 Task: Search one way flight ticket for 3 adults in first from Burlington: Burlington International Airport to Fort Wayne: Fort Wayne International Airport on 8-4-2023. Number of bags: 1 carry on bag. Price is upto 77000. Outbound departure time preference is 10:15.
Action: Mouse moved to (305, 444)
Screenshot: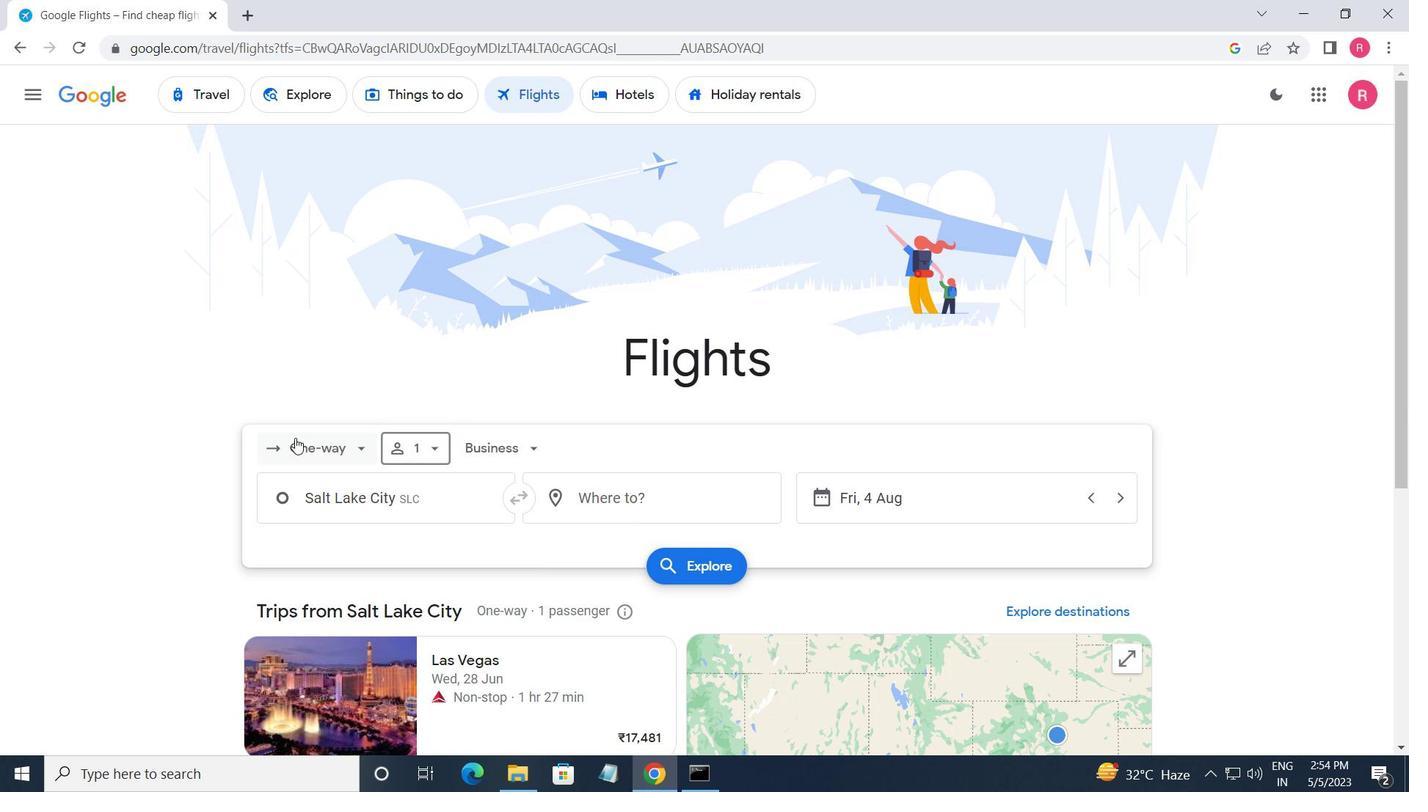 
Action: Mouse pressed left at (305, 444)
Screenshot: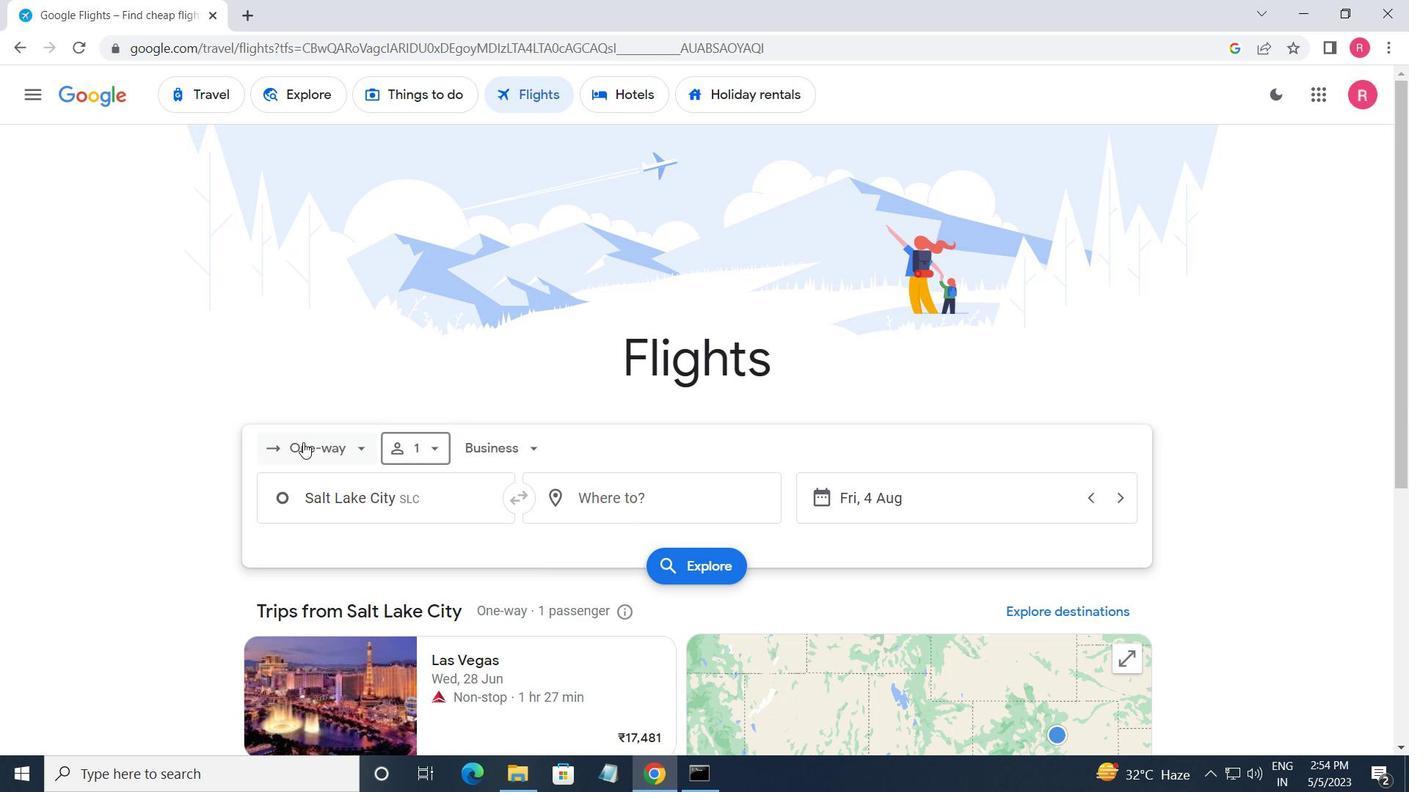 
Action: Mouse moved to (336, 532)
Screenshot: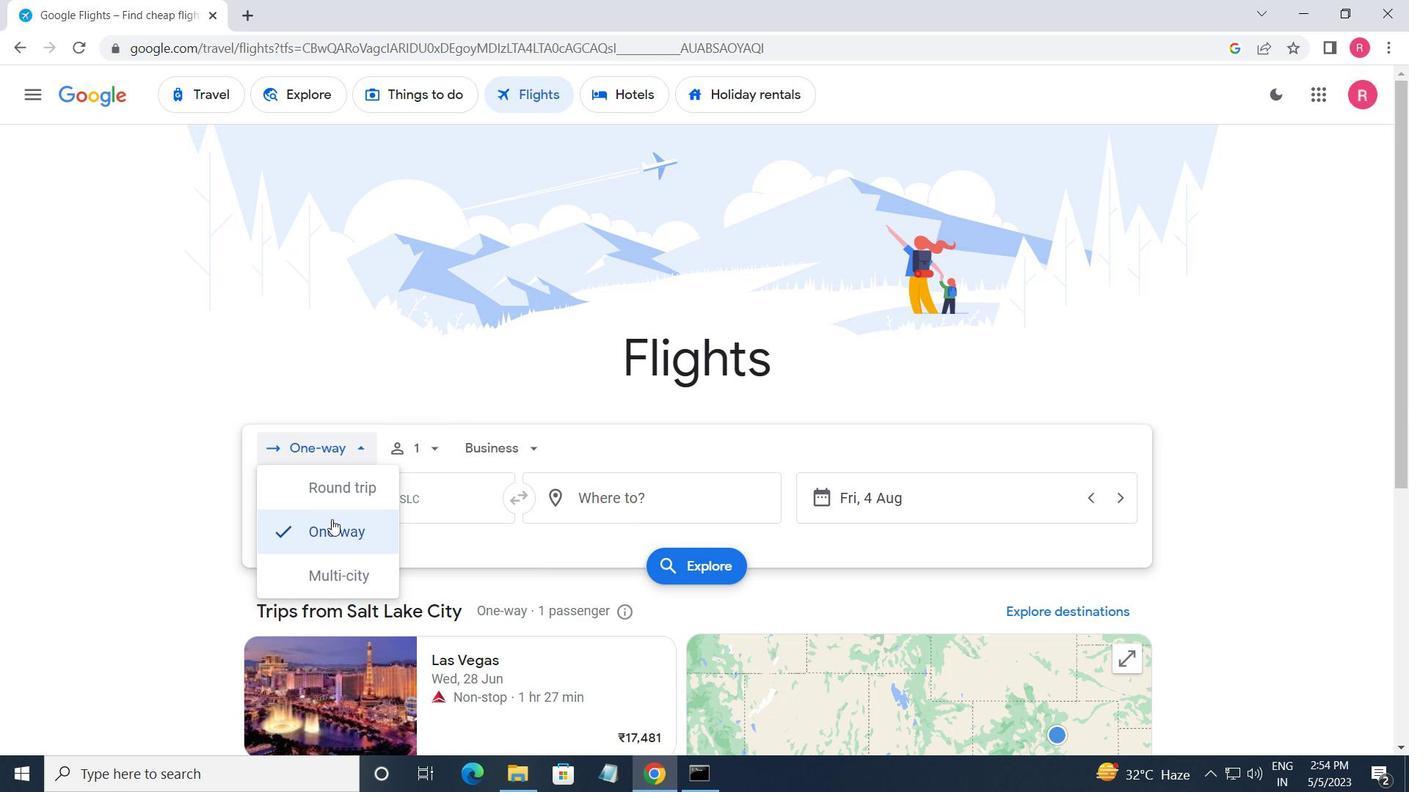 
Action: Mouse pressed left at (336, 532)
Screenshot: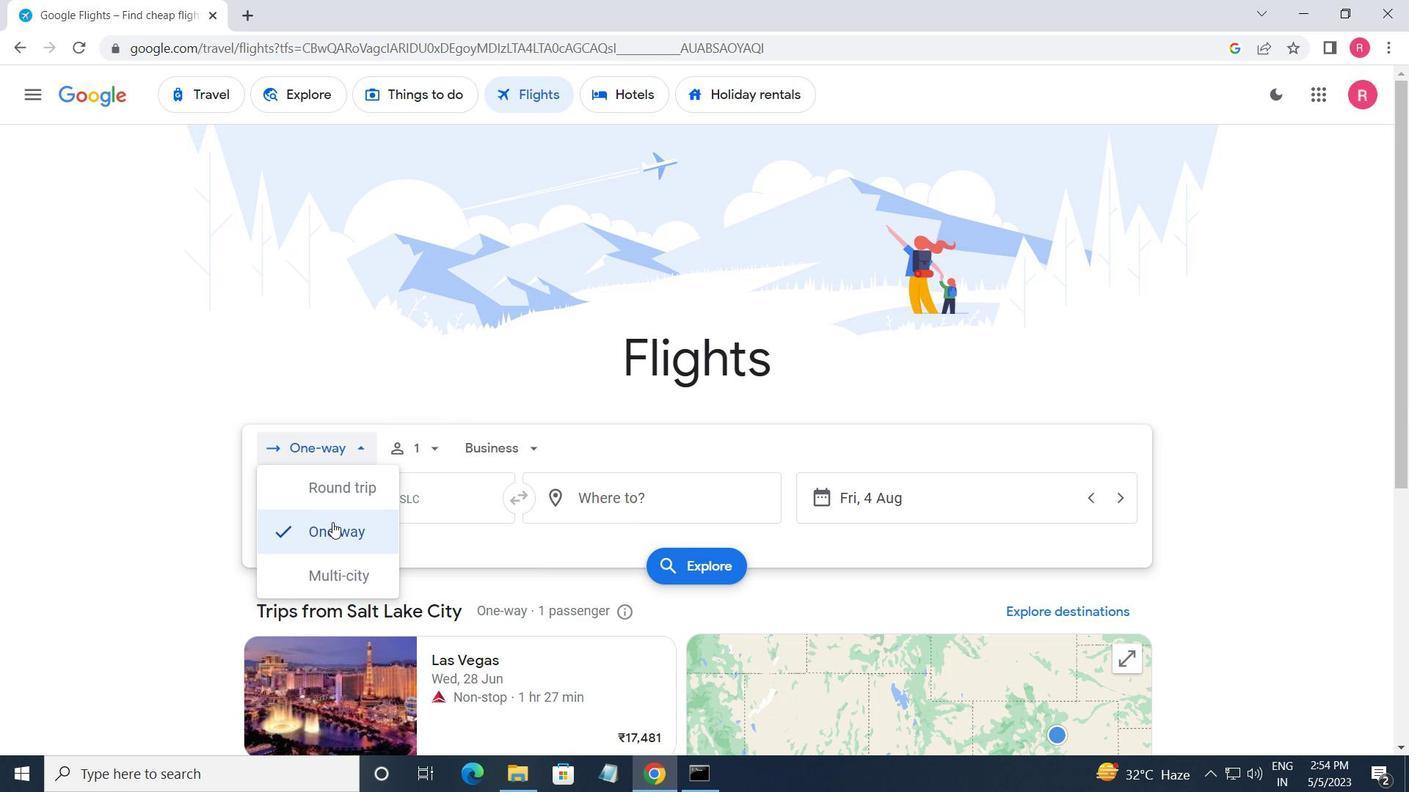 
Action: Mouse moved to (419, 453)
Screenshot: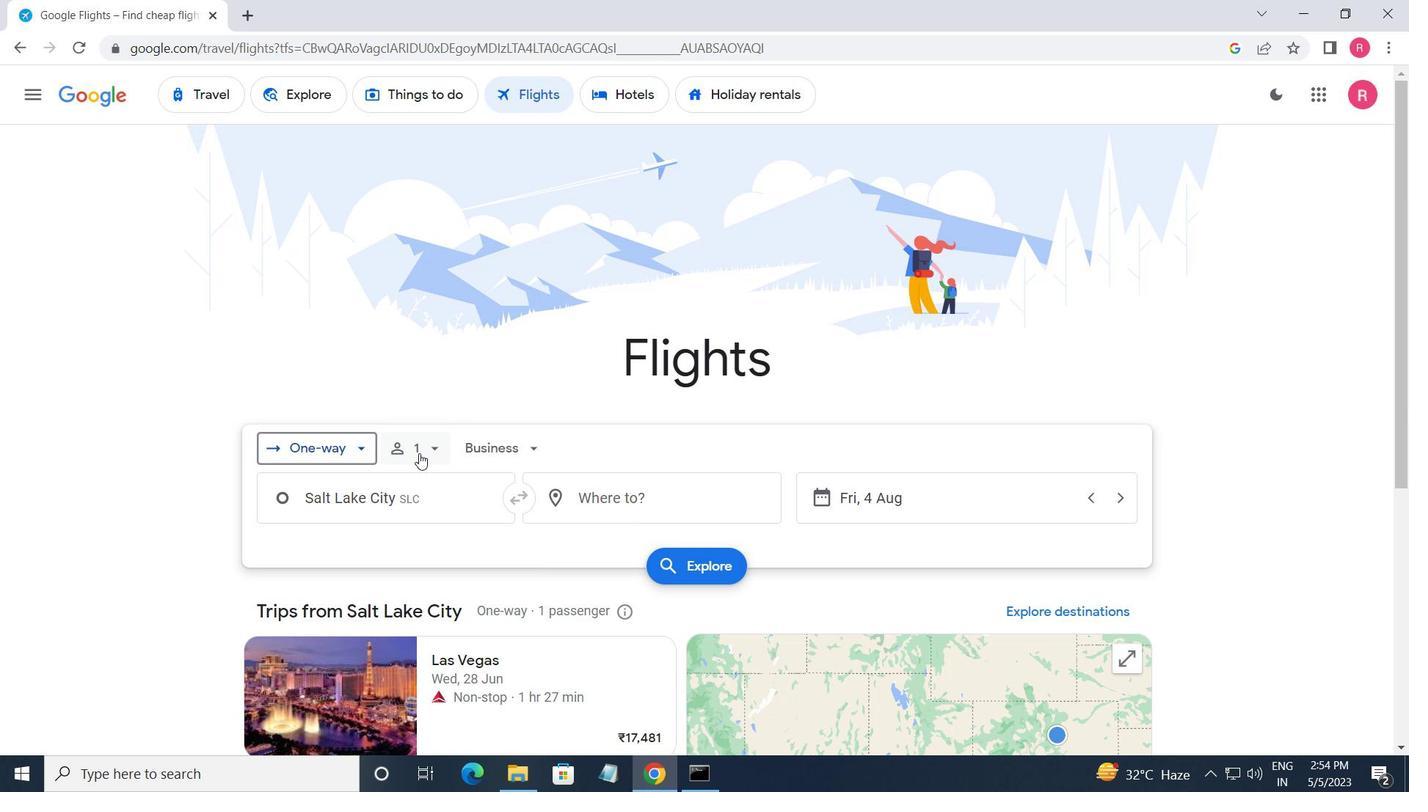 
Action: Mouse pressed left at (419, 453)
Screenshot: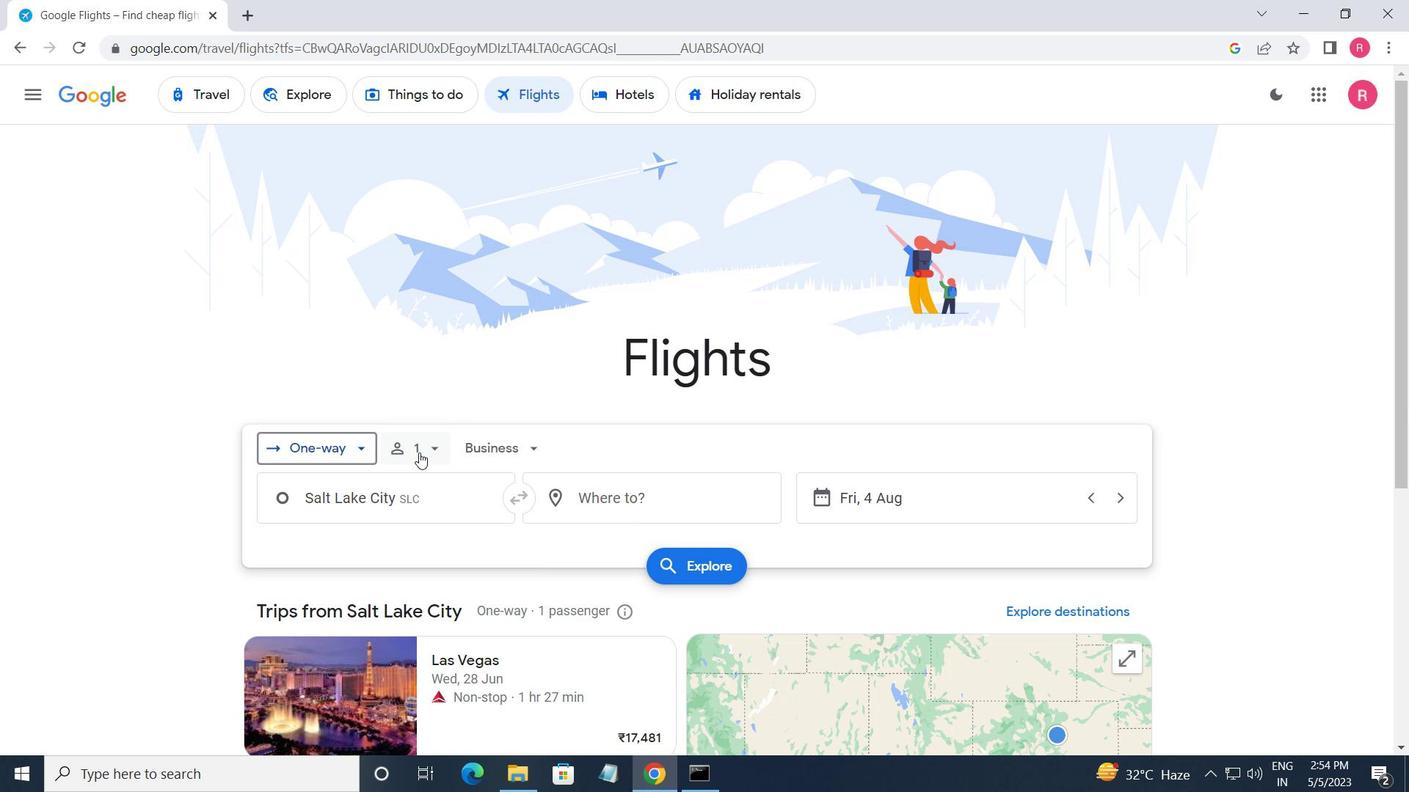 
Action: Mouse moved to (569, 499)
Screenshot: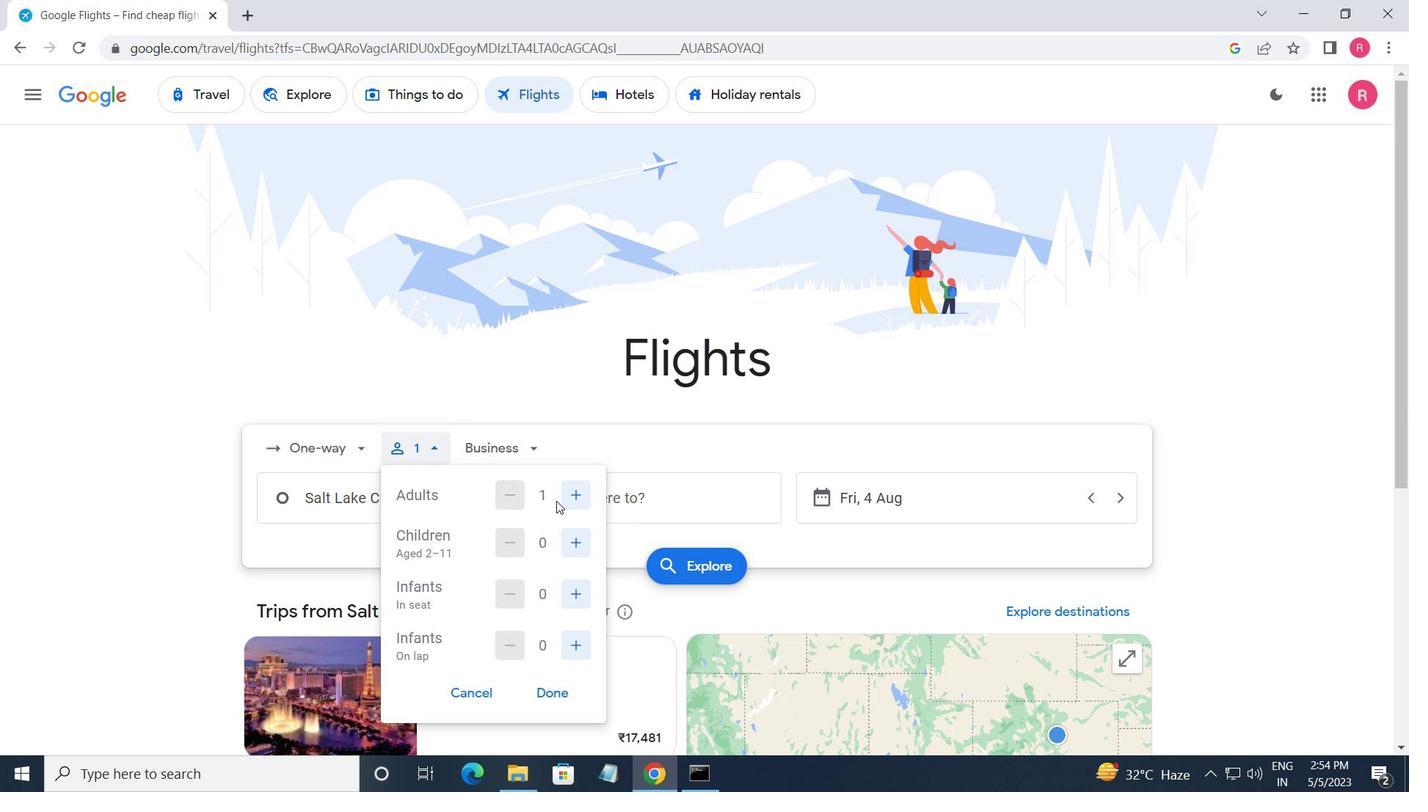 
Action: Mouse pressed left at (569, 499)
Screenshot: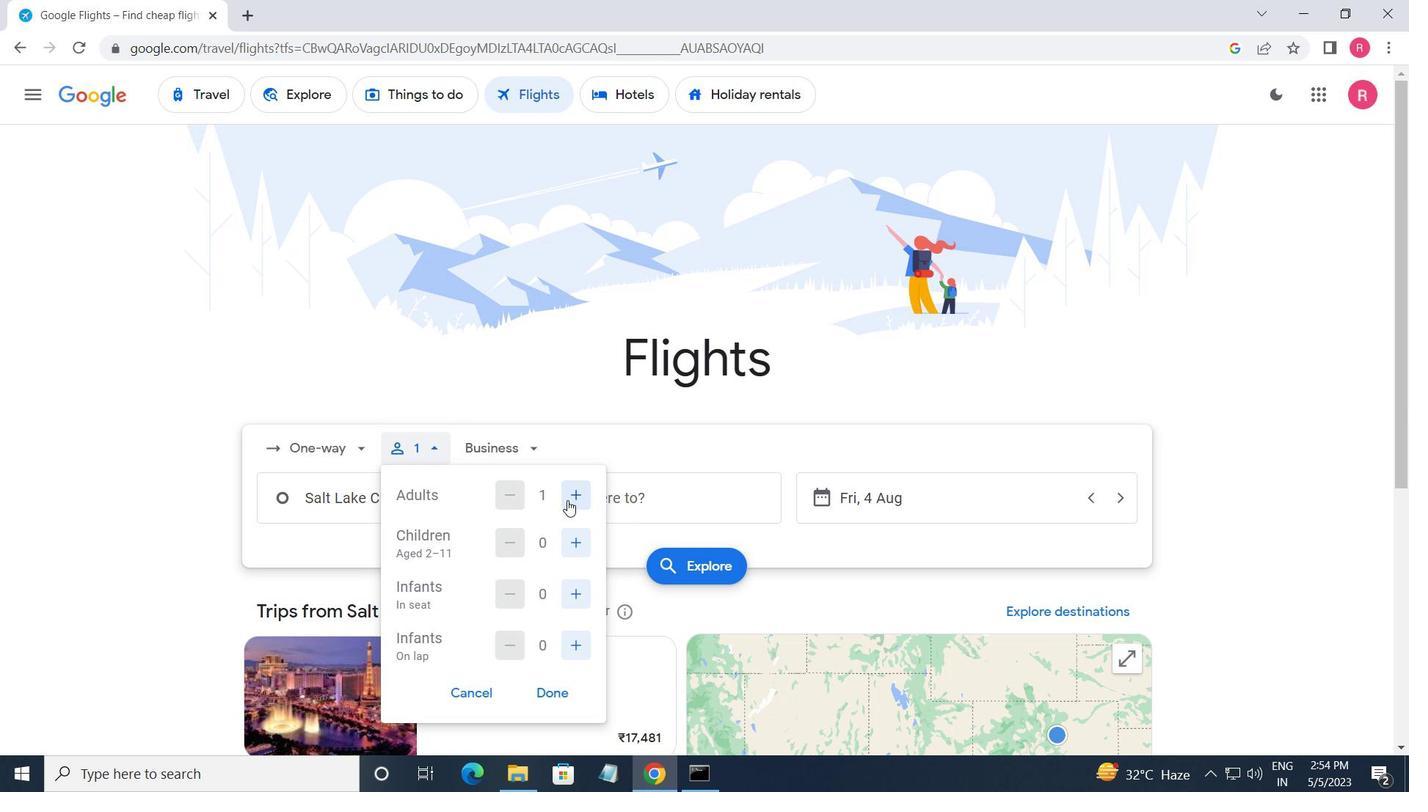 
Action: Mouse pressed left at (569, 499)
Screenshot: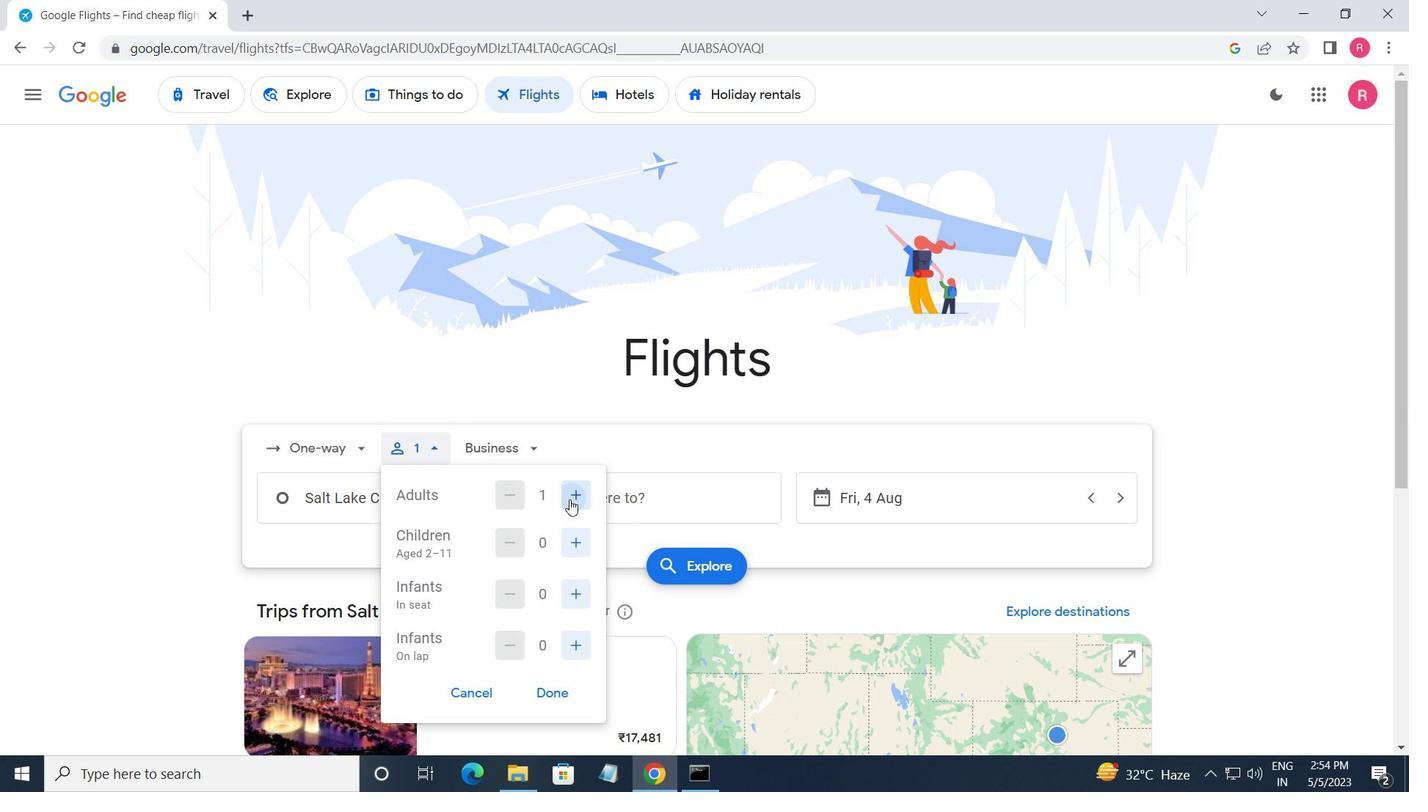 
Action: Mouse moved to (526, 441)
Screenshot: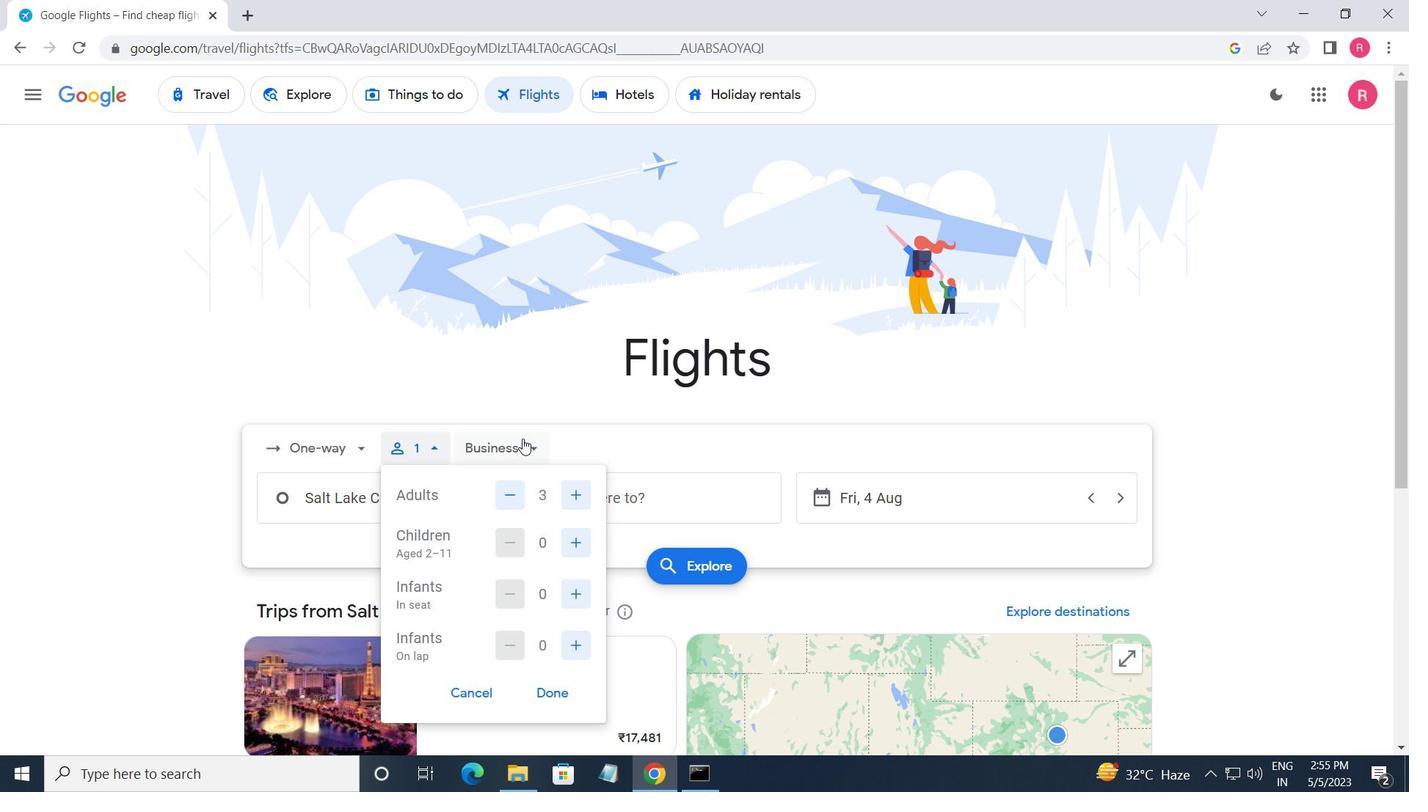 
Action: Mouse pressed left at (526, 441)
Screenshot: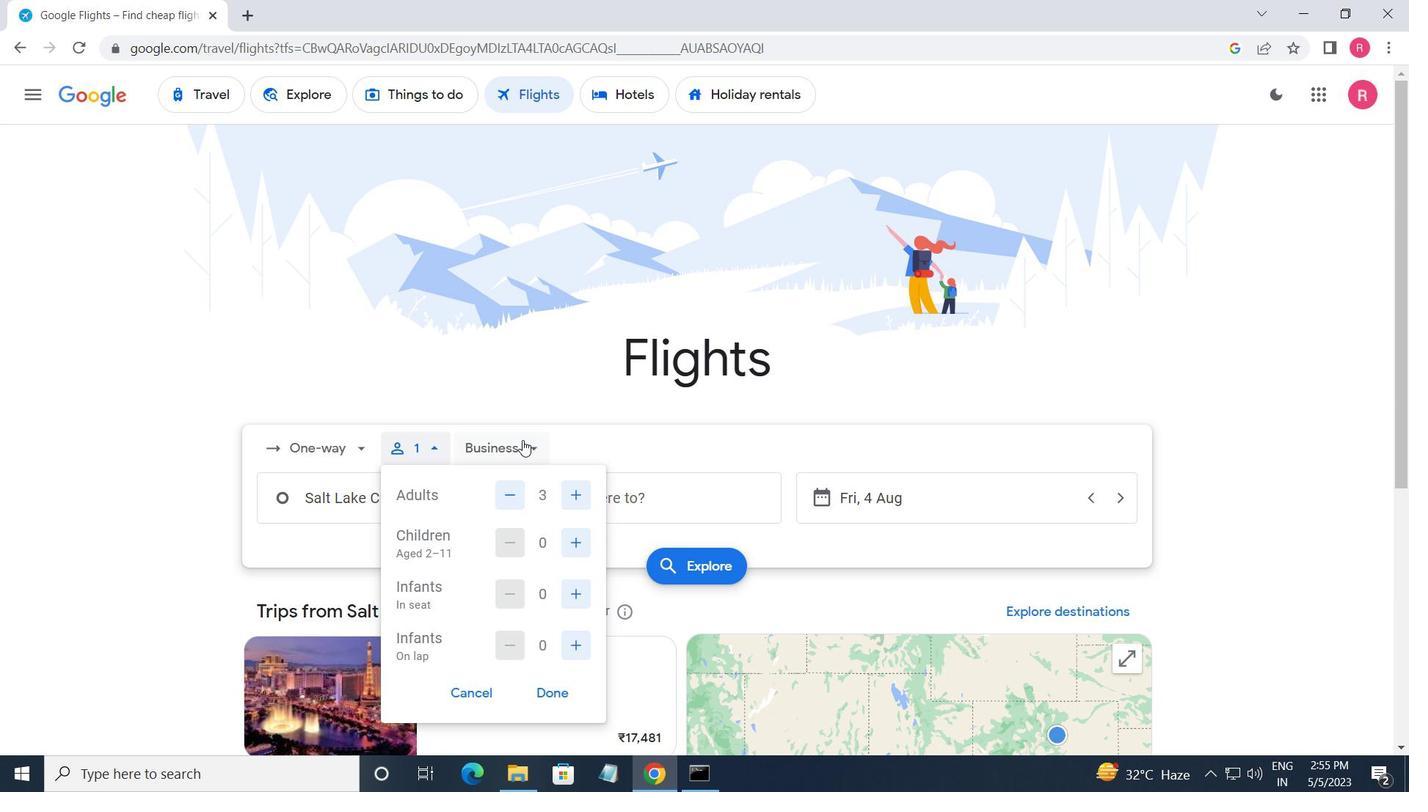 
Action: Mouse moved to (341, 450)
Screenshot: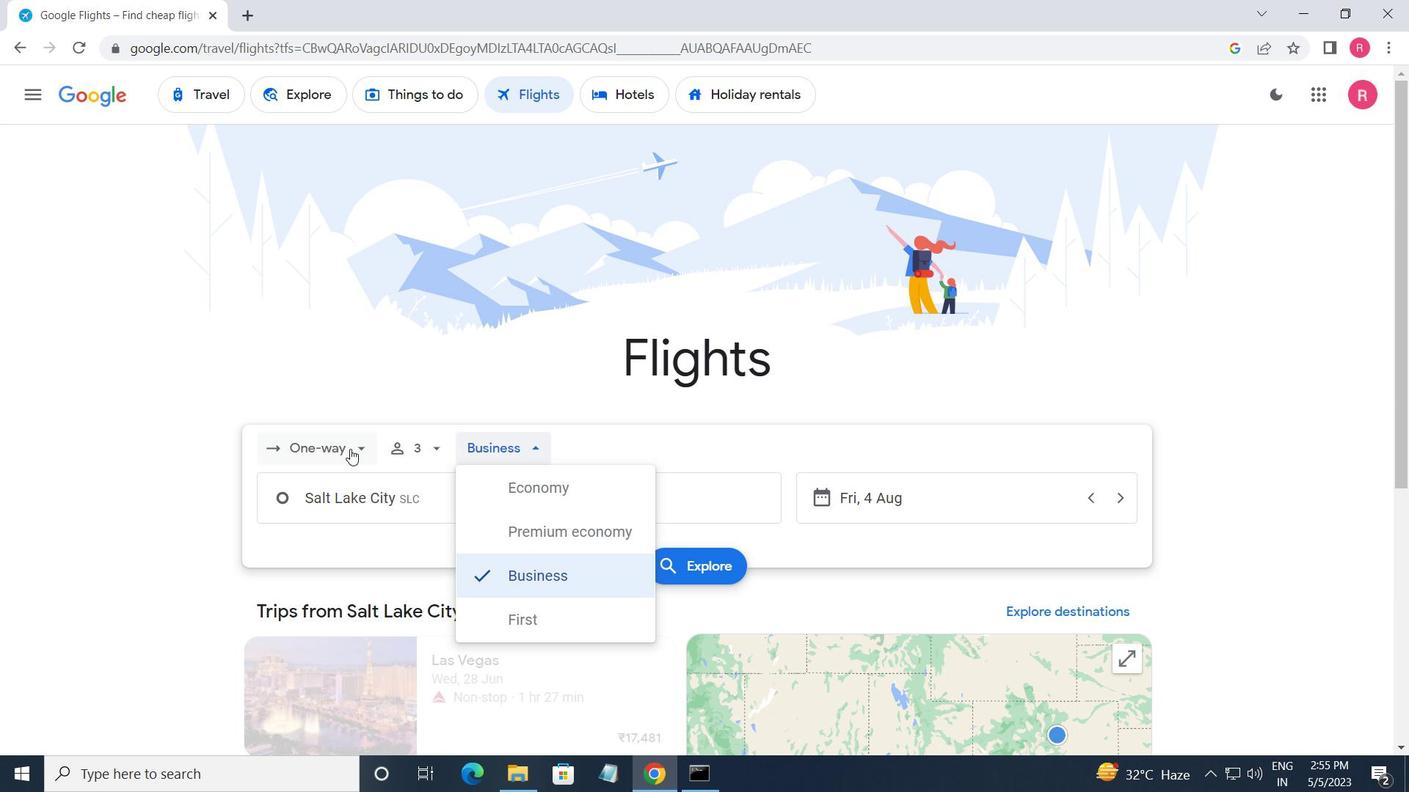 
Action: Mouse pressed left at (341, 450)
Screenshot: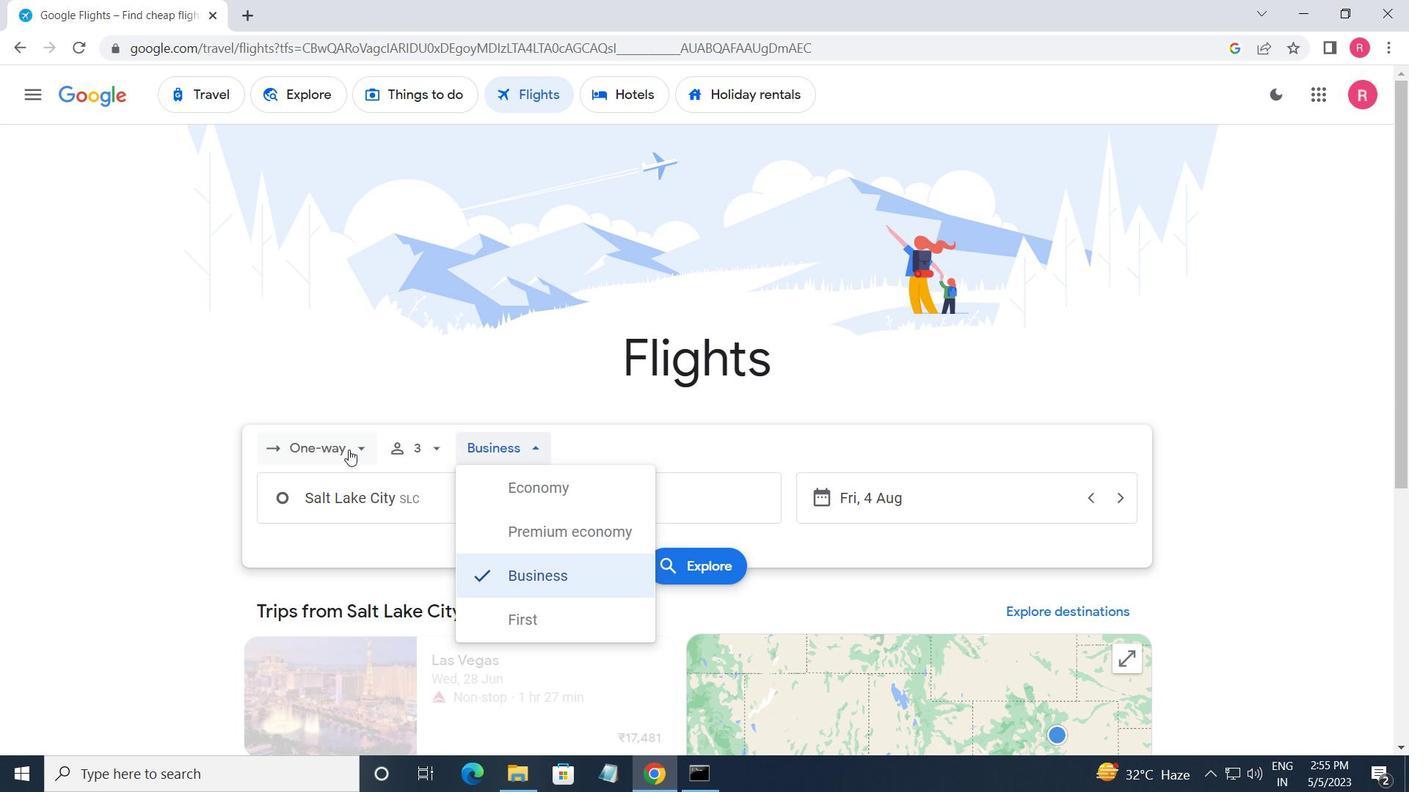 
Action: Mouse moved to (364, 529)
Screenshot: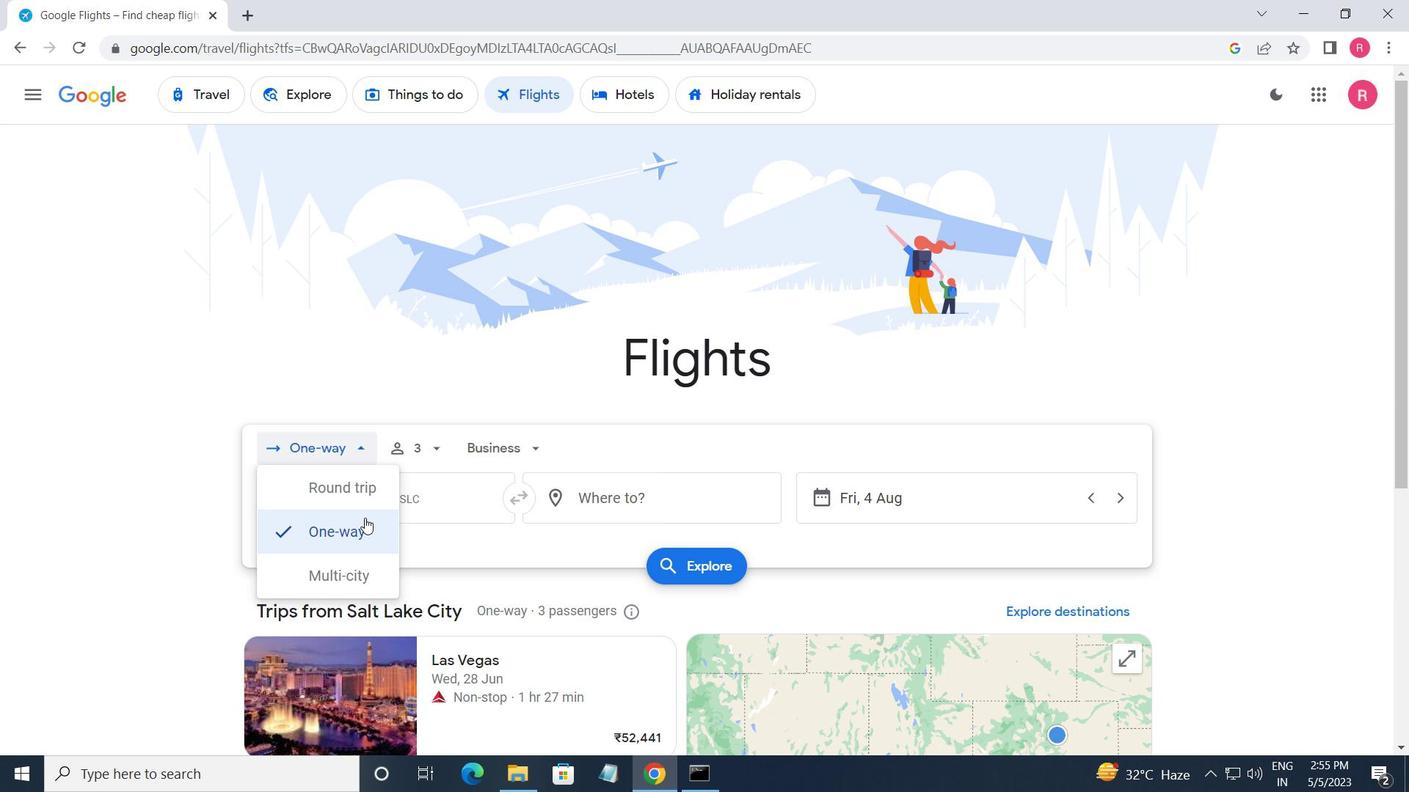 
Action: Mouse pressed left at (364, 529)
Screenshot: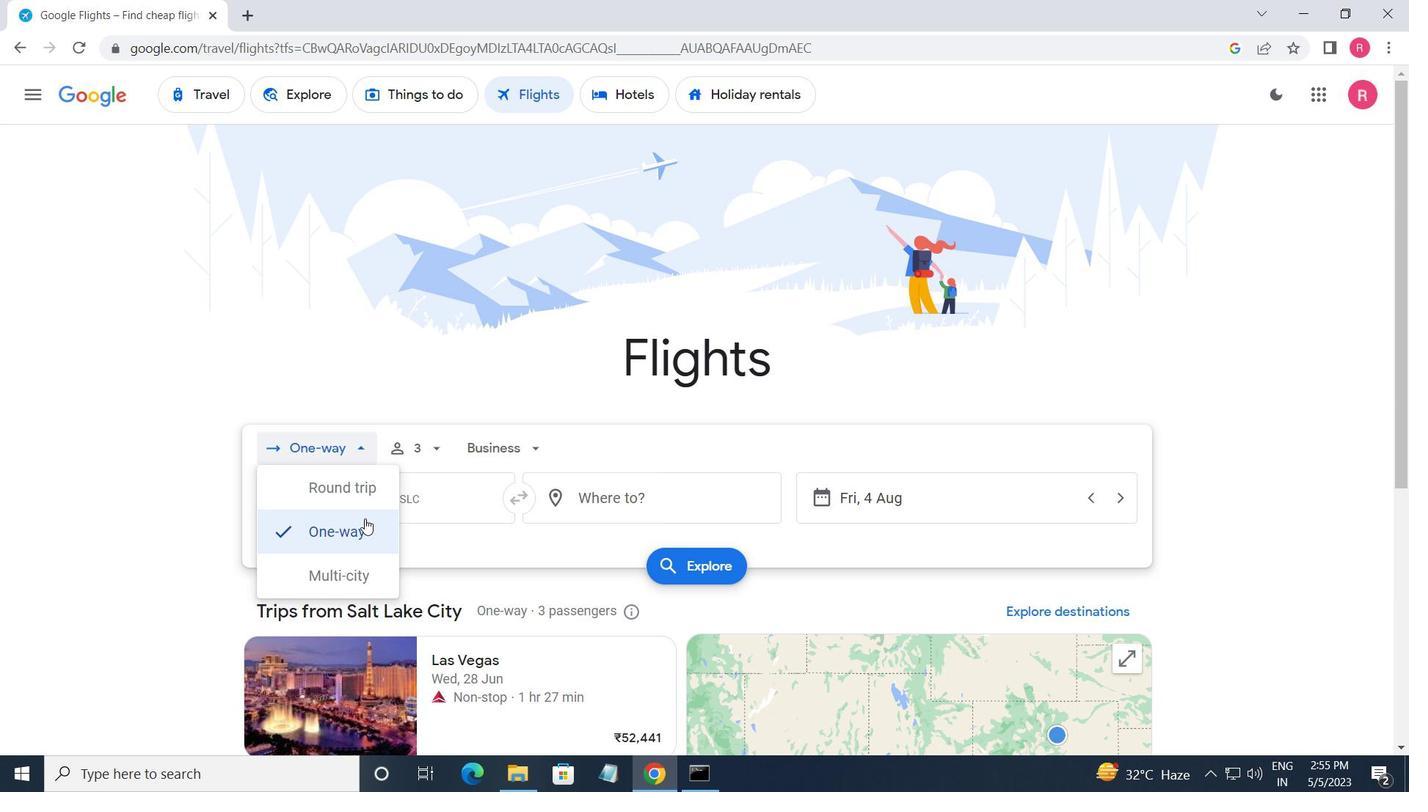 
Action: Mouse moved to (408, 452)
Screenshot: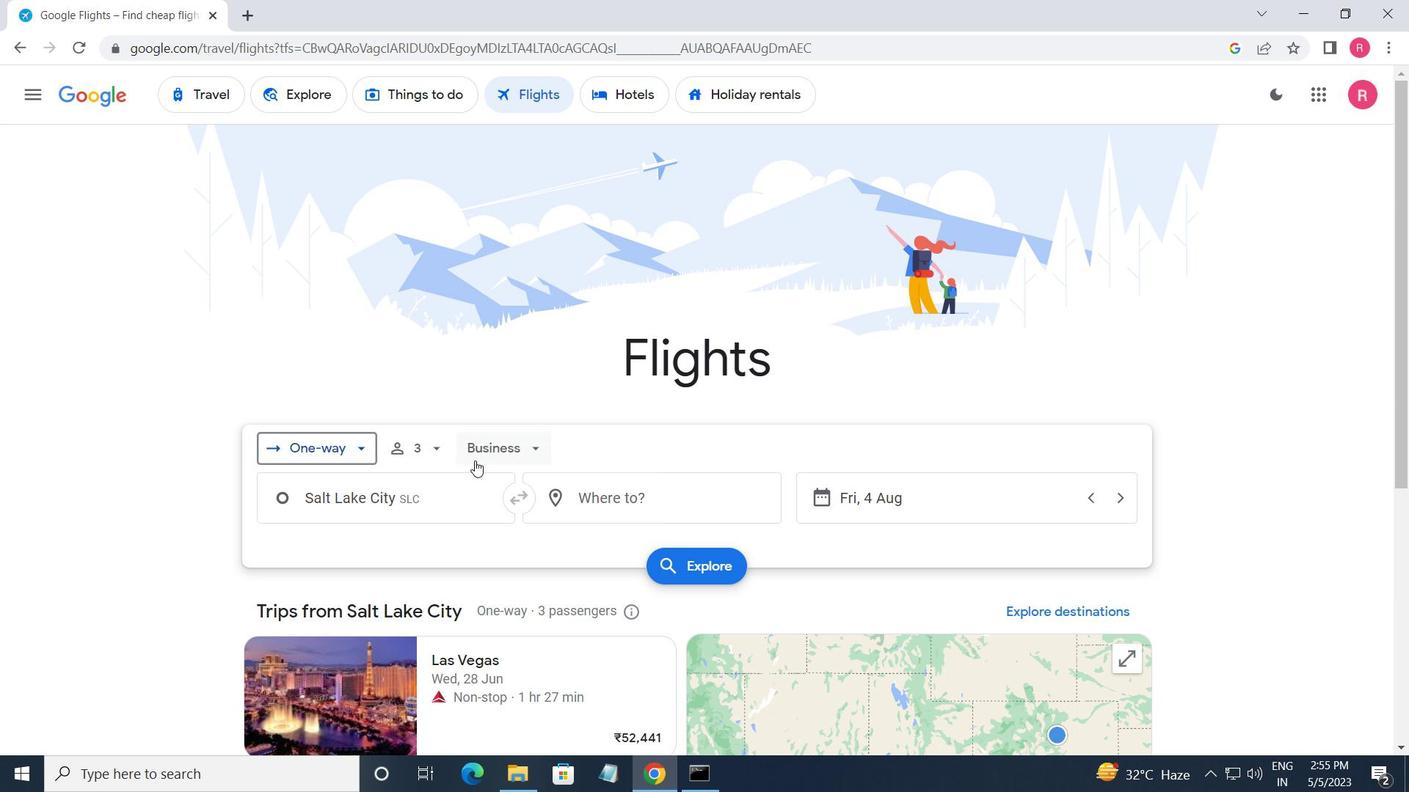 
Action: Mouse pressed left at (408, 452)
Screenshot: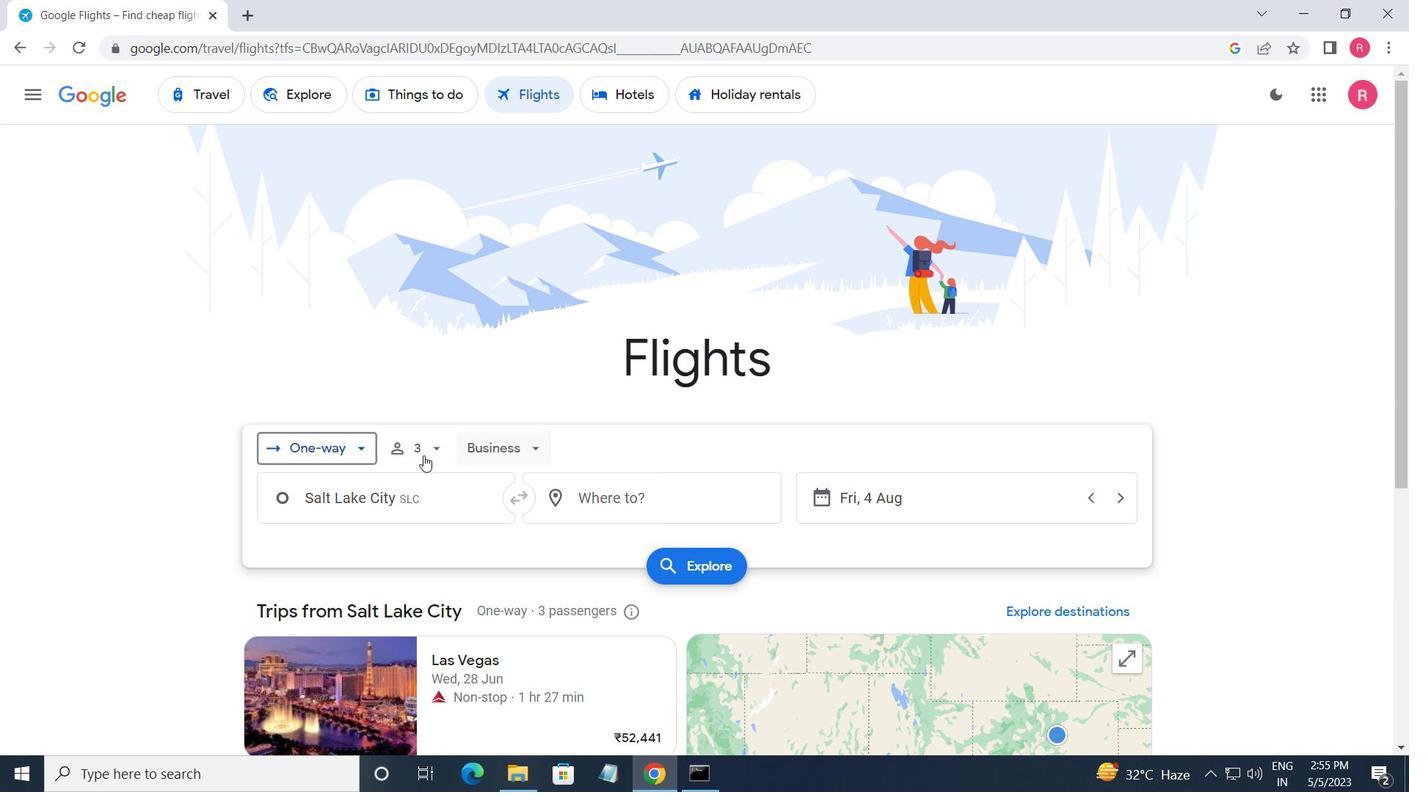 
Action: Mouse moved to (520, 453)
Screenshot: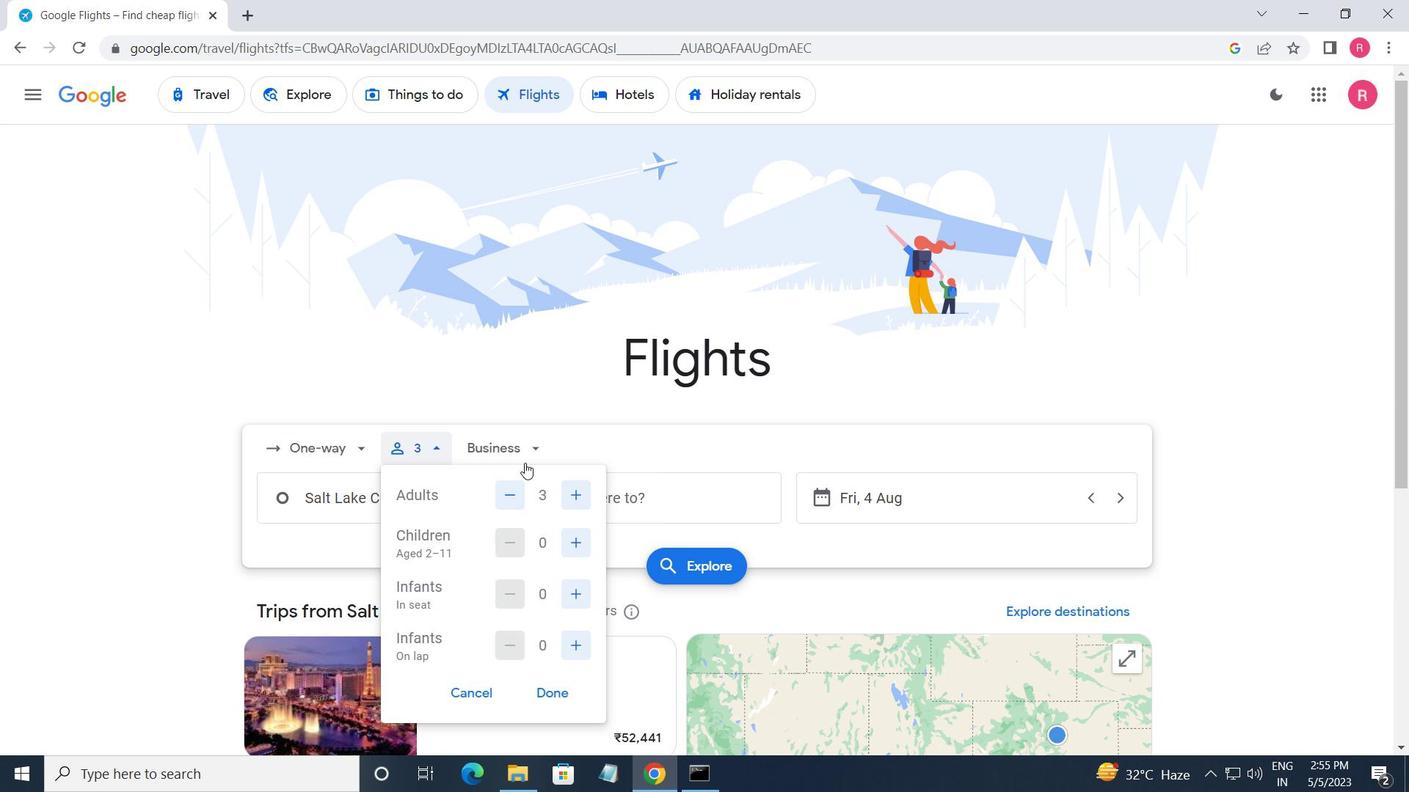 
Action: Mouse pressed left at (520, 453)
Screenshot: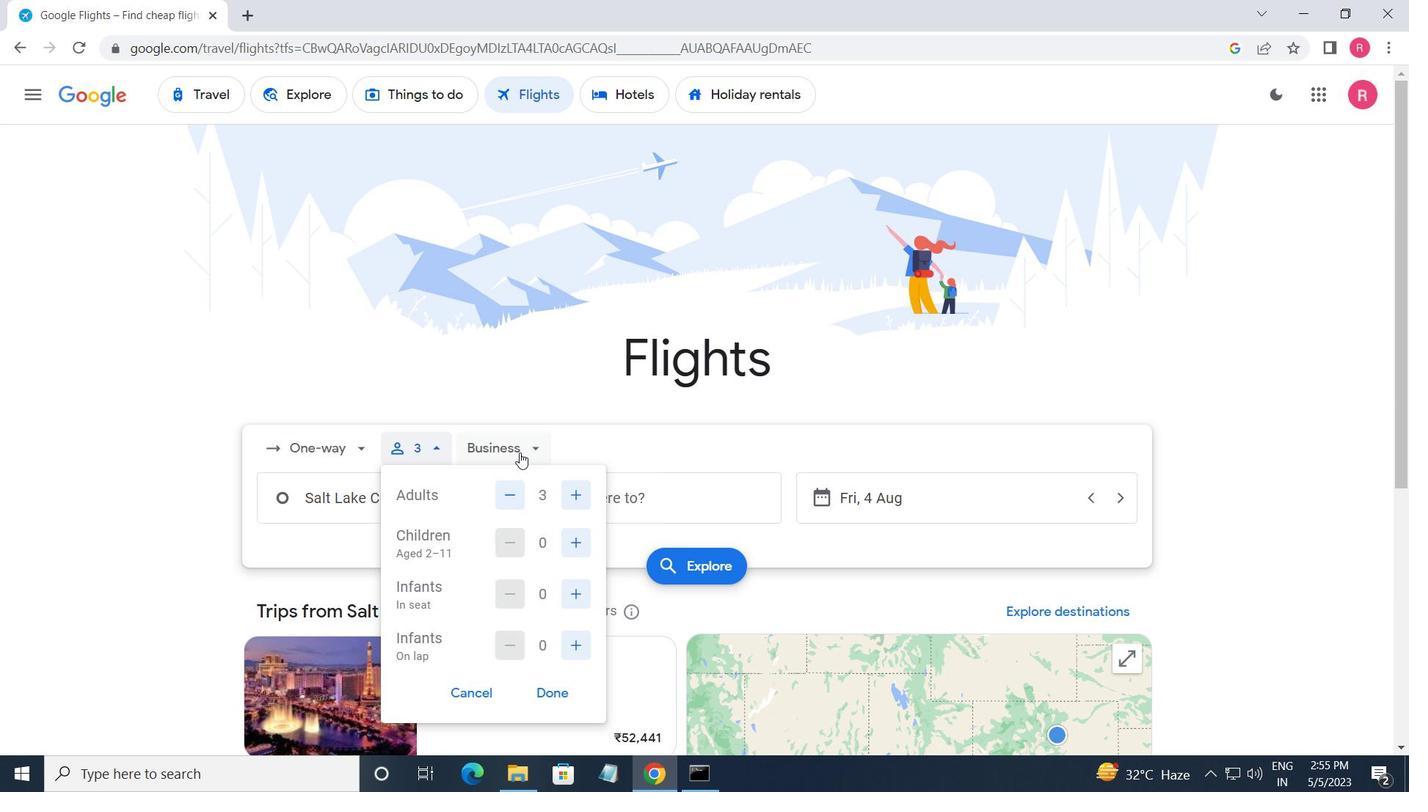 
Action: Mouse moved to (568, 610)
Screenshot: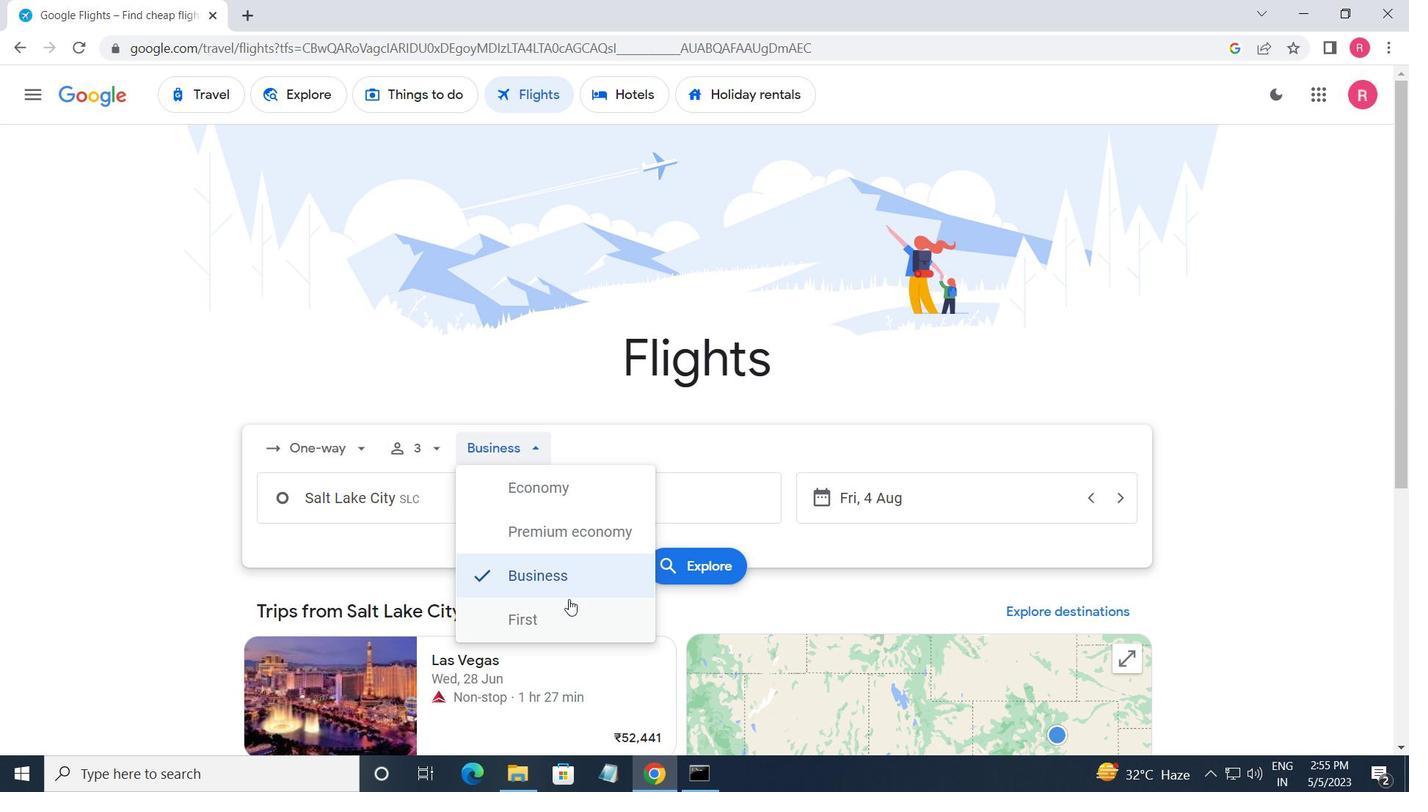 
Action: Mouse pressed left at (568, 610)
Screenshot: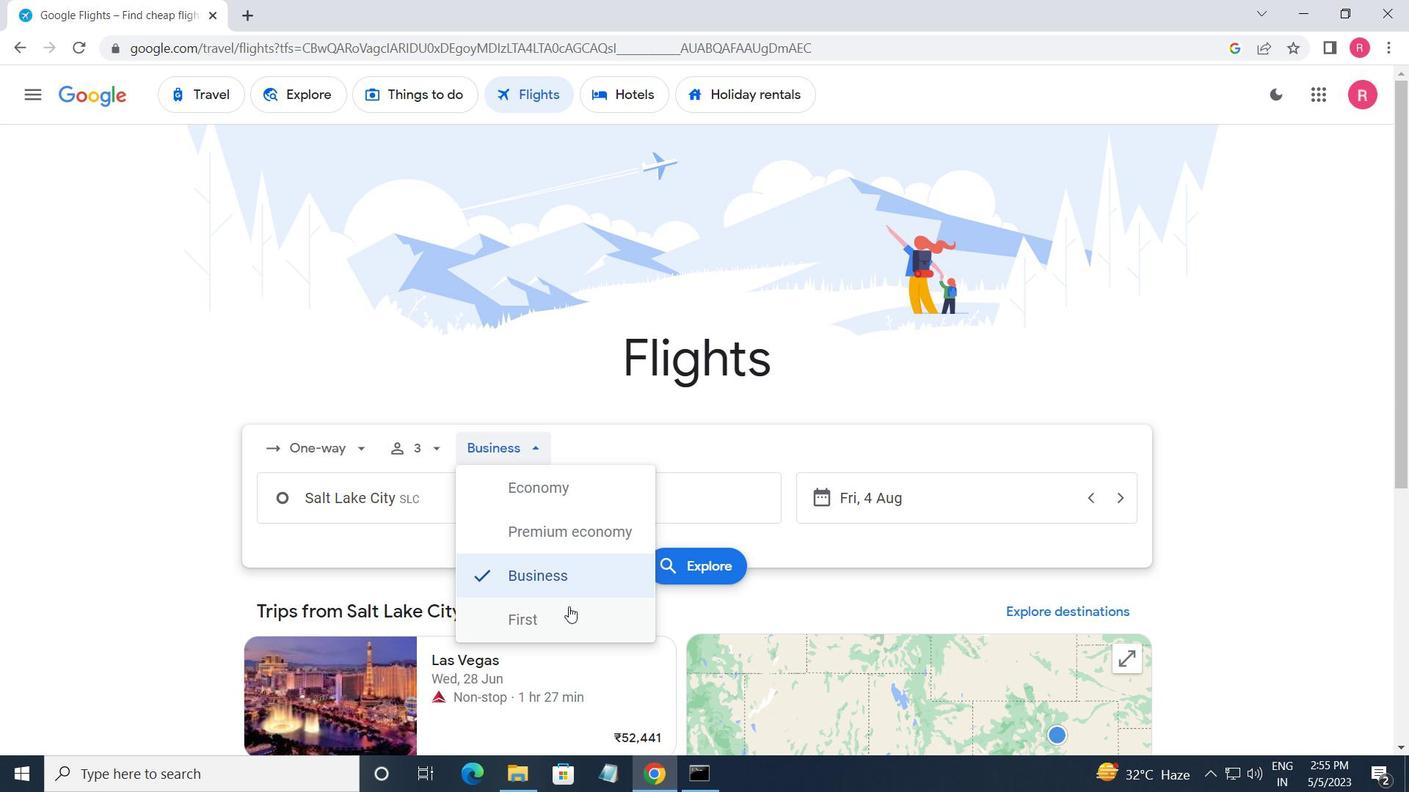 
Action: Mouse moved to (425, 507)
Screenshot: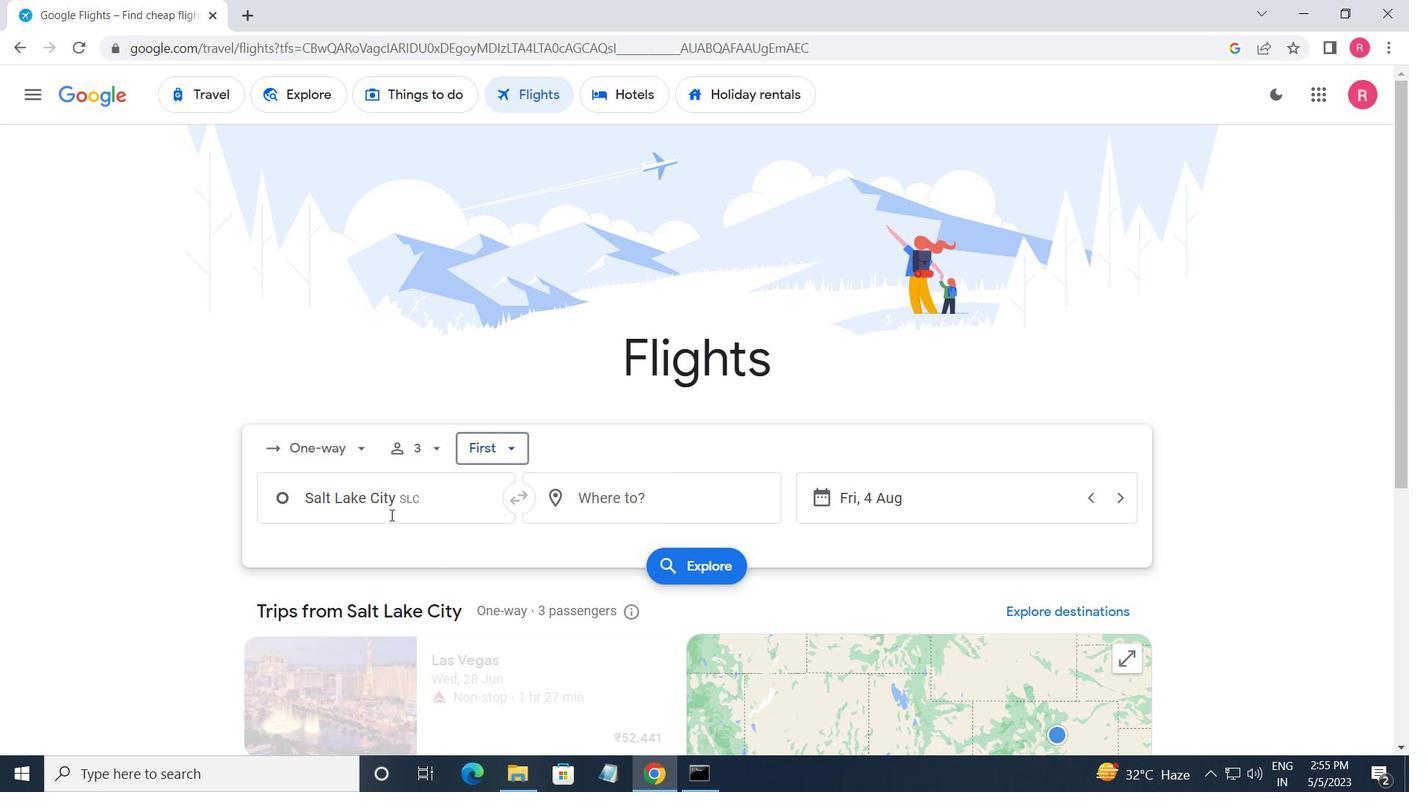 
Action: Mouse pressed left at (425, 507)
Screenshot: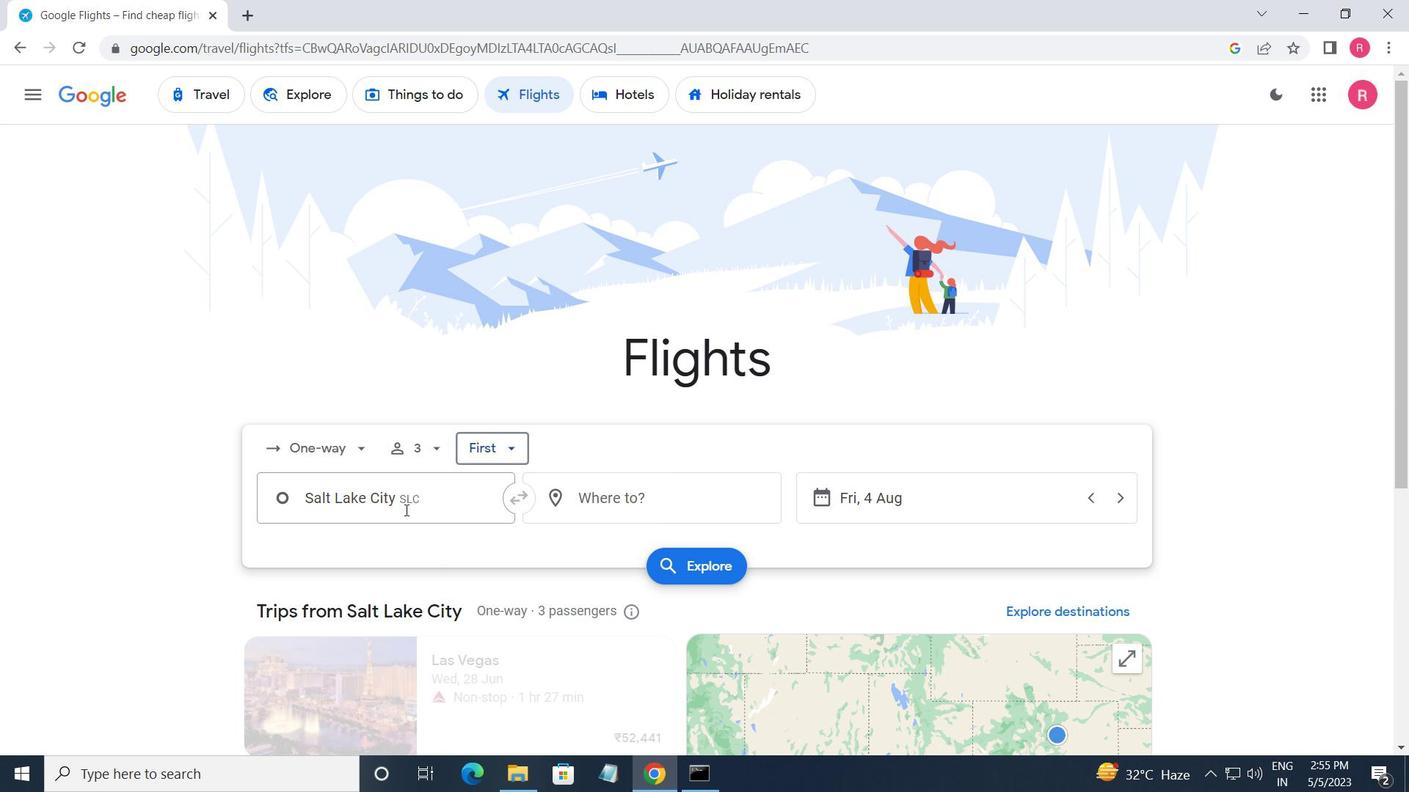 
Action: Mouse moved to (380, 473)
Screenshot: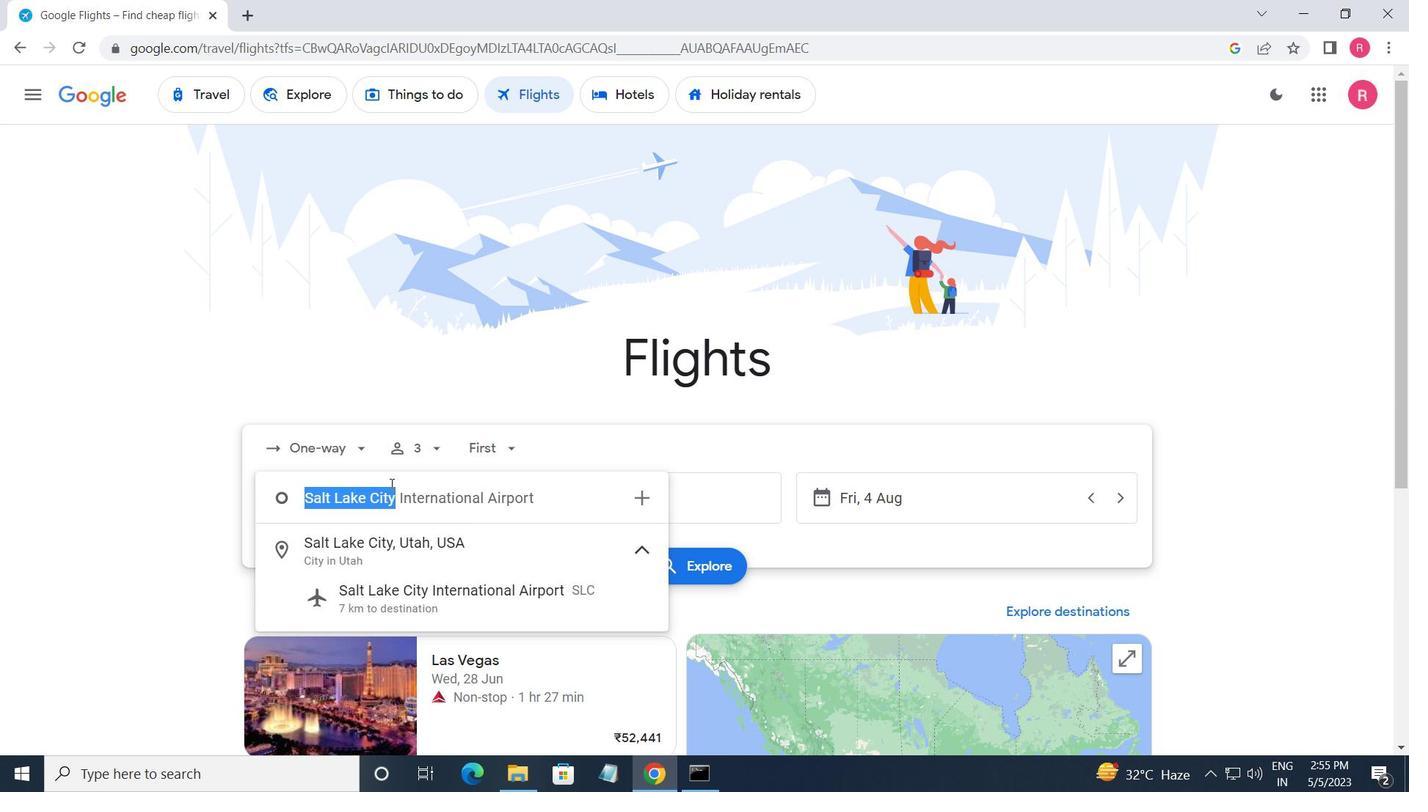 
Action: Key pressed <Key.shift_r>Burlington
Screenshot: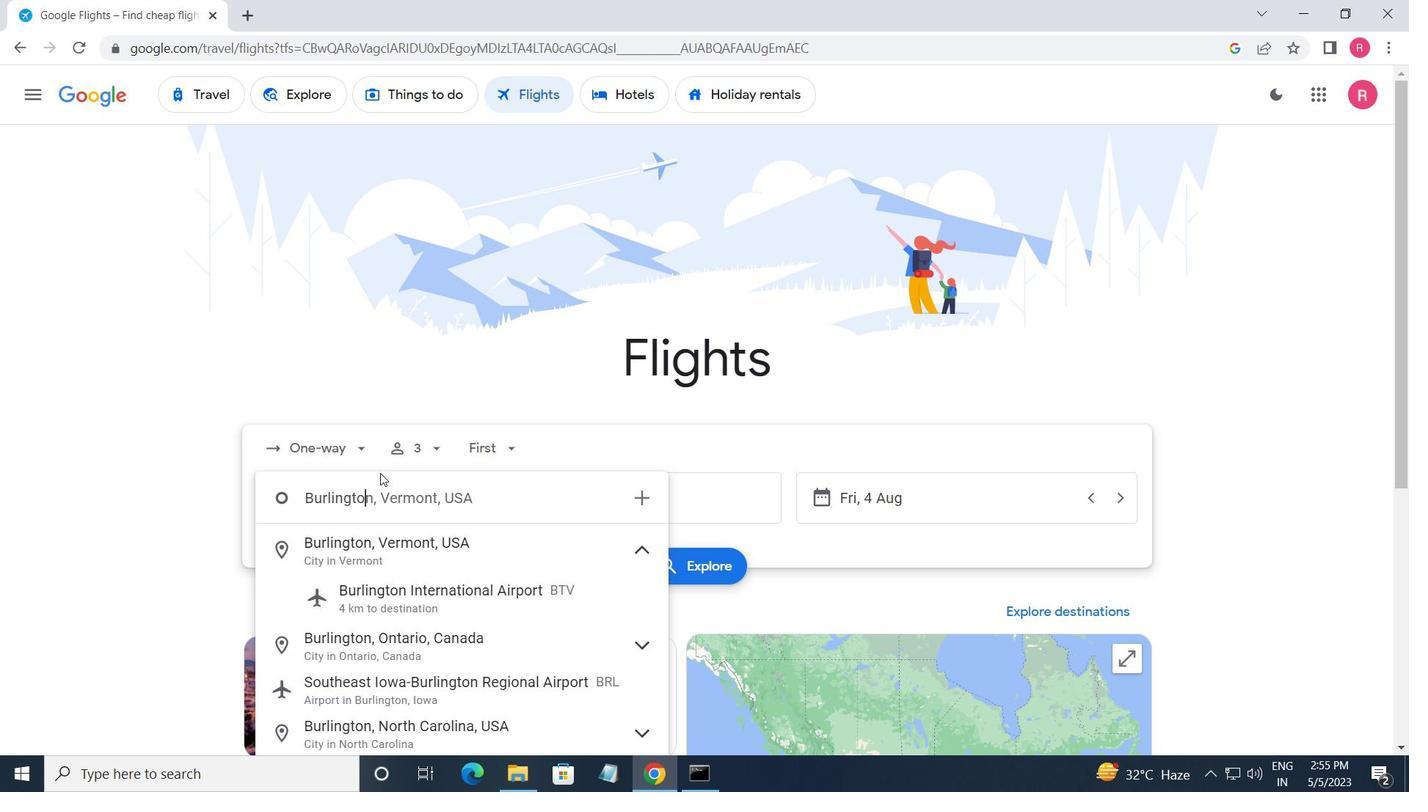 
Action: Mouse moved to (383, 590)
Screenshot: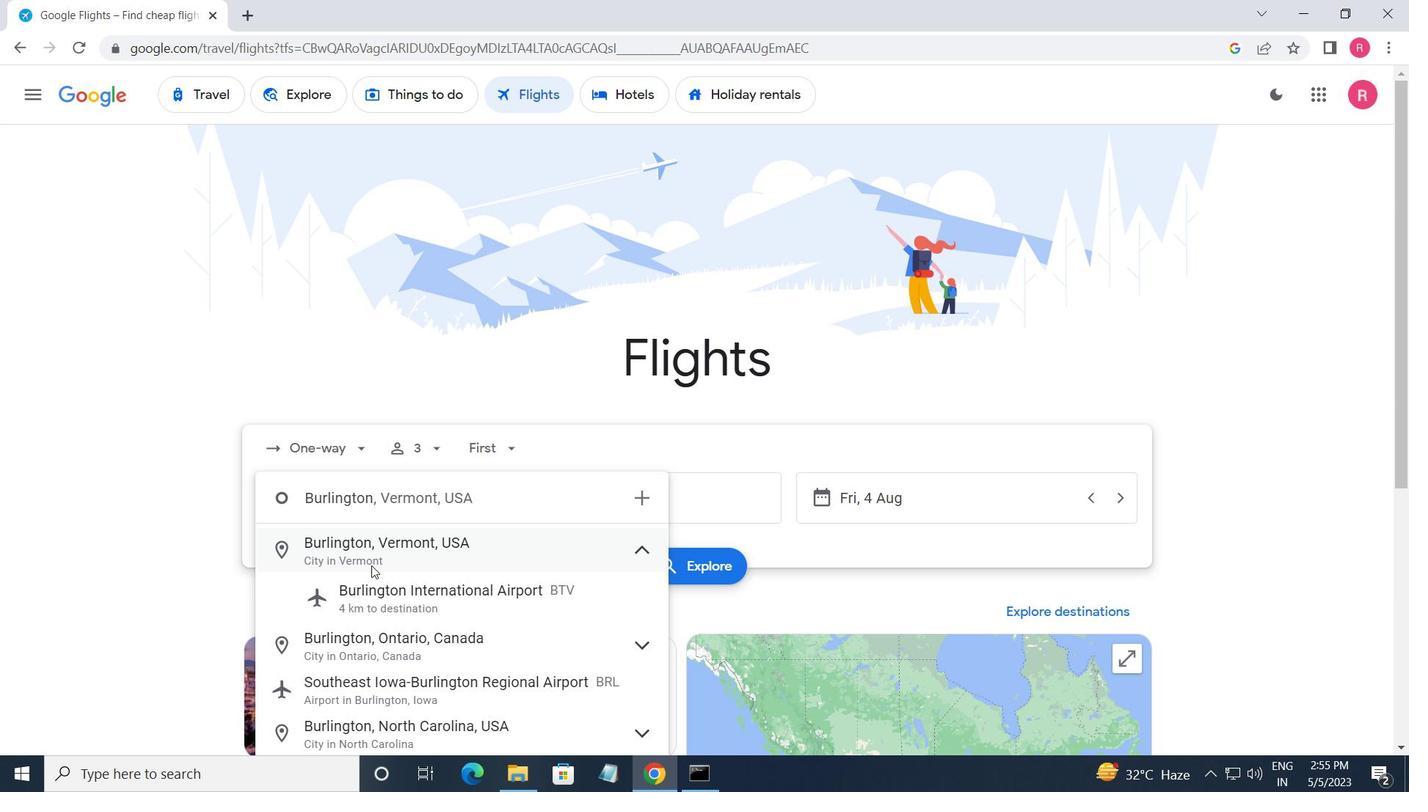 
Action: Mouse pressed left at (383, 590)
Screenshot: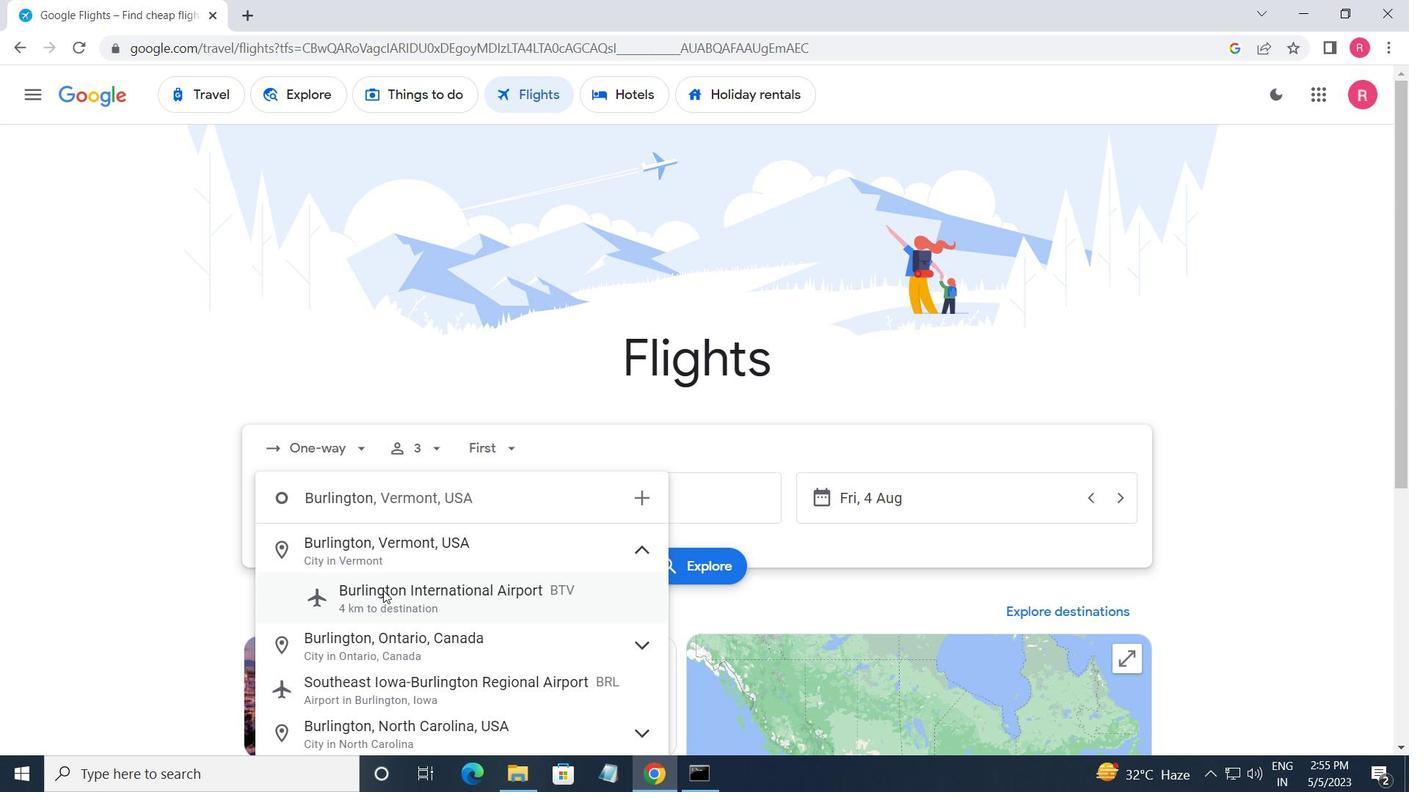 
Action: Mouse moved to (676, 497)
Screenshot: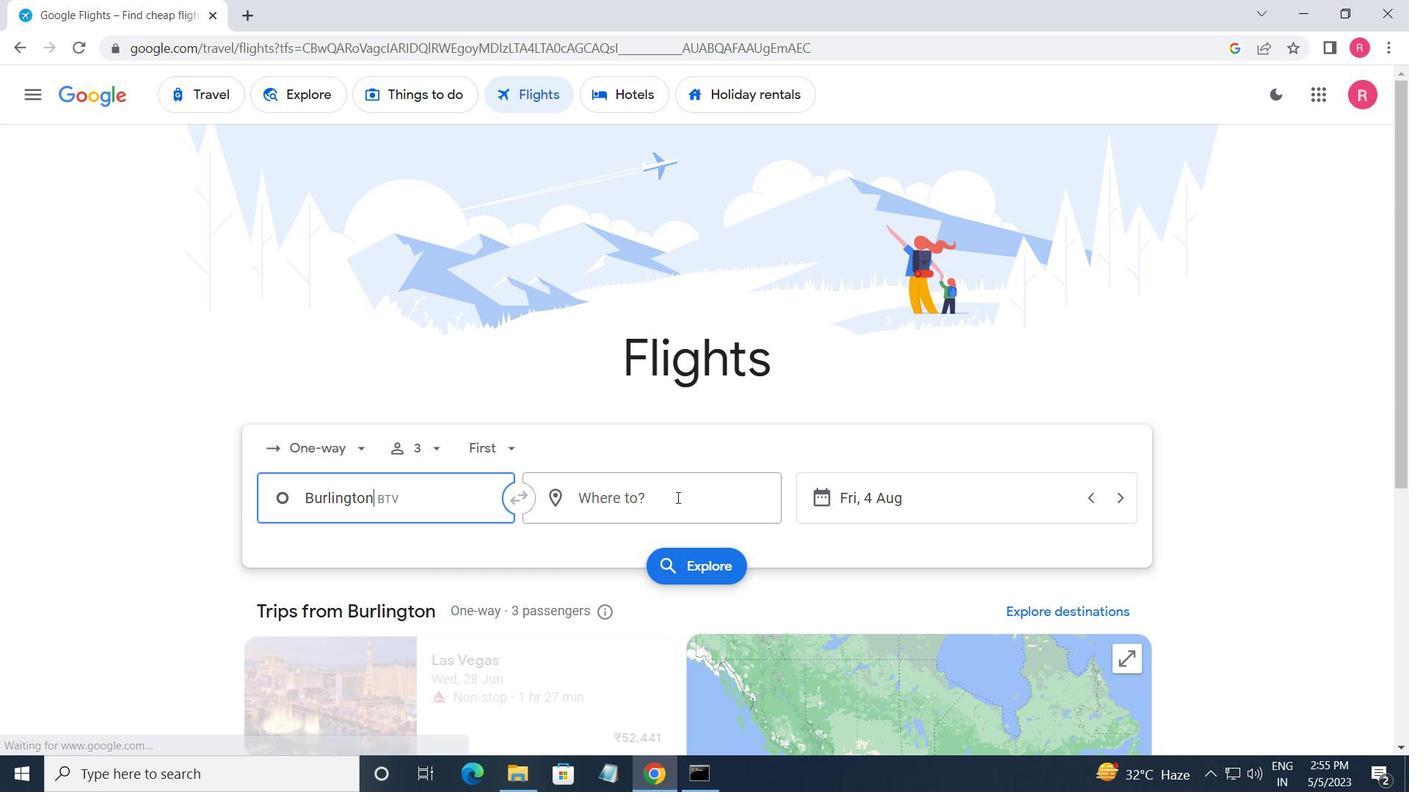 
Action: Mouse pressed left at (676, 497)
Screenshot: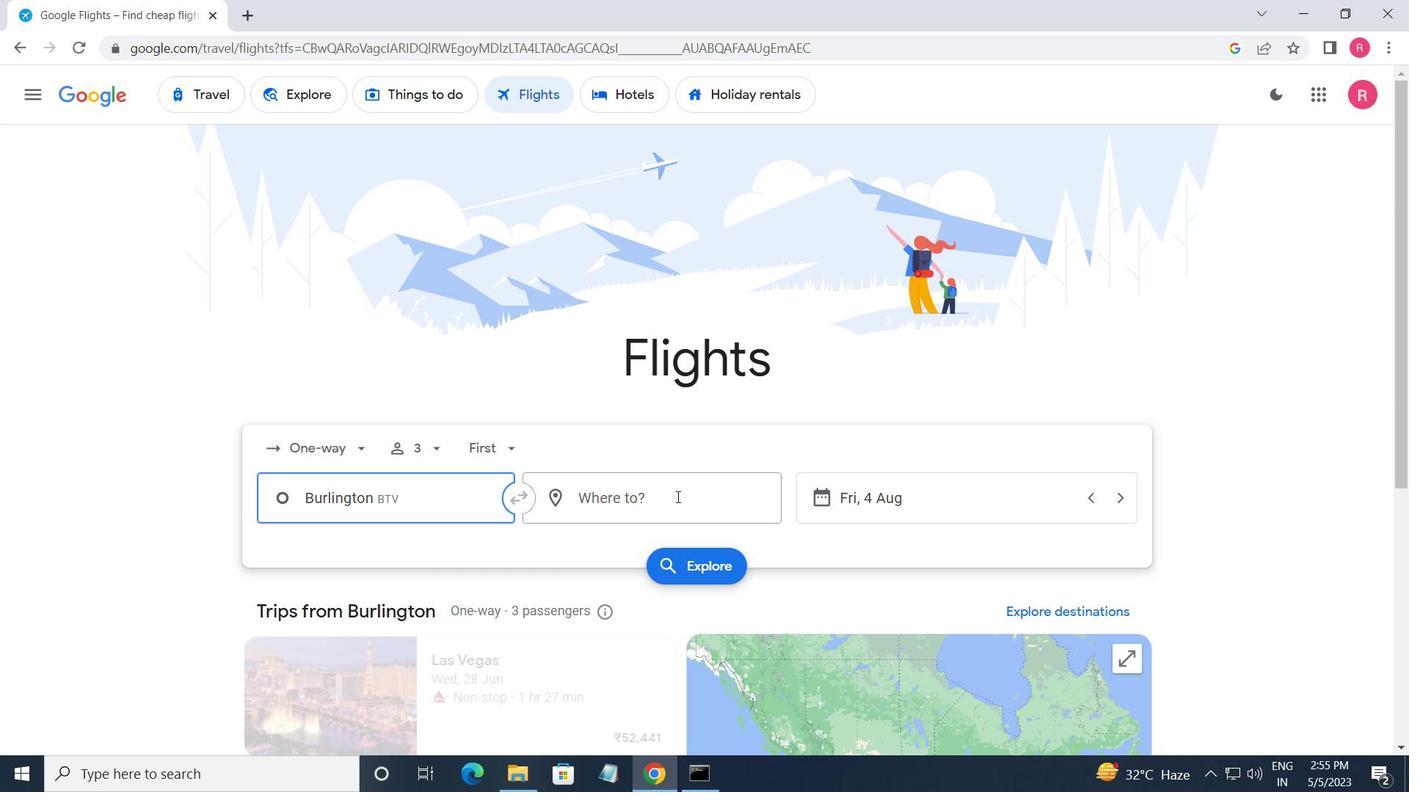 
Action: Mouse moved to (479, 410)
Screenshot: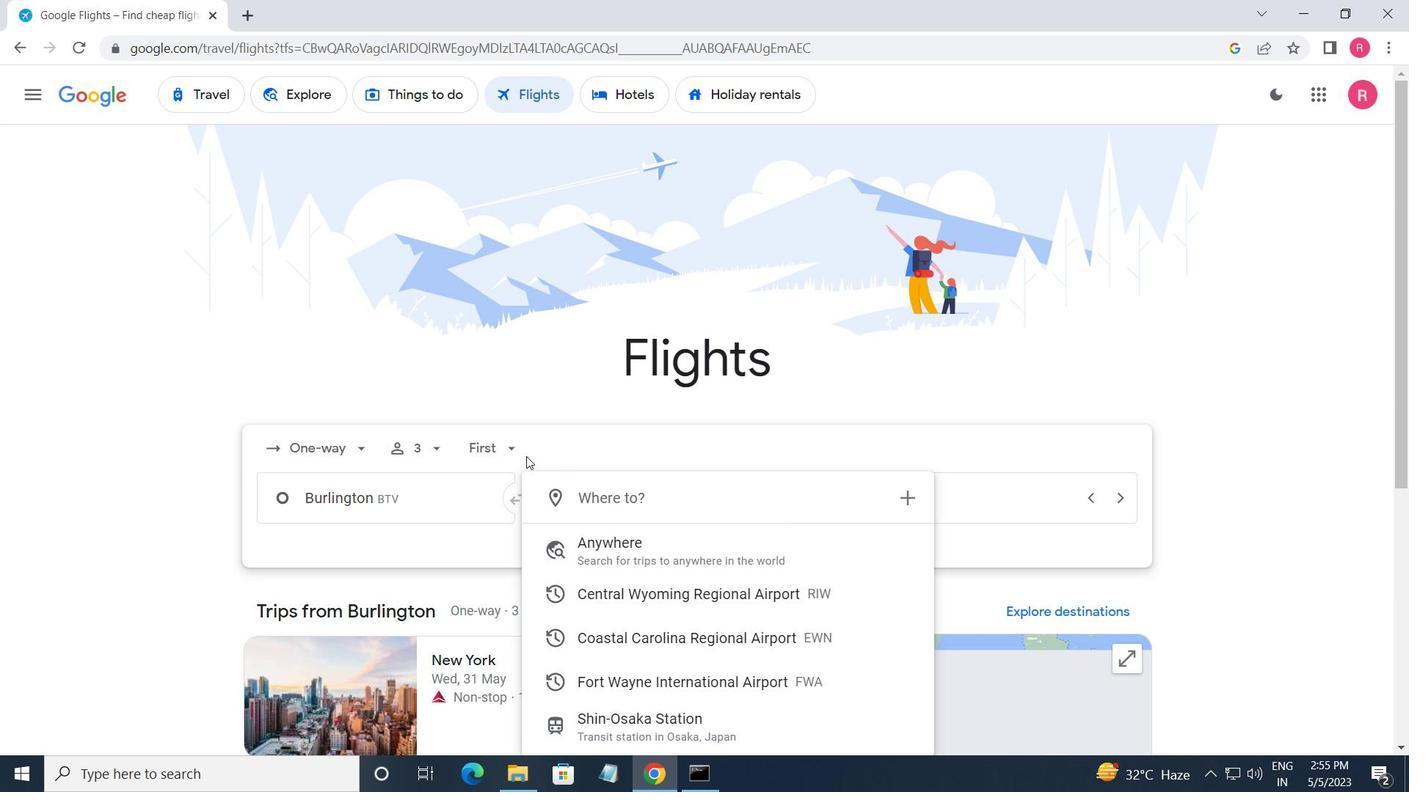 
Action: Key pressed <Key.shift>FORT<Key.space><Key.shift>WAYNE
Screenshot: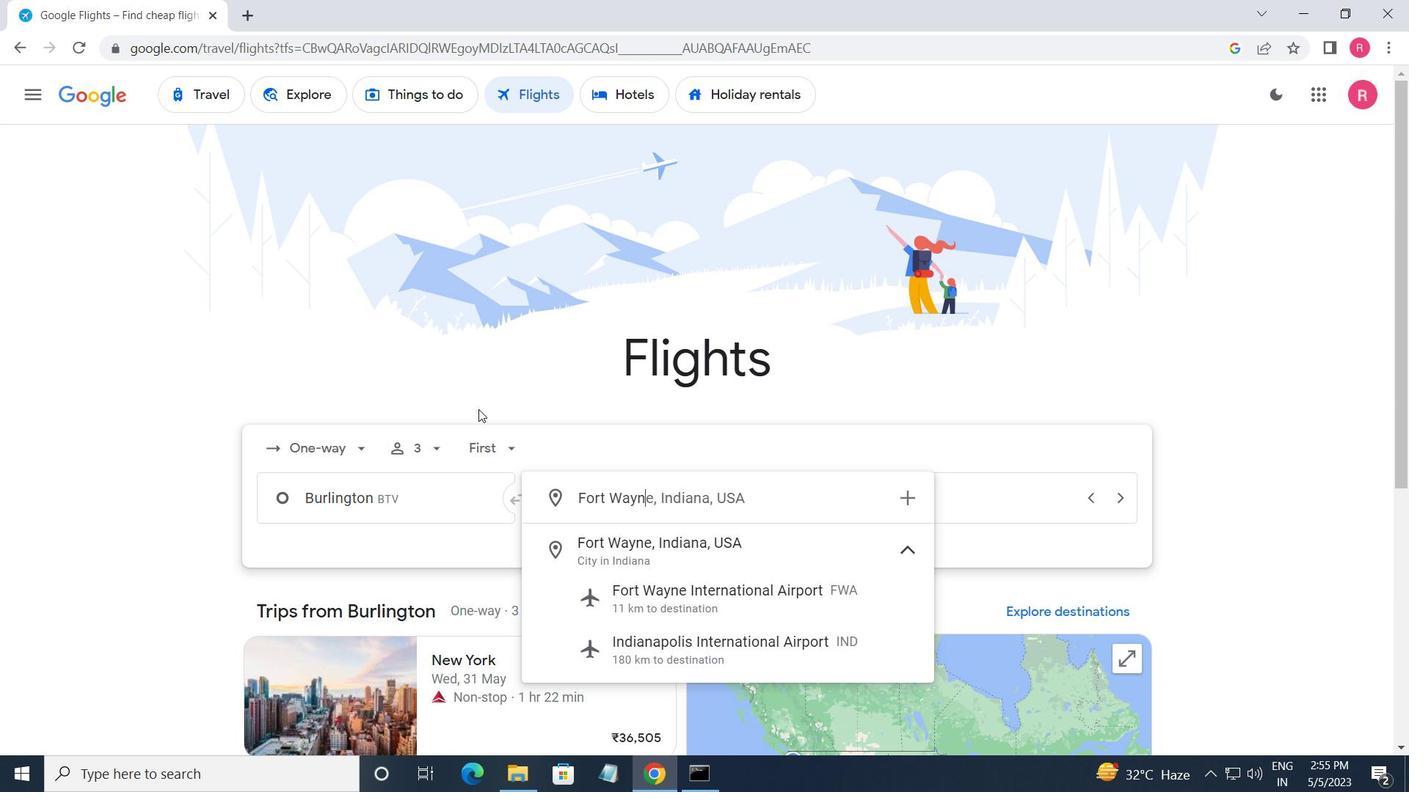 
Action: Mouse moved to (629, 598)
Screenshot: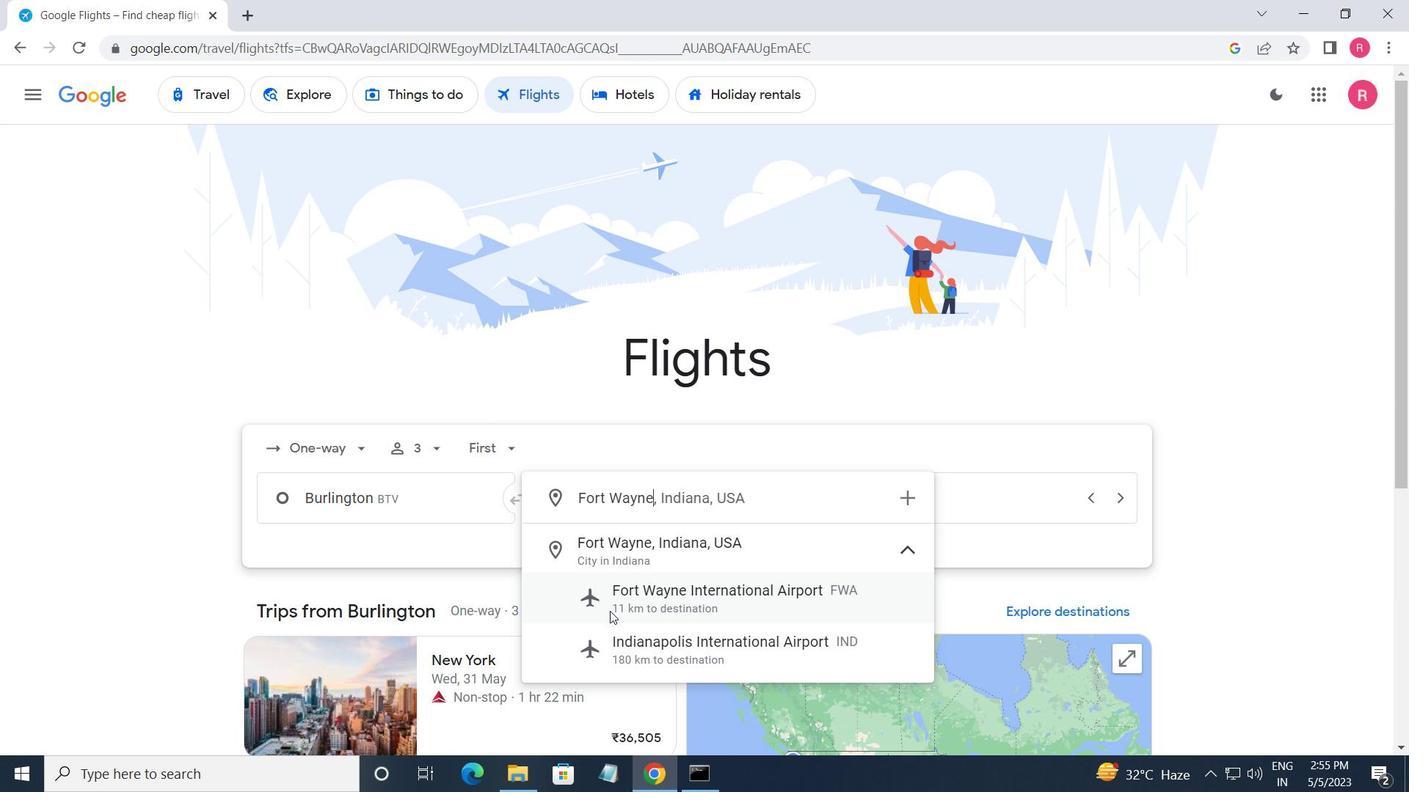 
Action: Mouse pressed left at (629, 598)
Screenshot: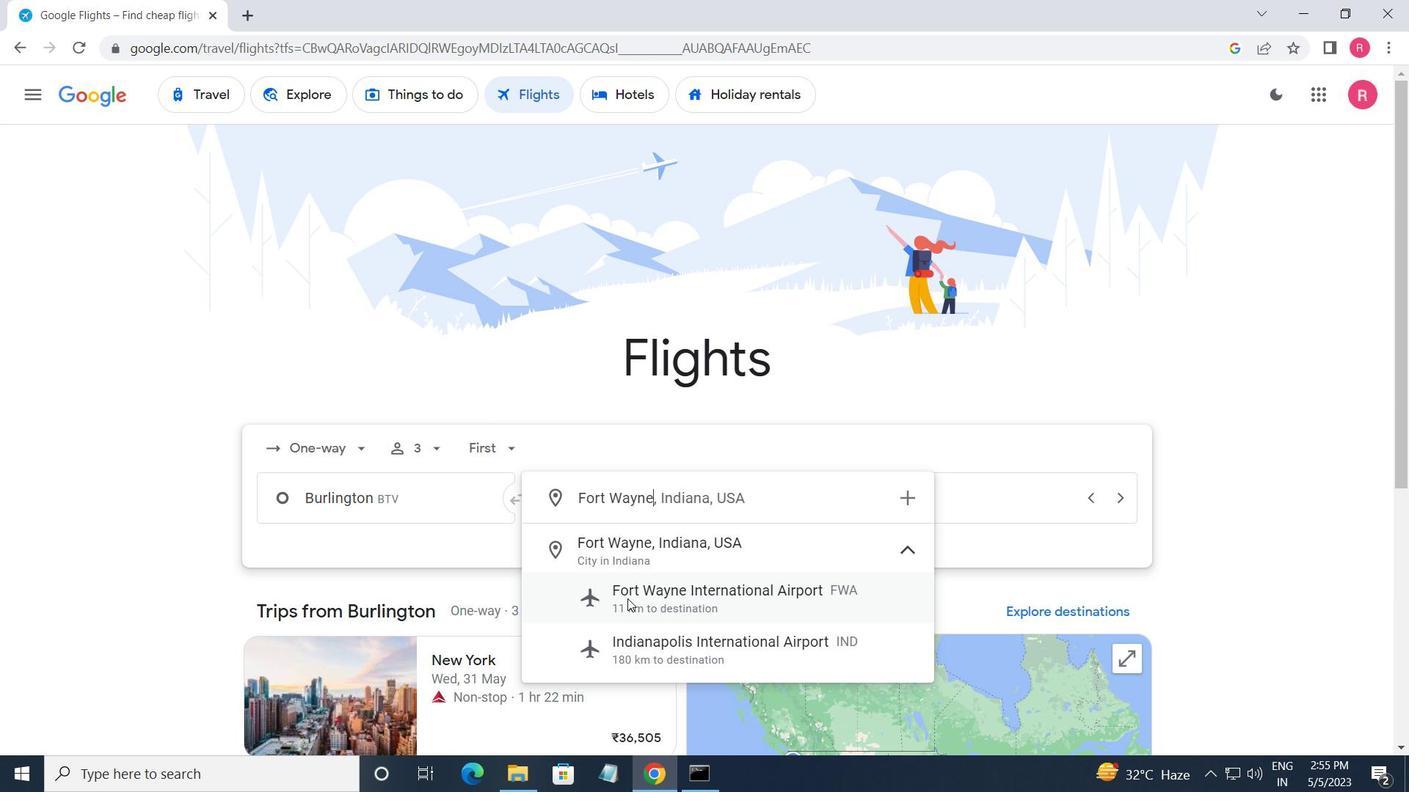 
Action: Mouse moved to (926, 522)
Screenshot: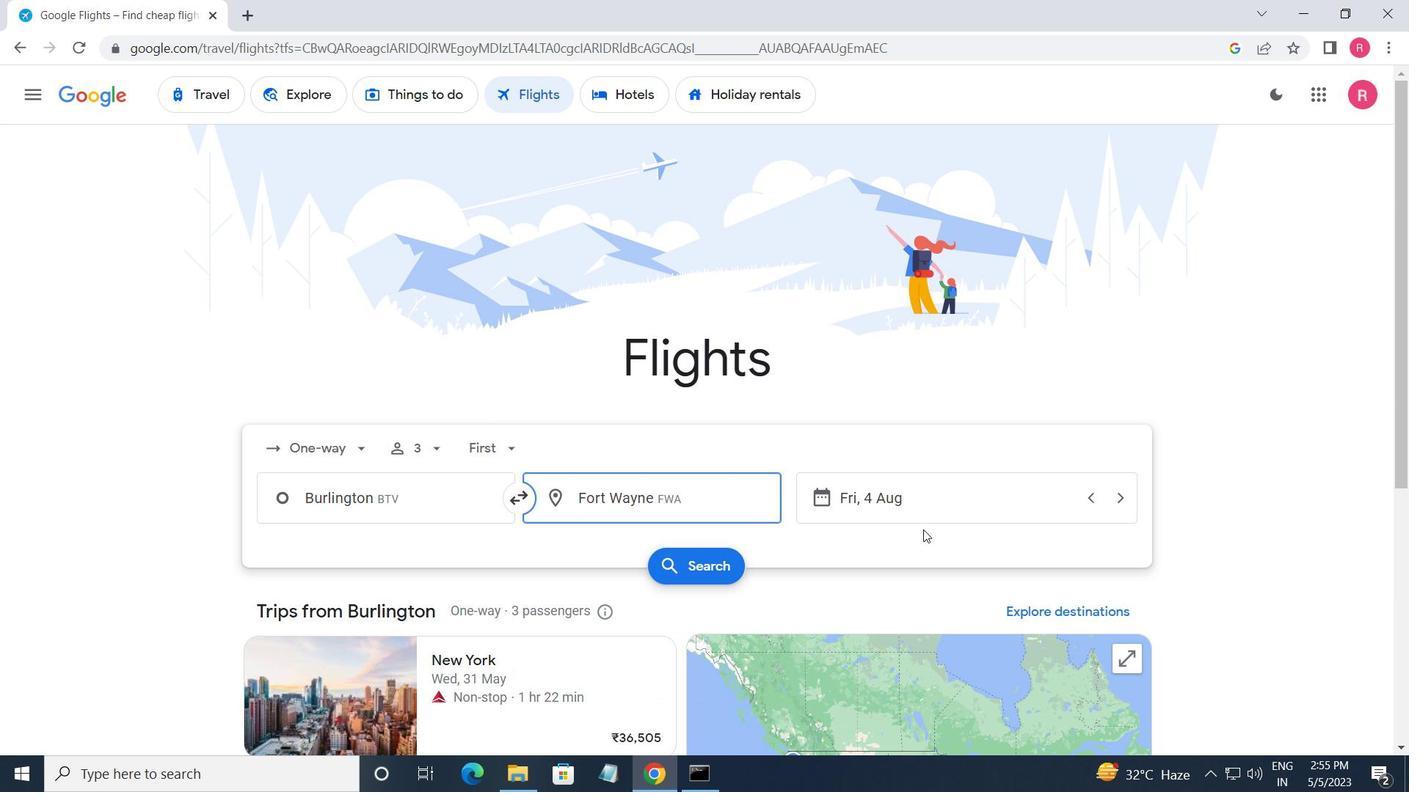 
Action: Mouse pressed left at (926, 522)
Screenshot: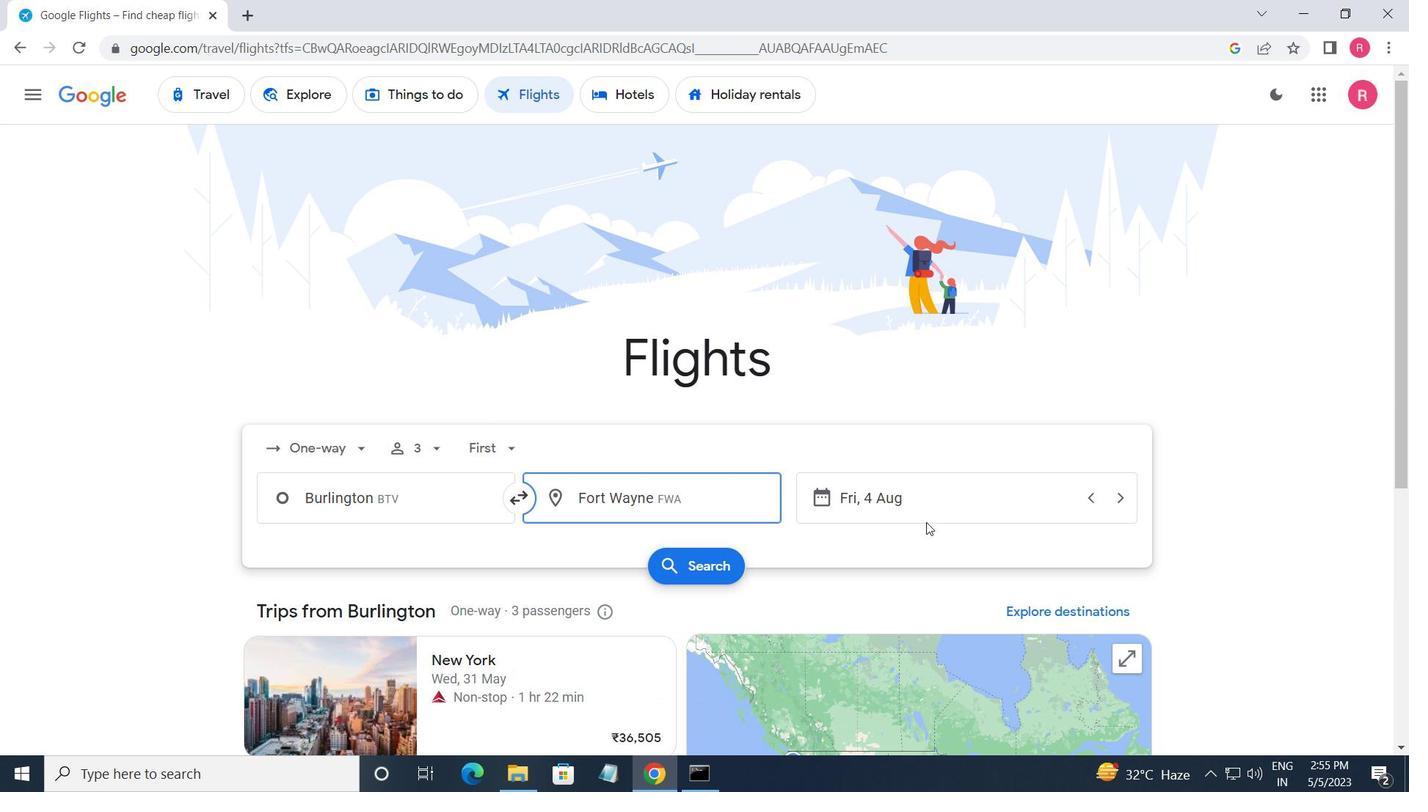 
Action: Mouse moved to (711, 433)
Screenshot: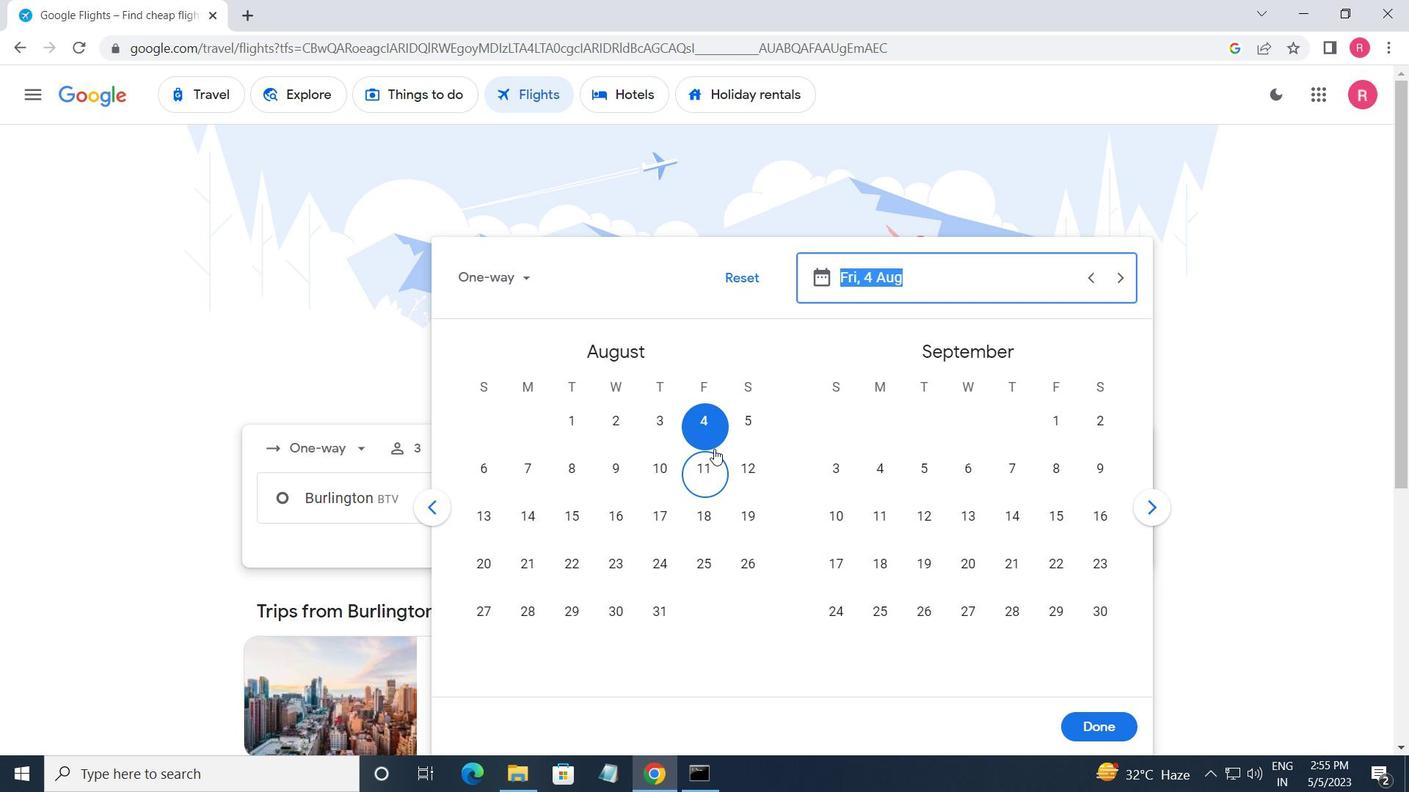 
Action: Mouse pressed left at (711, 433)
Screenshot: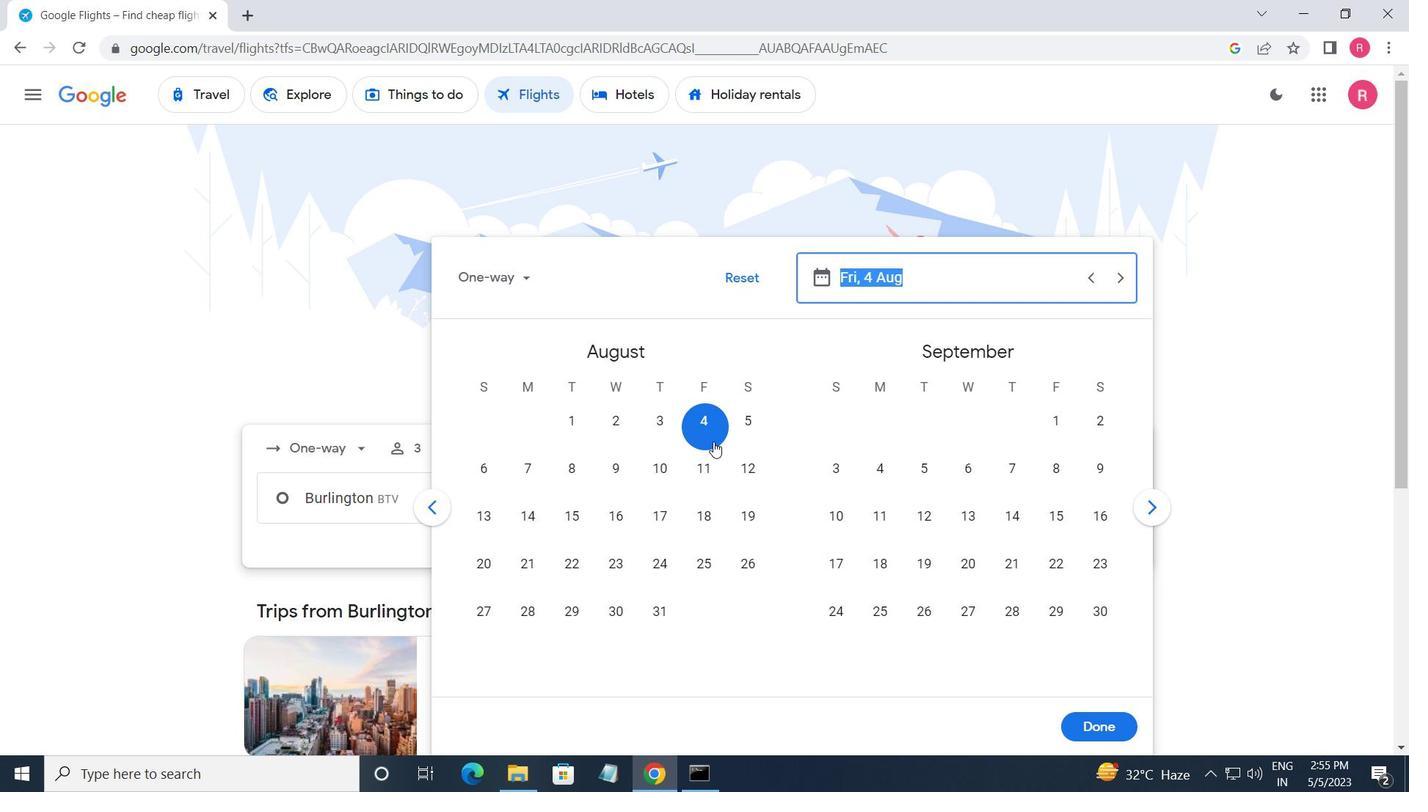 
Action: Mouse moved to (1090, 734)
Screenshot: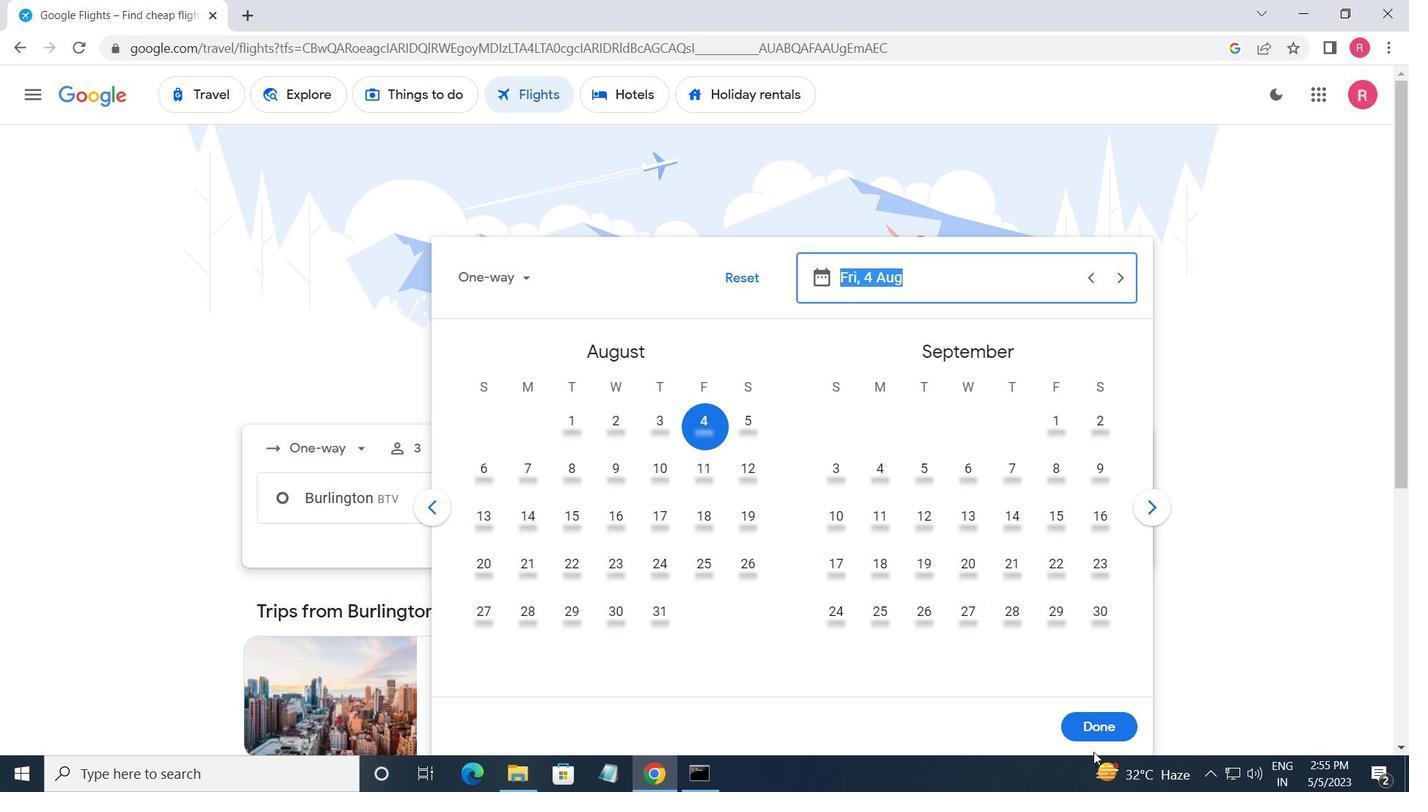 
Action: Mouse pressed left at (1090, 734)
Screenshot: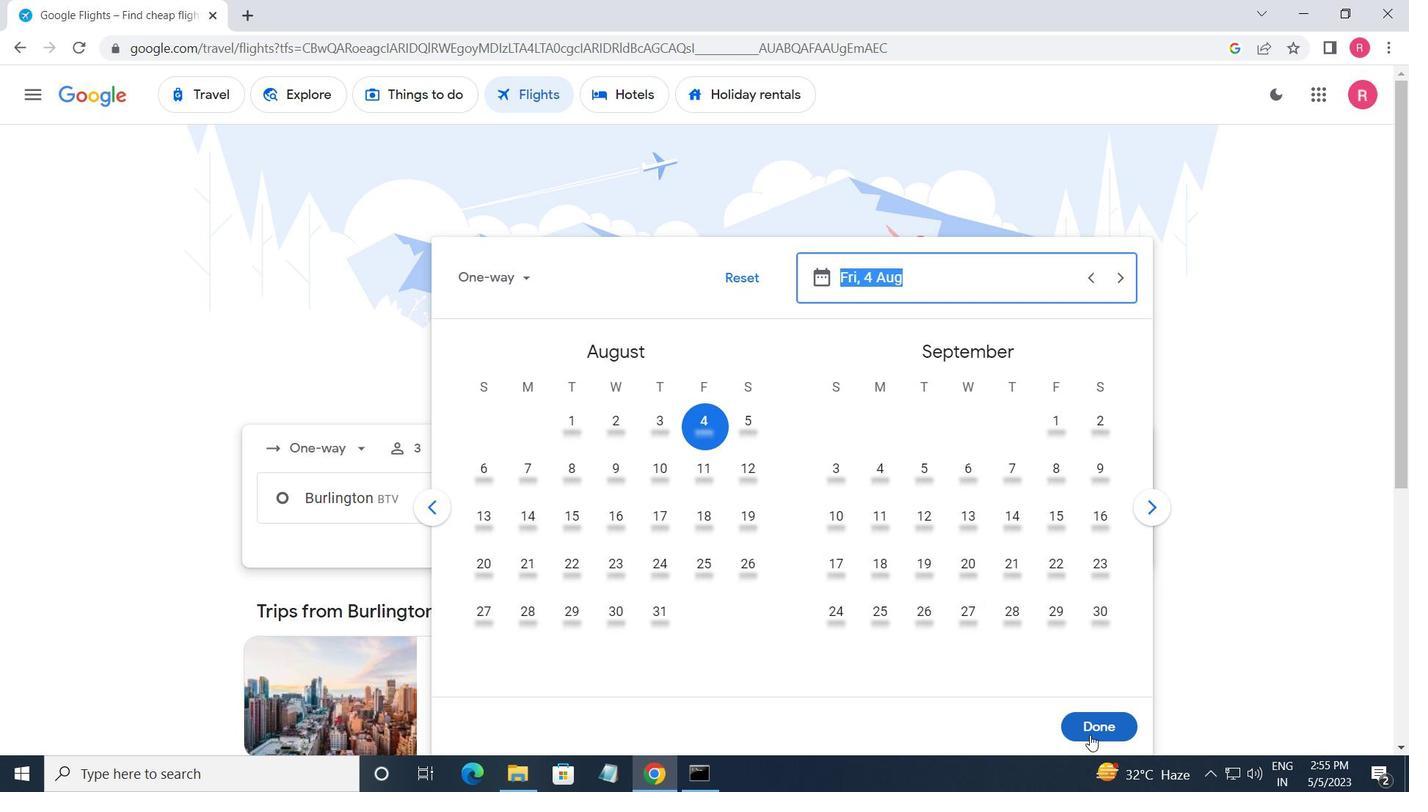 
Action: Mouse moved to (684, 567)
Screenshot: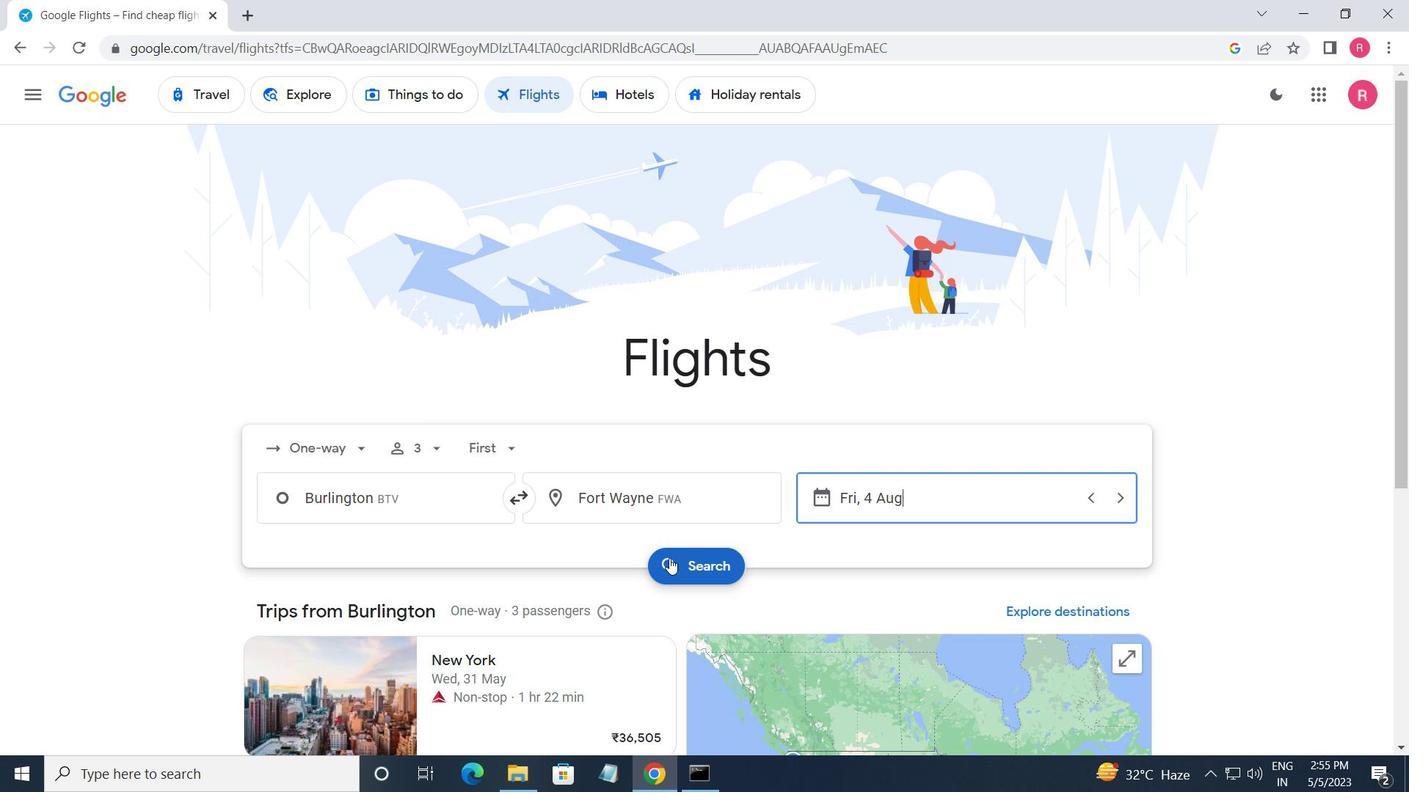
Action: Mouse pressed left at (684, 567)
Screenshot: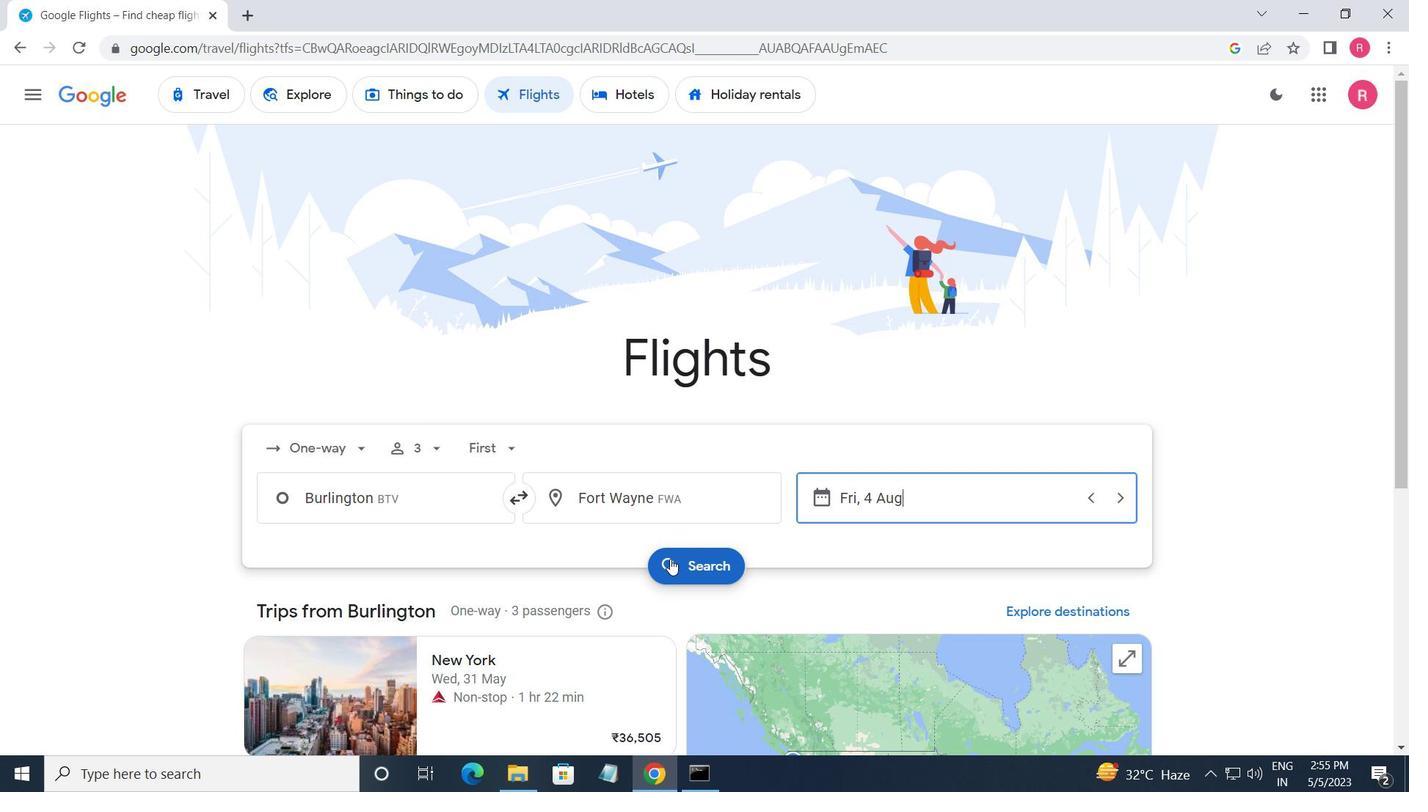 
Action: Mouse moved to (265, 261)
Screenshot: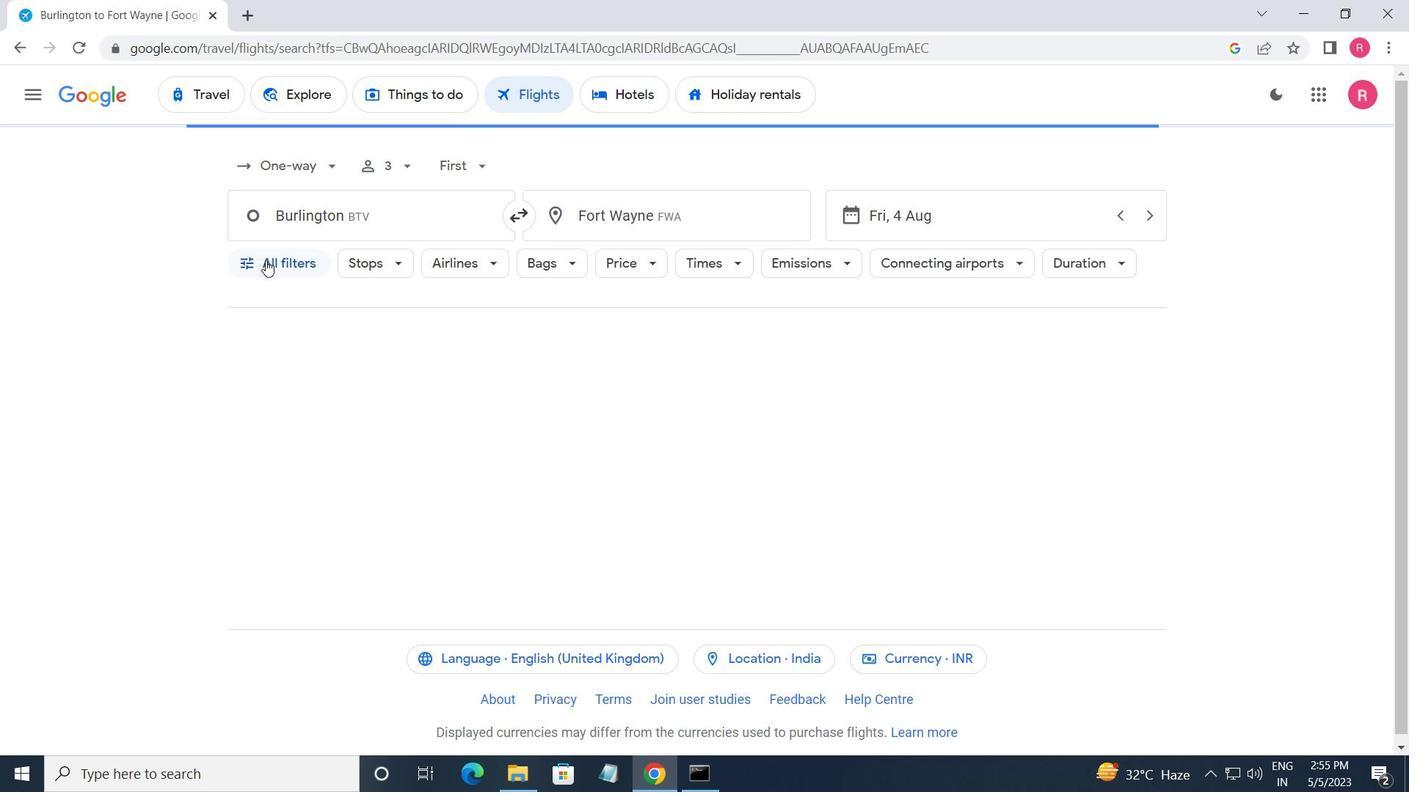 
Action: Mouse pressed left at (265, 261)
Screenshot: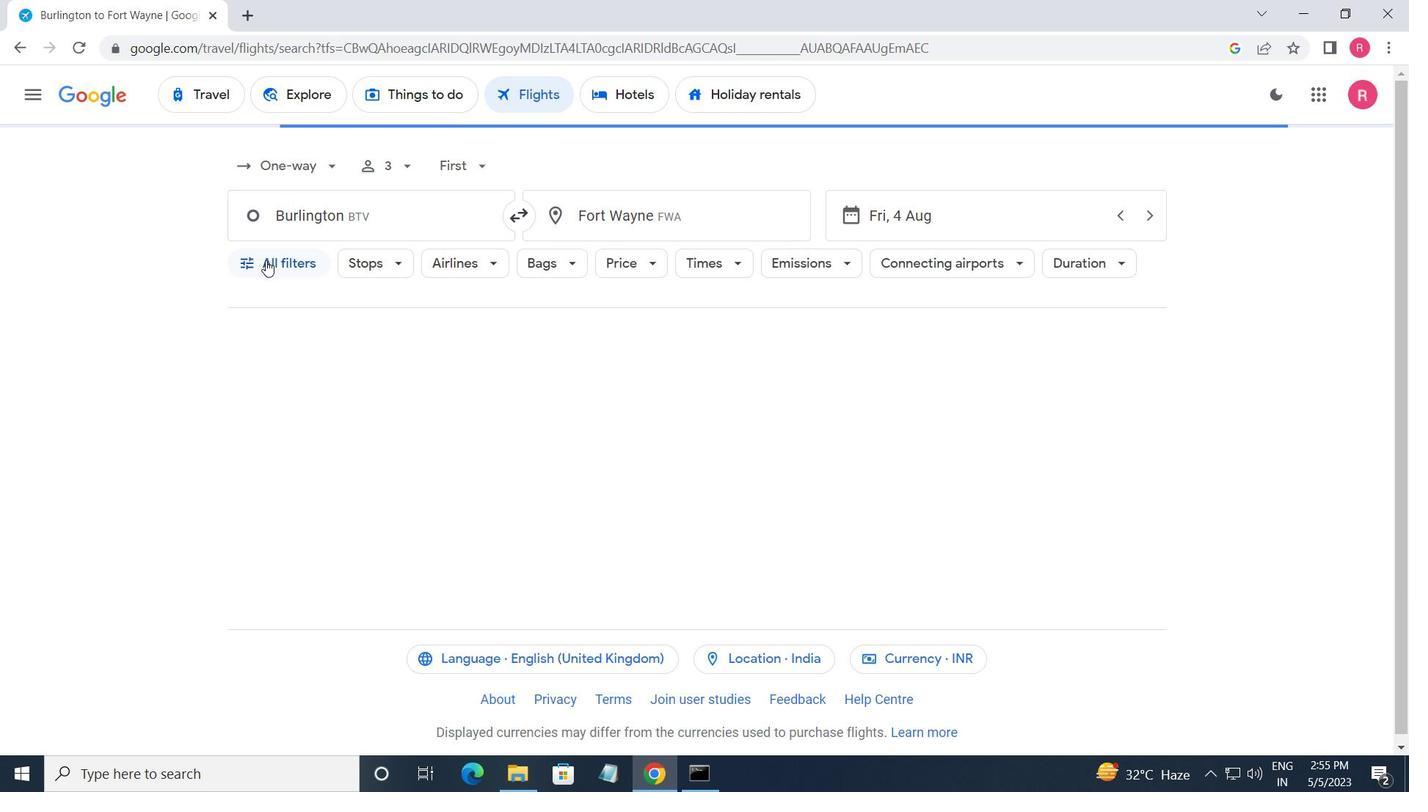 
Action: Mouse moved to (389, 535)
Screenshot: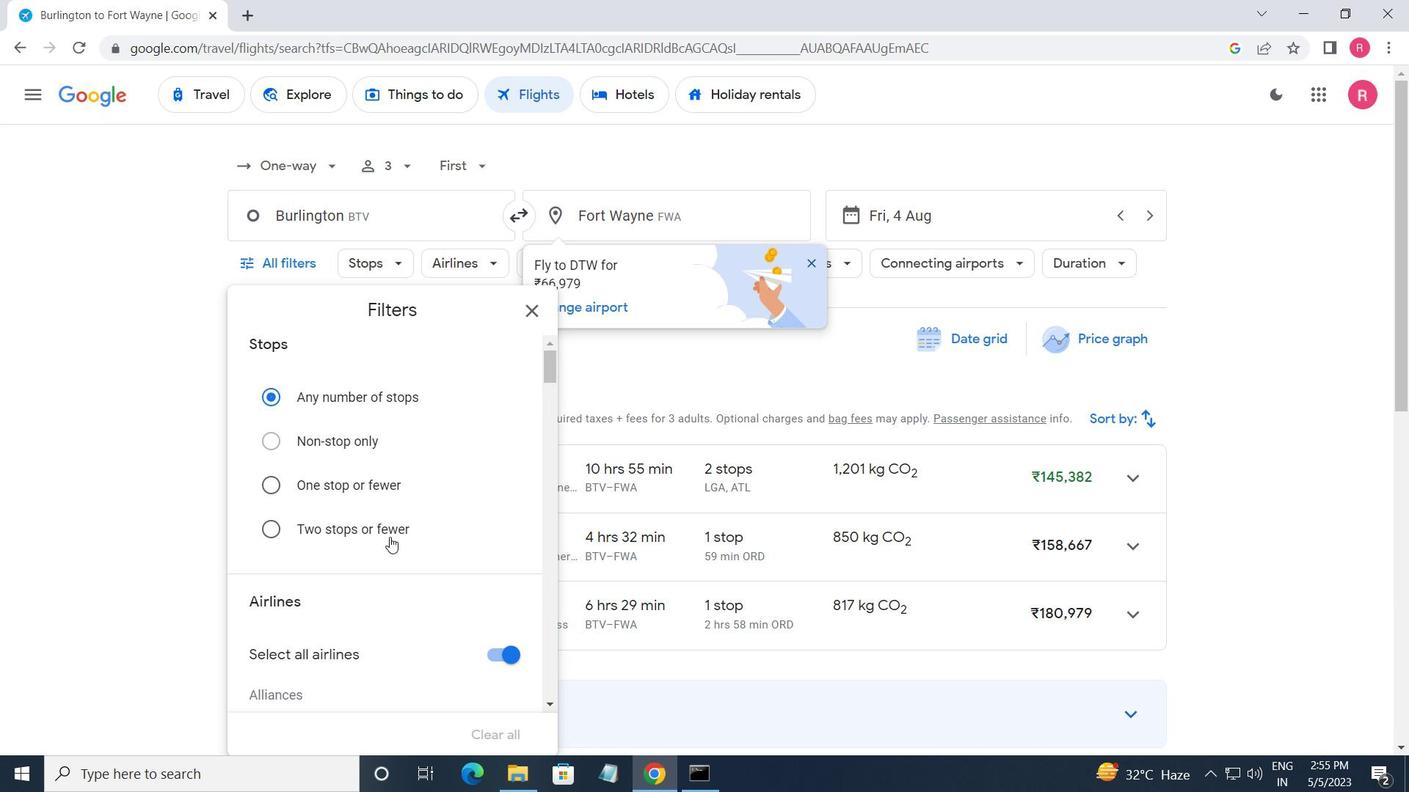 
Action: Mouse scrolled (389, 535) with delta (0, 0)
Screenshot: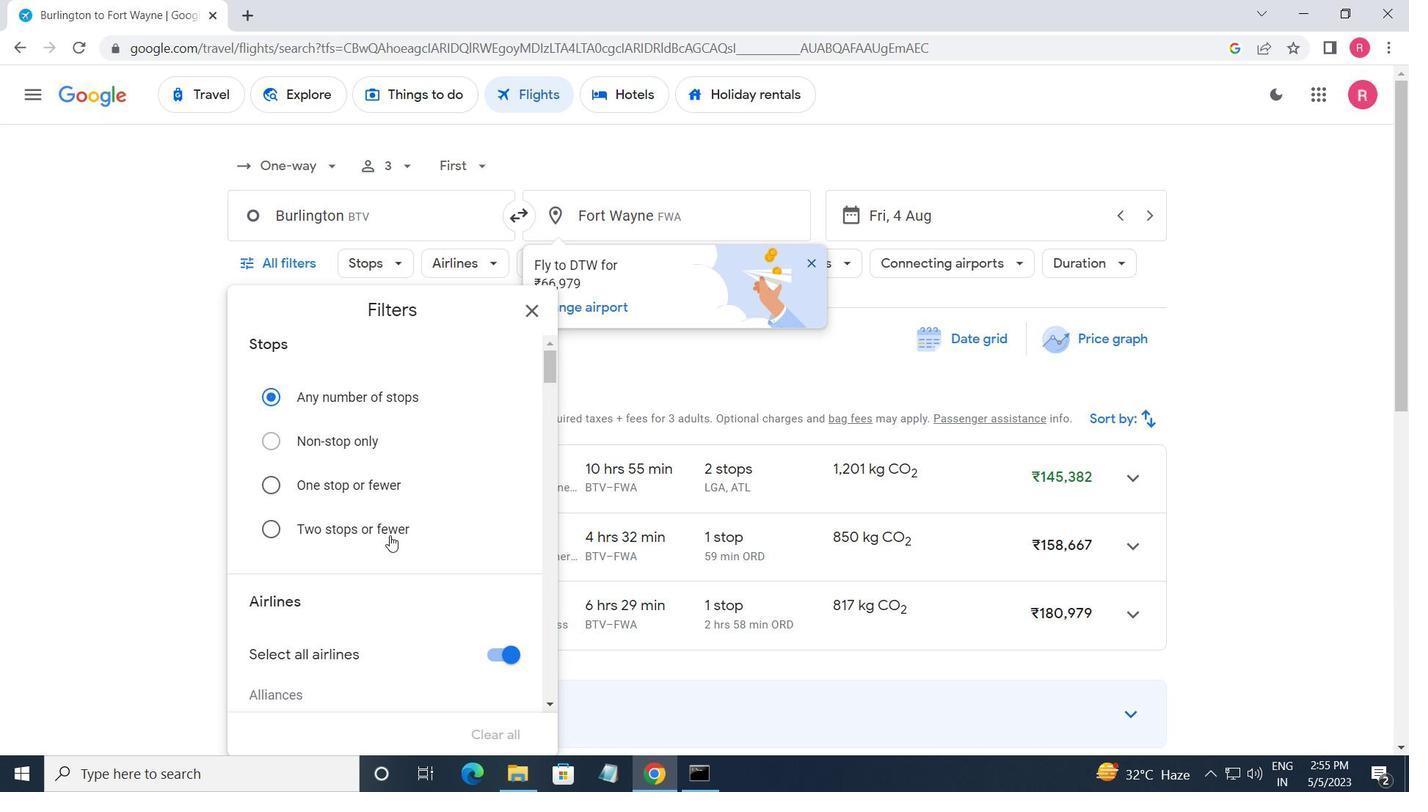 
Action: Mouse moved to (391, 533)
Screenshot: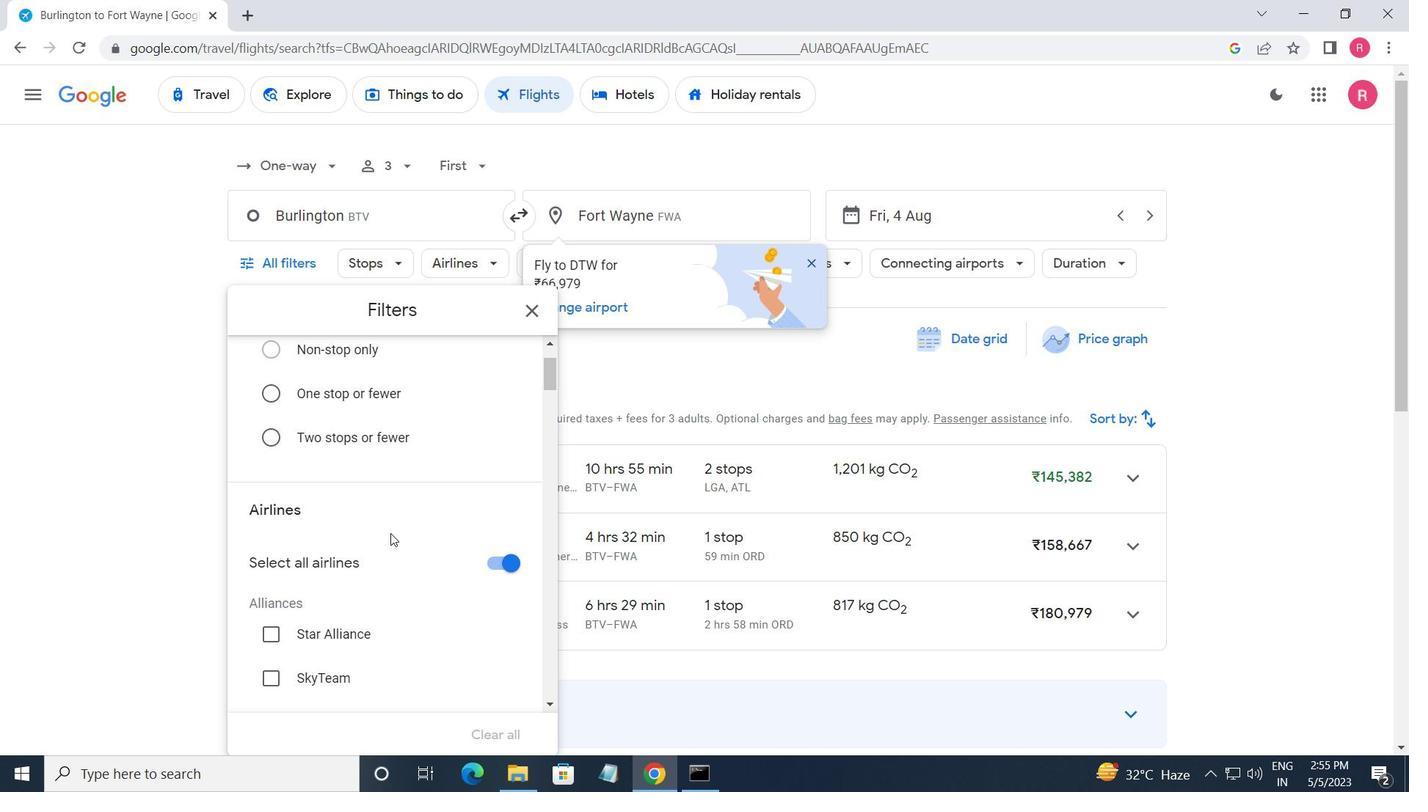 
Action: Mouse scrolled (391, 532) with delta (0, 0)
Screenshot: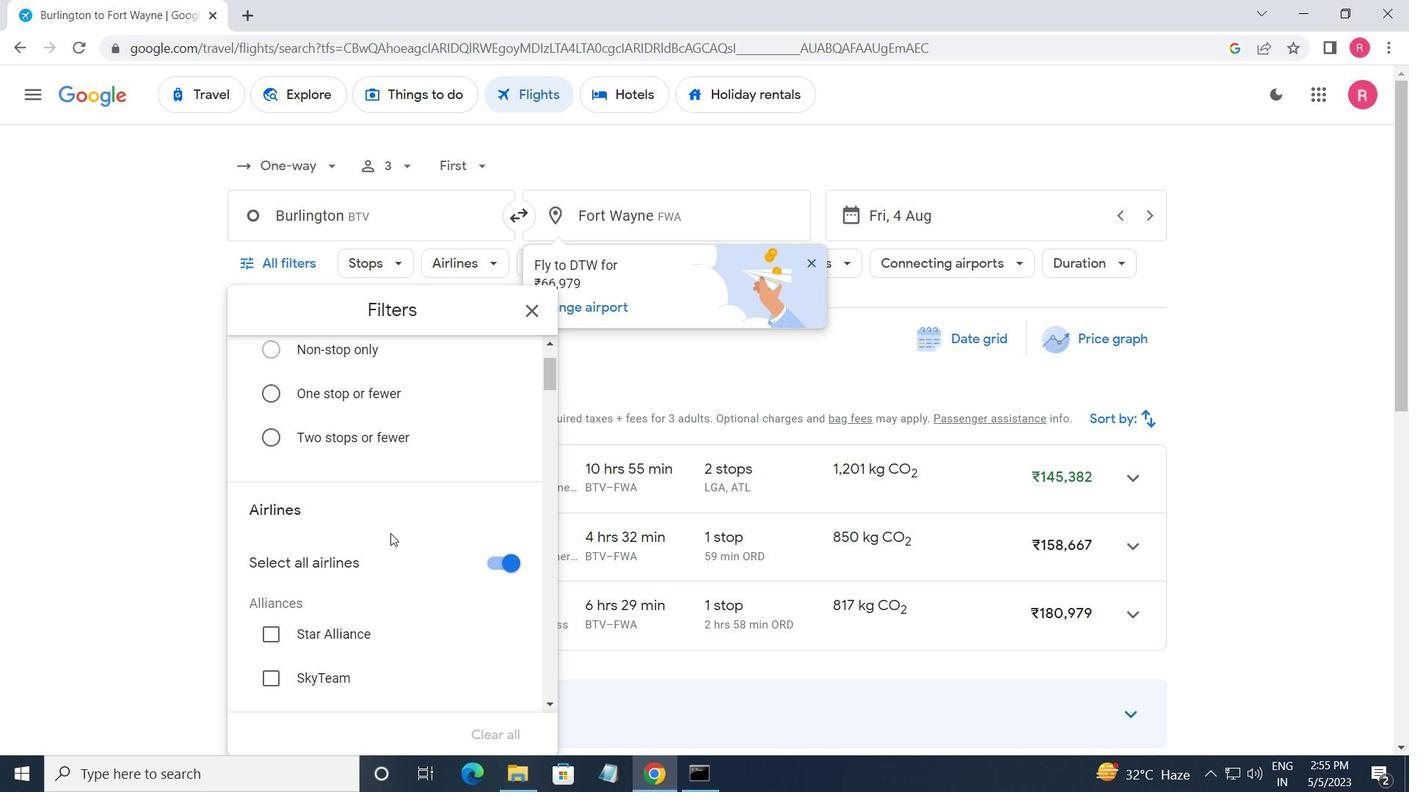 
Action: Mouse moved to (392, 532)
Screenshot: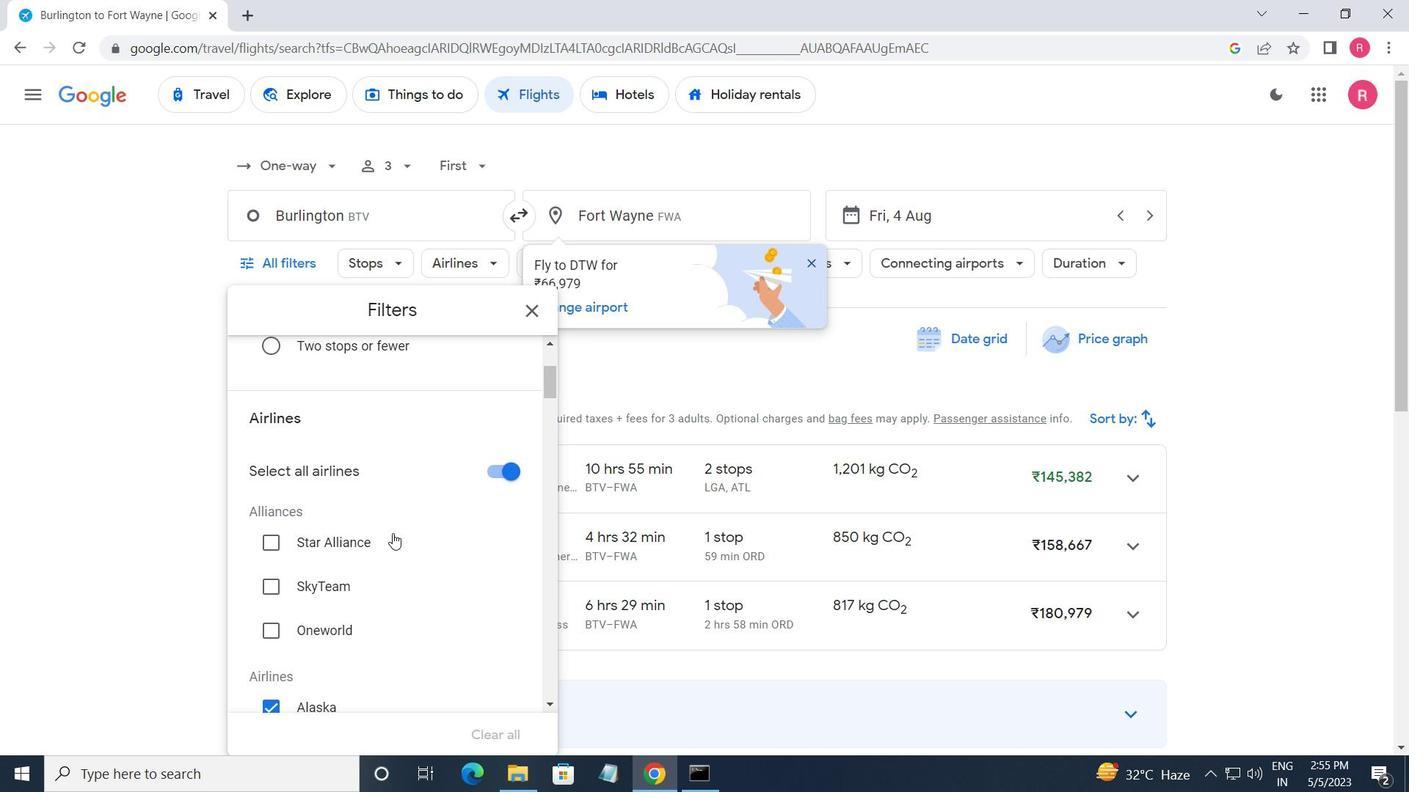 
Action: Mouse scrolled (392, 532) with delta (0, 0)
Screenshot: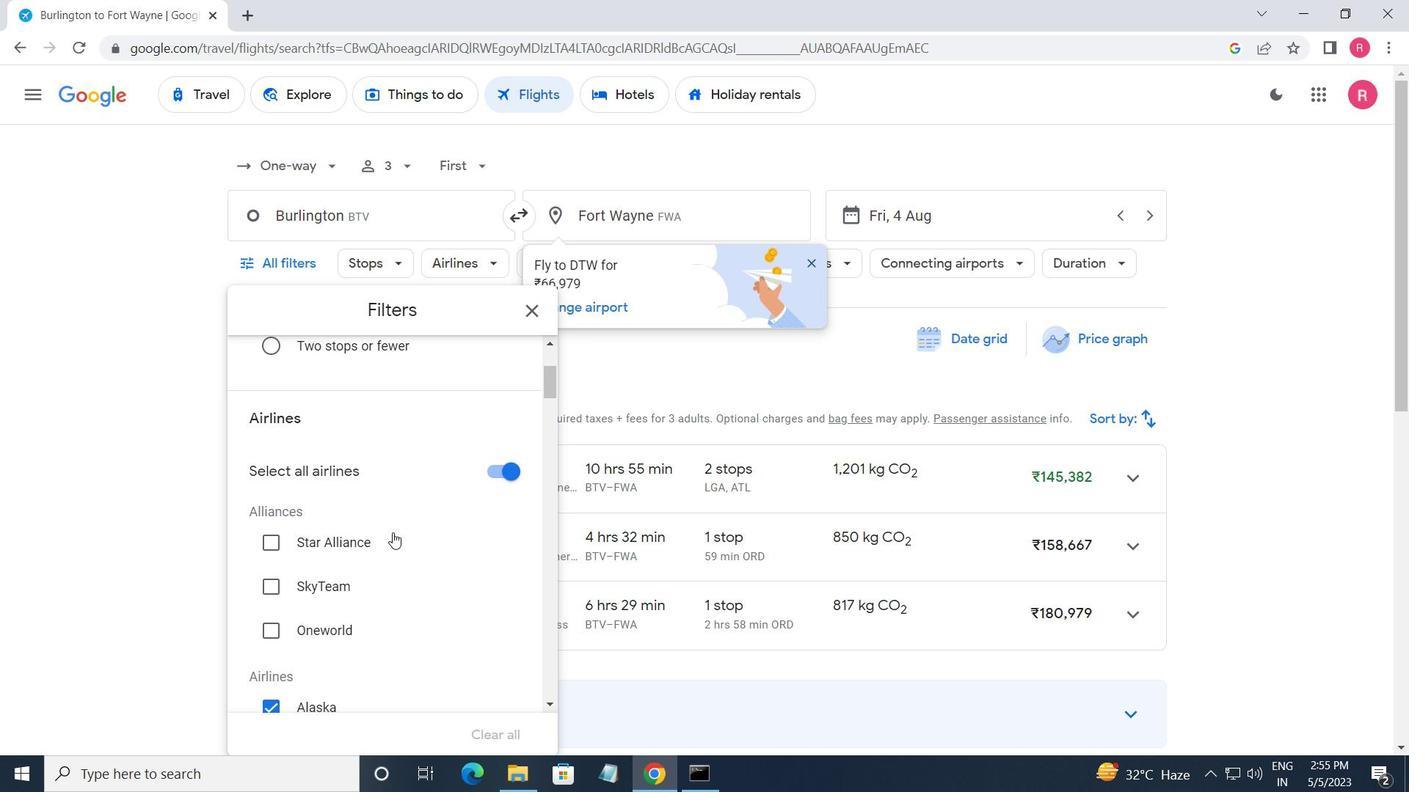 
Action: Mouse scrolled (392, 532) with delta (0, 0)
Screenshot: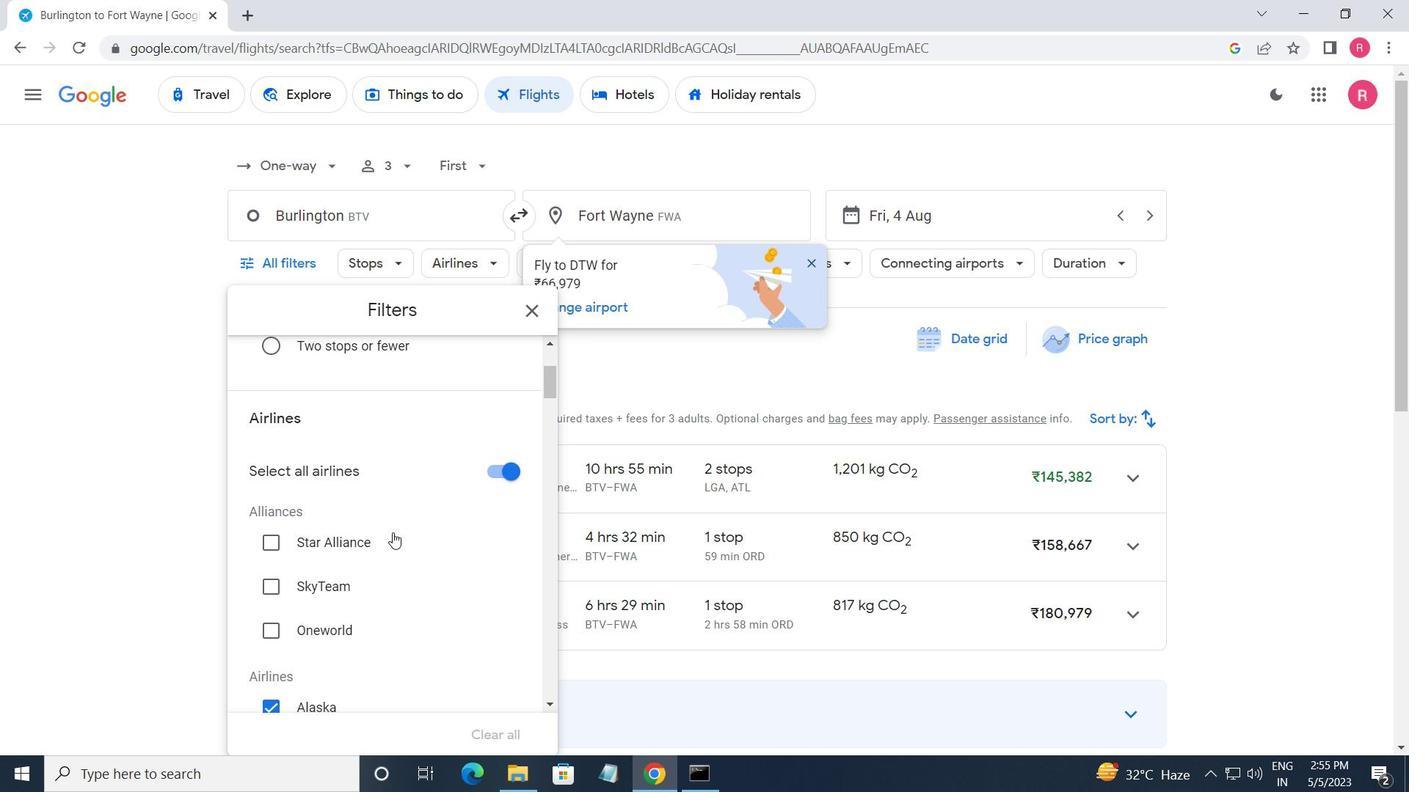 
Action: Mouse scrolled (392, 532) with delta (0, 0)
Screenshot: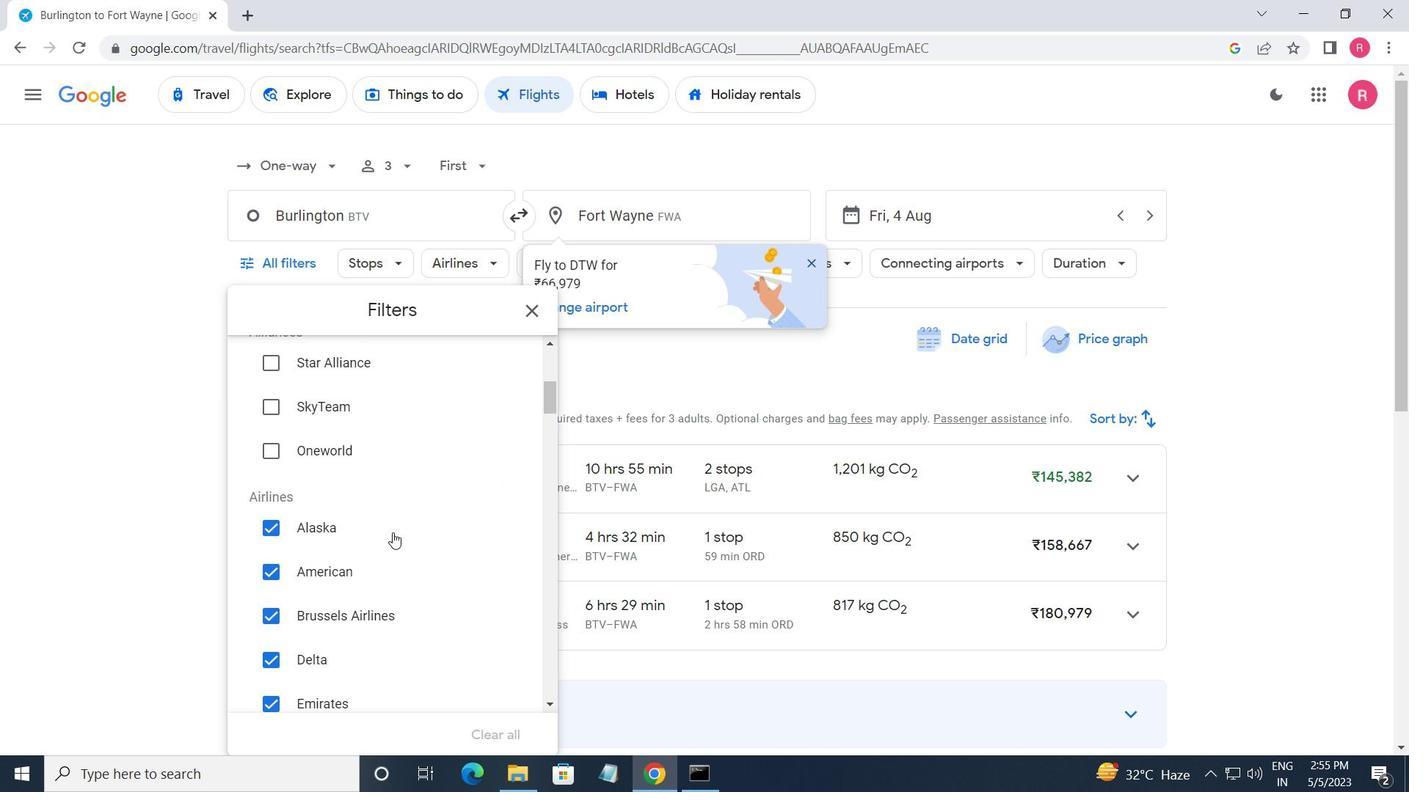 
Action: Mouse moved to (392, 532)
Screenshot: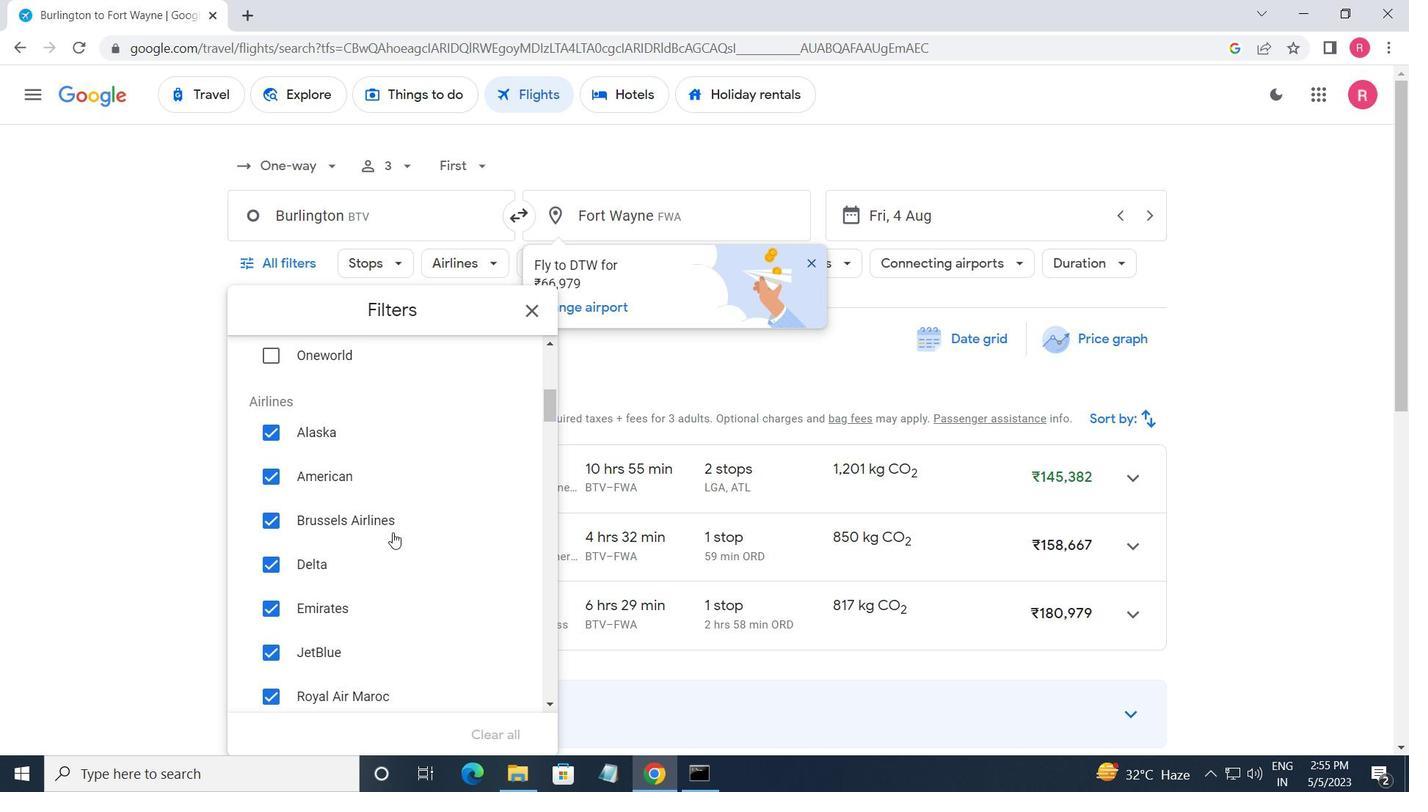 
Action: Mouse scrolled (392, 531) with delta (0, 0)
Screenshot: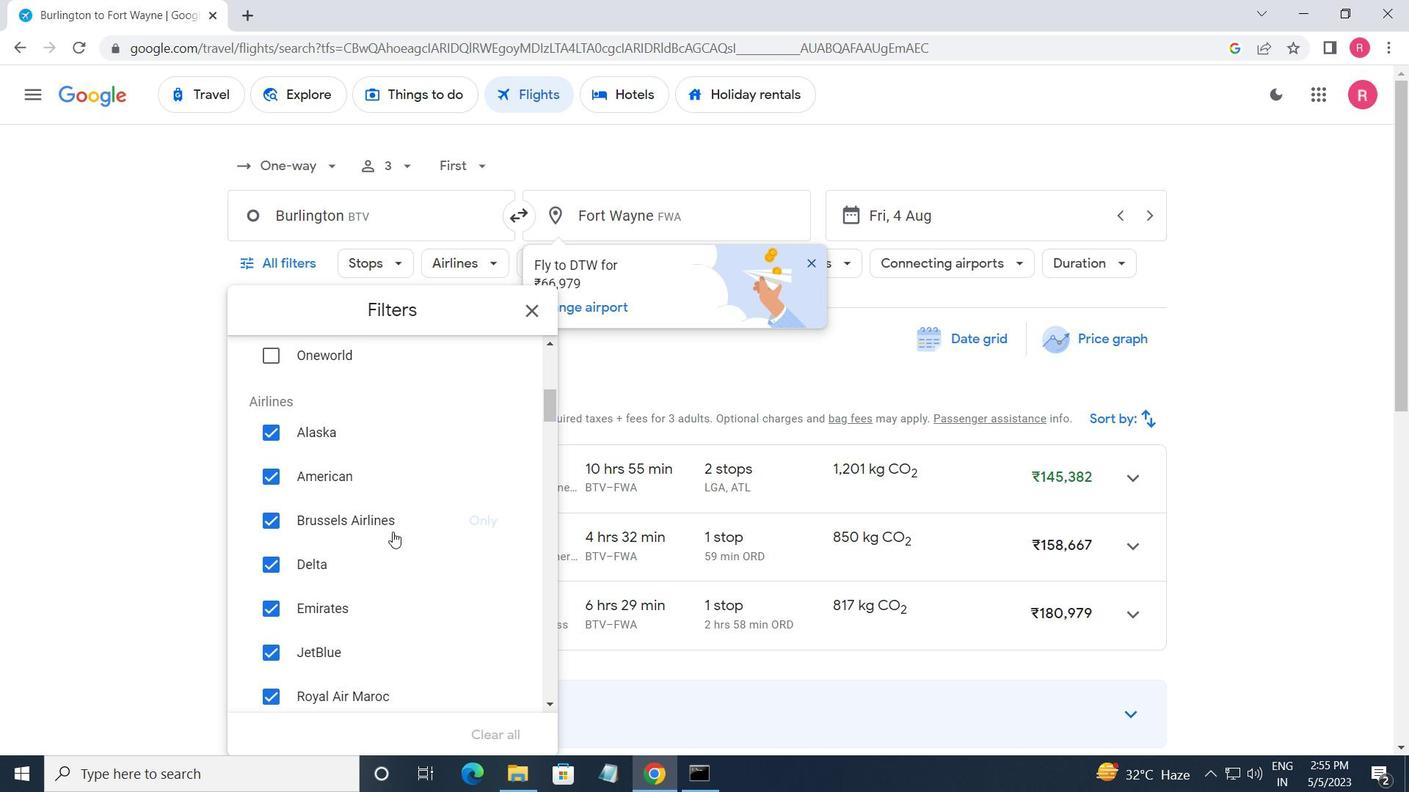 
Action: Mouse scrolled (392, 531) with delta (0, 0)
Screenshot: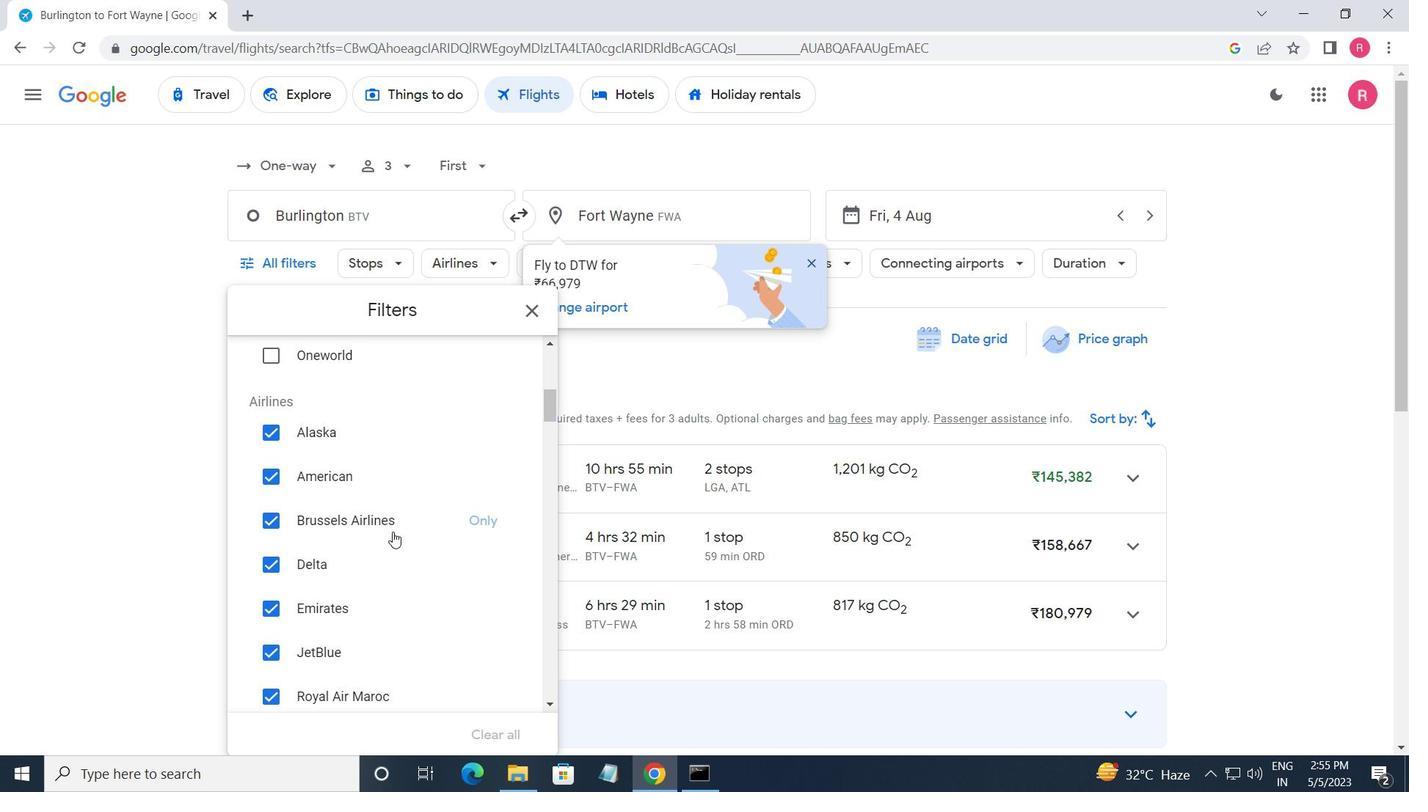 
Action: Mouse scrolled (392, 531) with delta (0, 0)
Screenshot: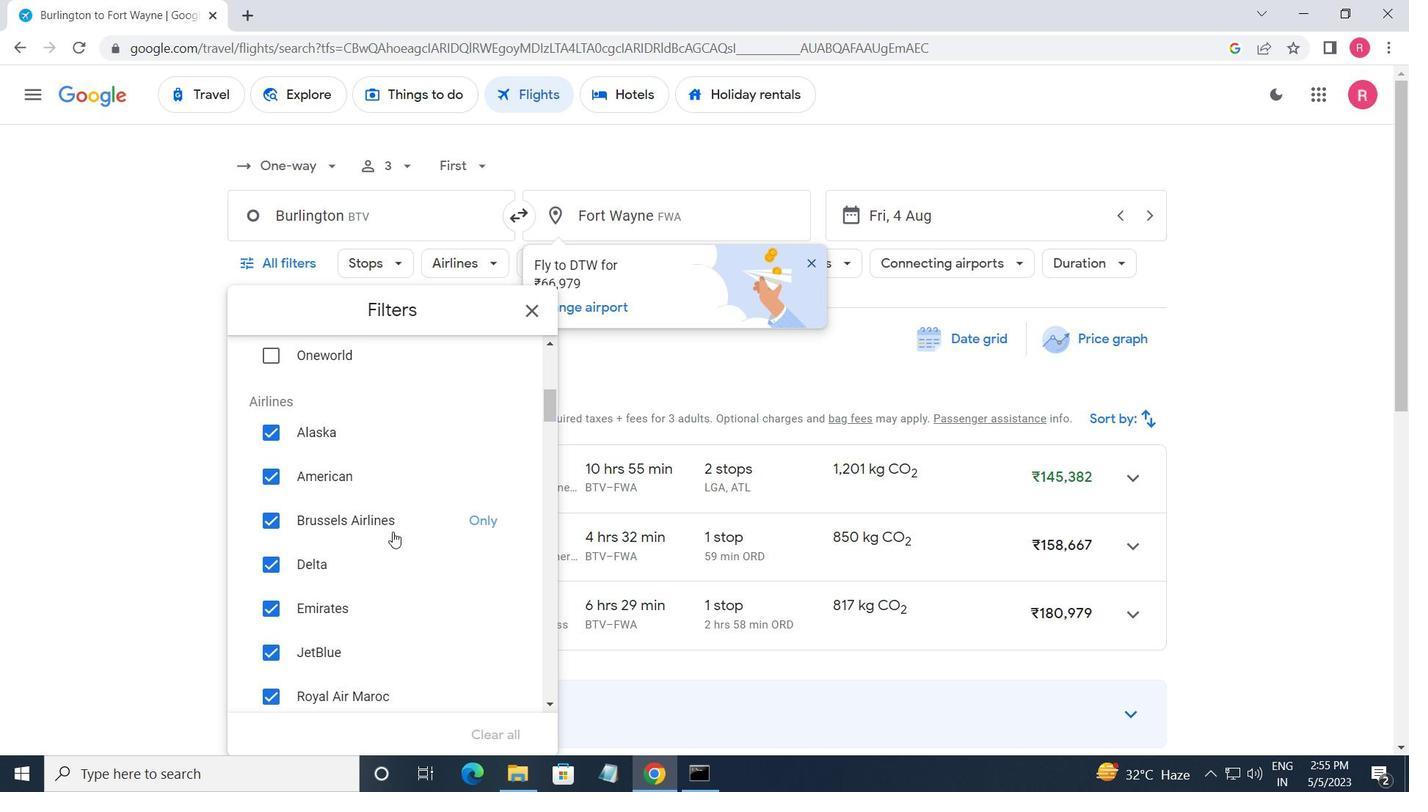 
Action: Mouse moved to (391, 527)
Screenshot: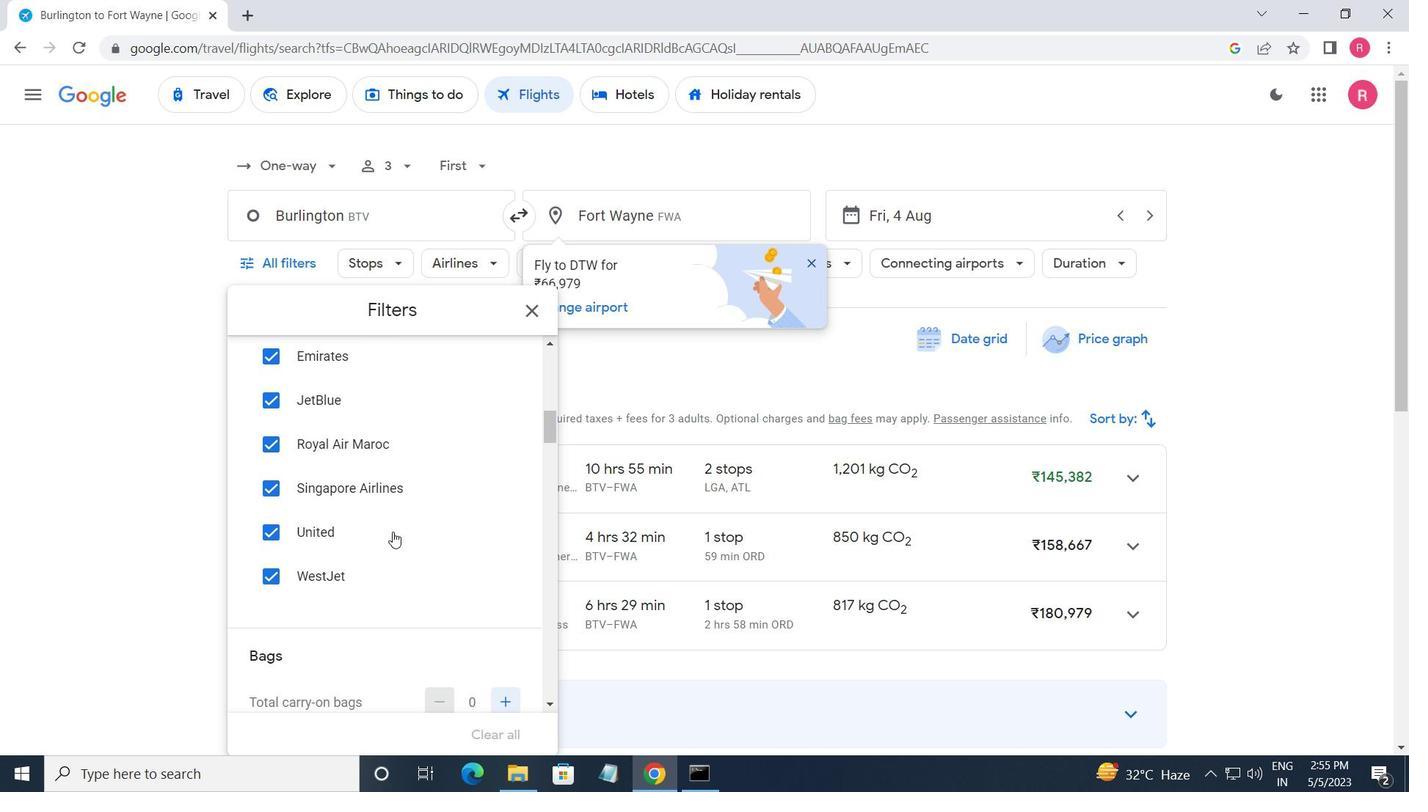 
Action: Mouse scrolled (391, 527) with delta (0, 0)
Screenshot: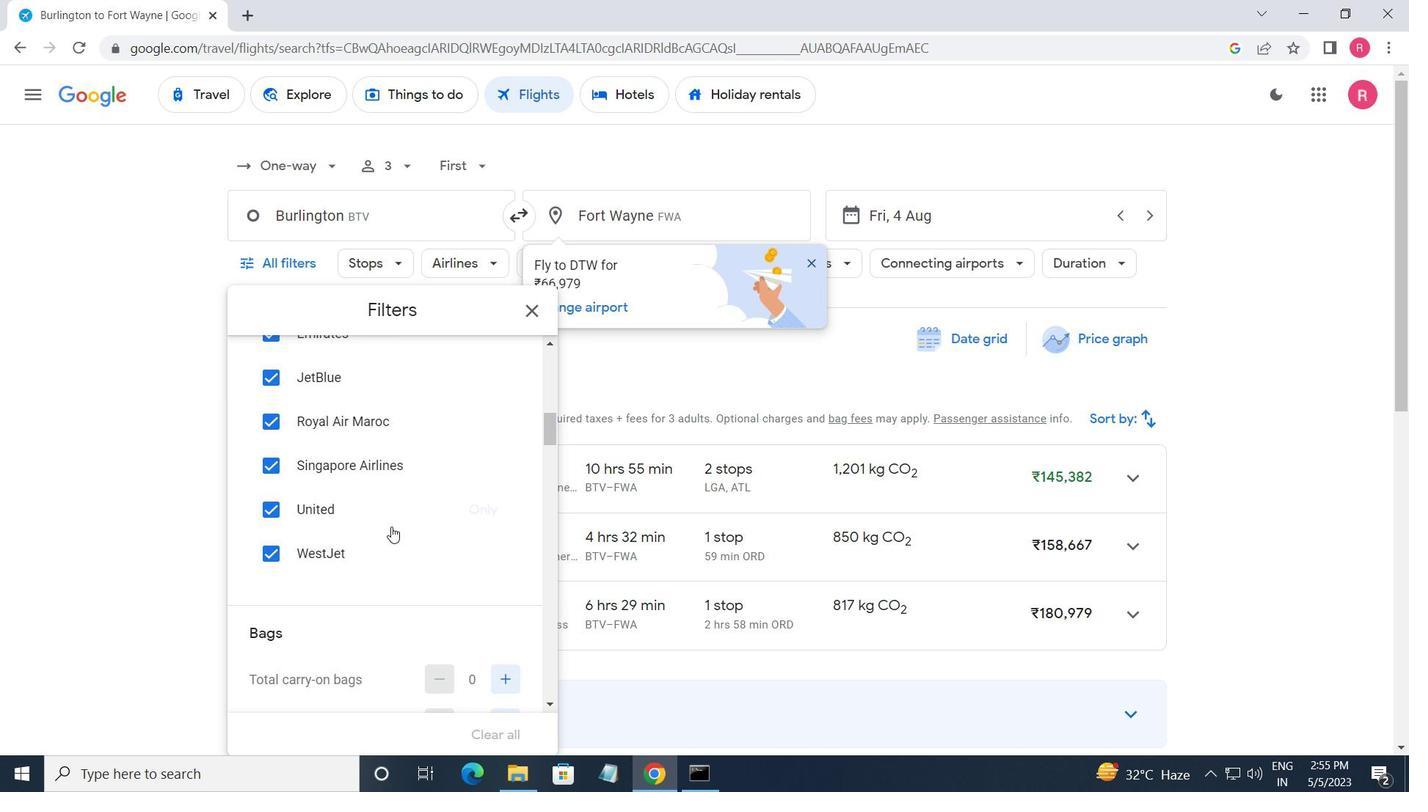 
Action: Mouse scrolled (391, 527) with delta (0, 0)
Screenshot: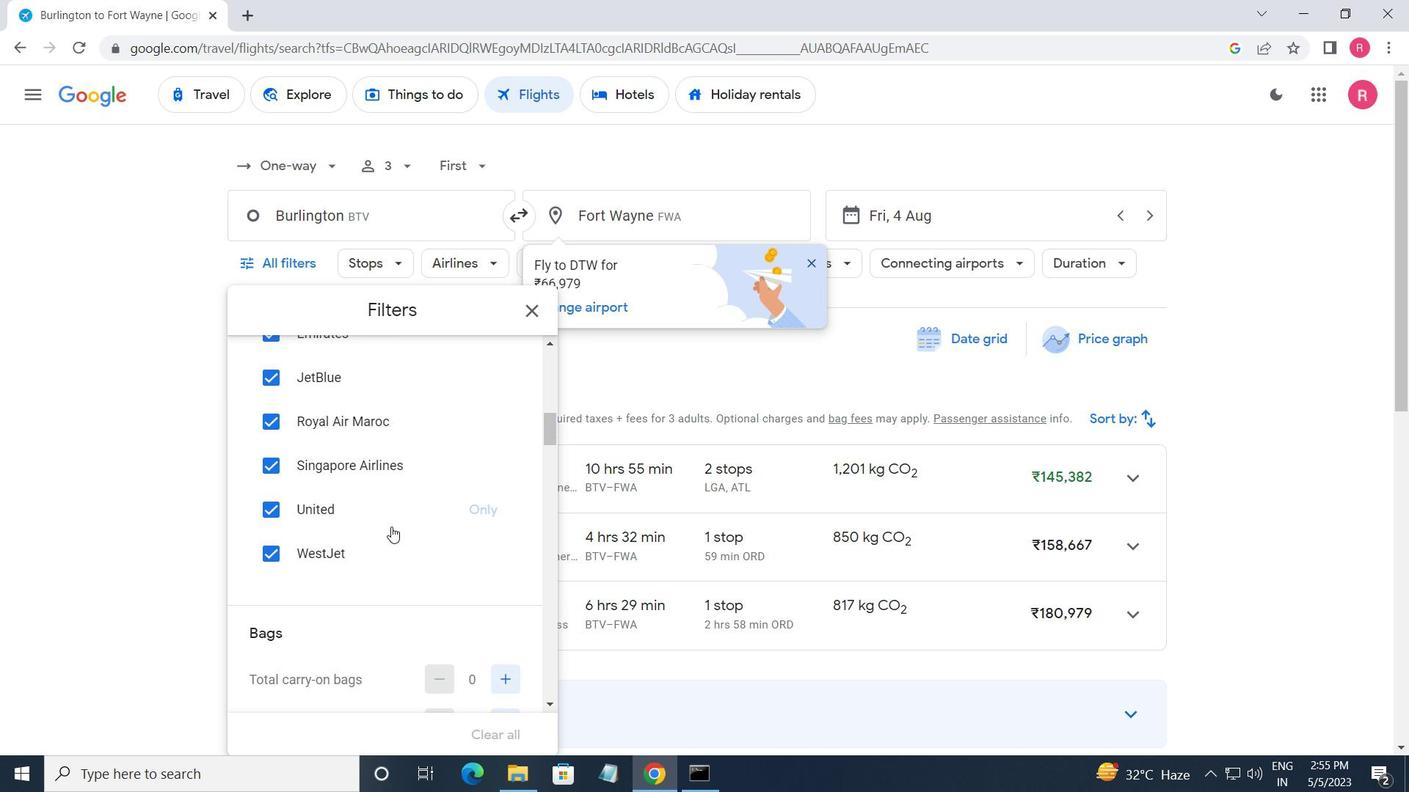 
Action: Mouse moved to (501, 485)
Screenshot: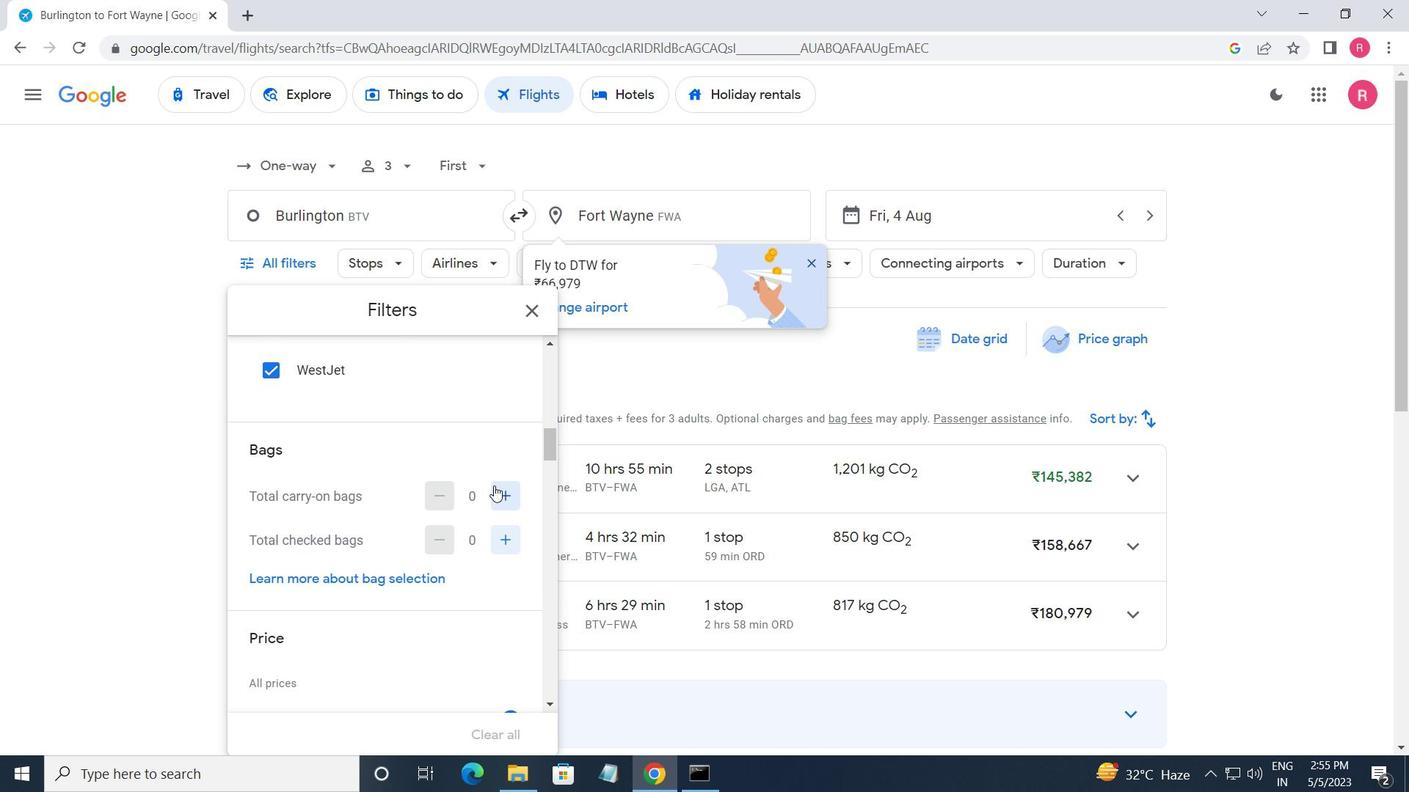 
Action: Mouse pressed left at (501, 485)
Screenshot: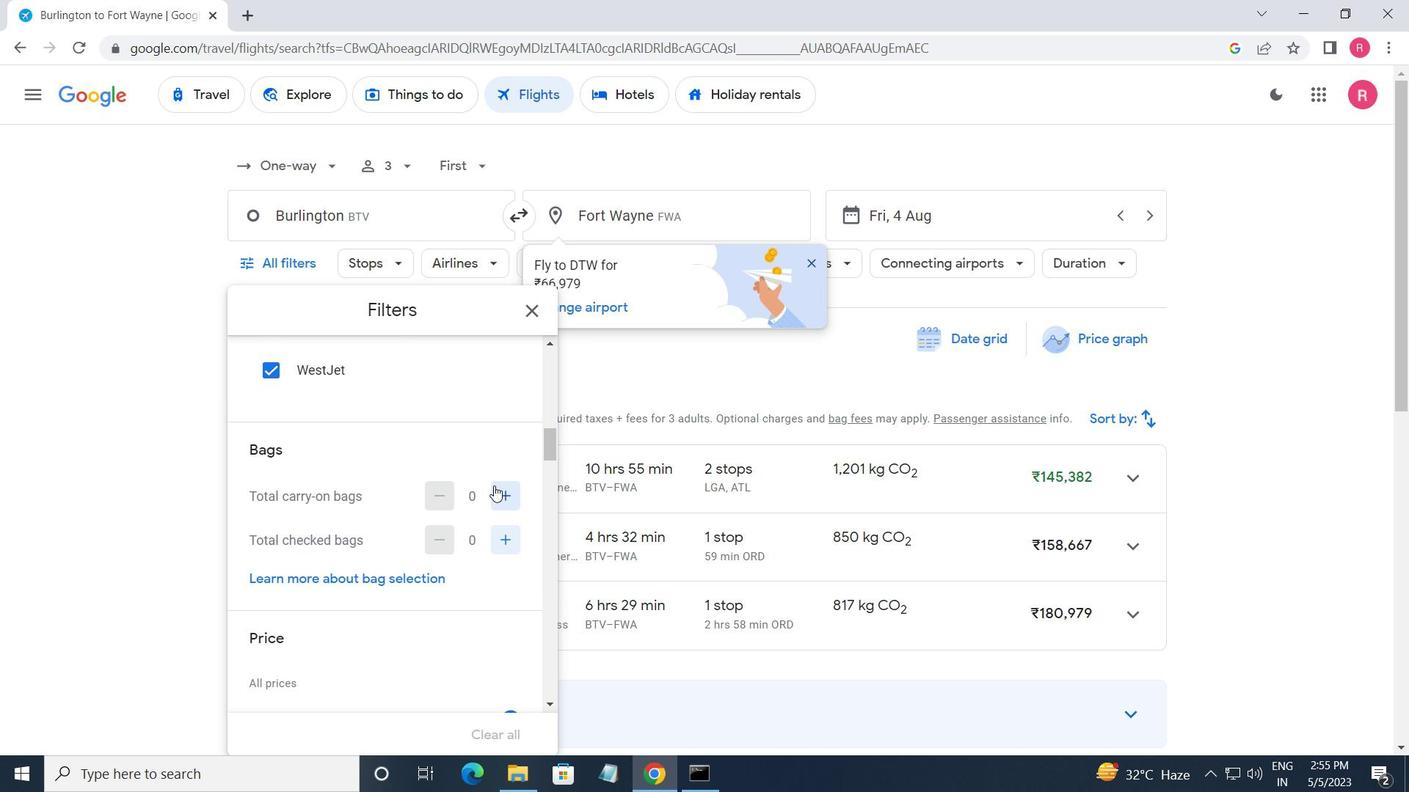 
Action: Mouse moved to (491, 511)
Screenshot: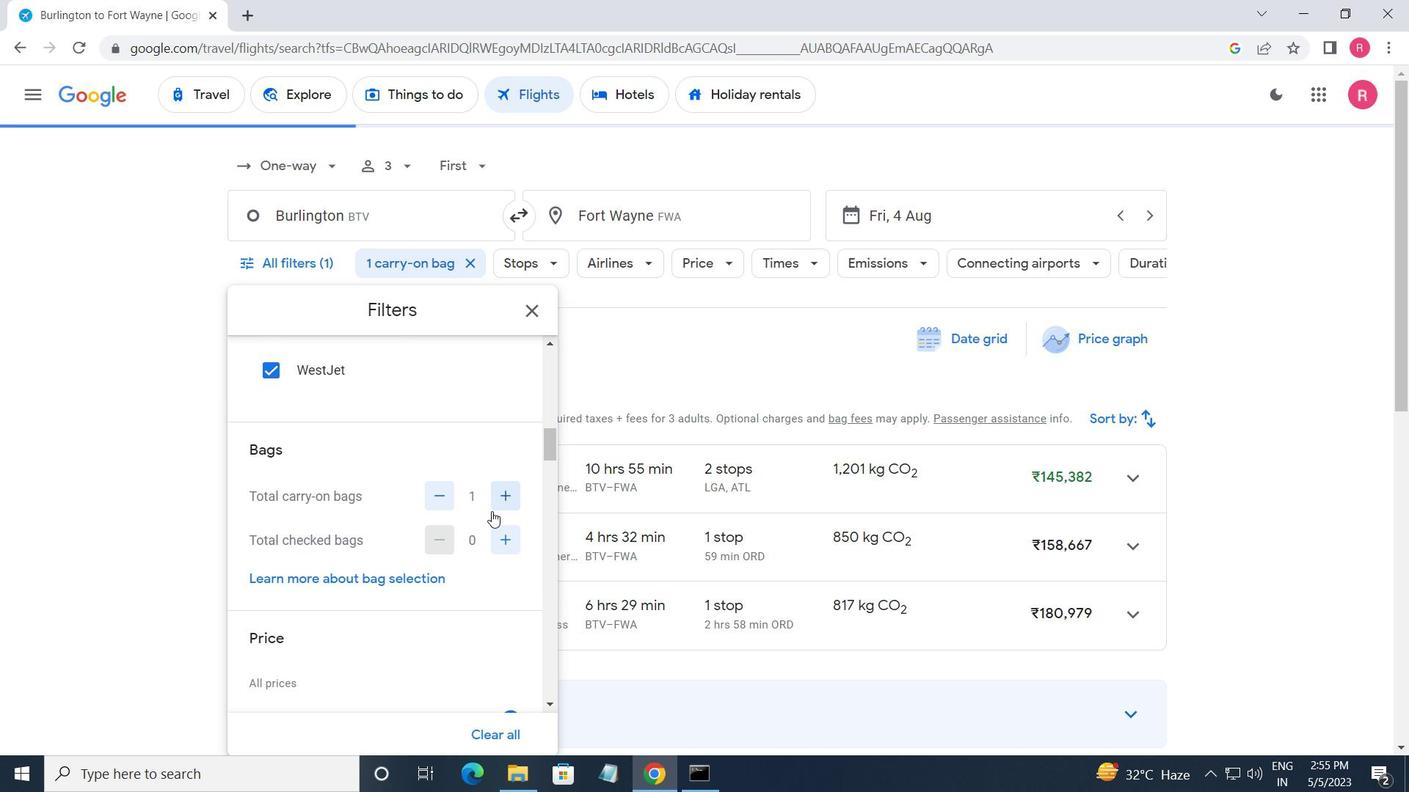 
Action: Mouse scrolled (491, 510) with delta (0, 0)
Screenshot: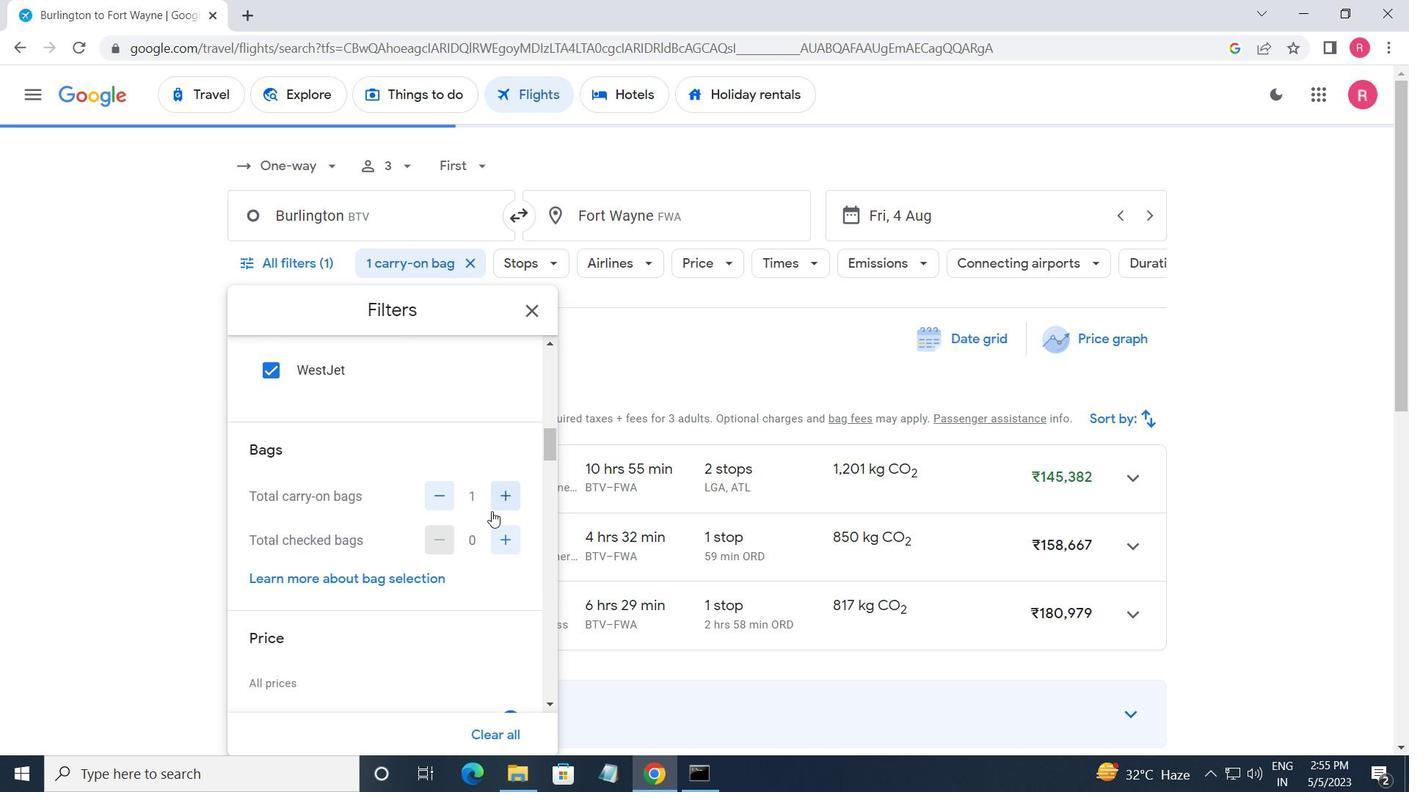 
Action: Mouse moved to (491, 513)
Screenshot: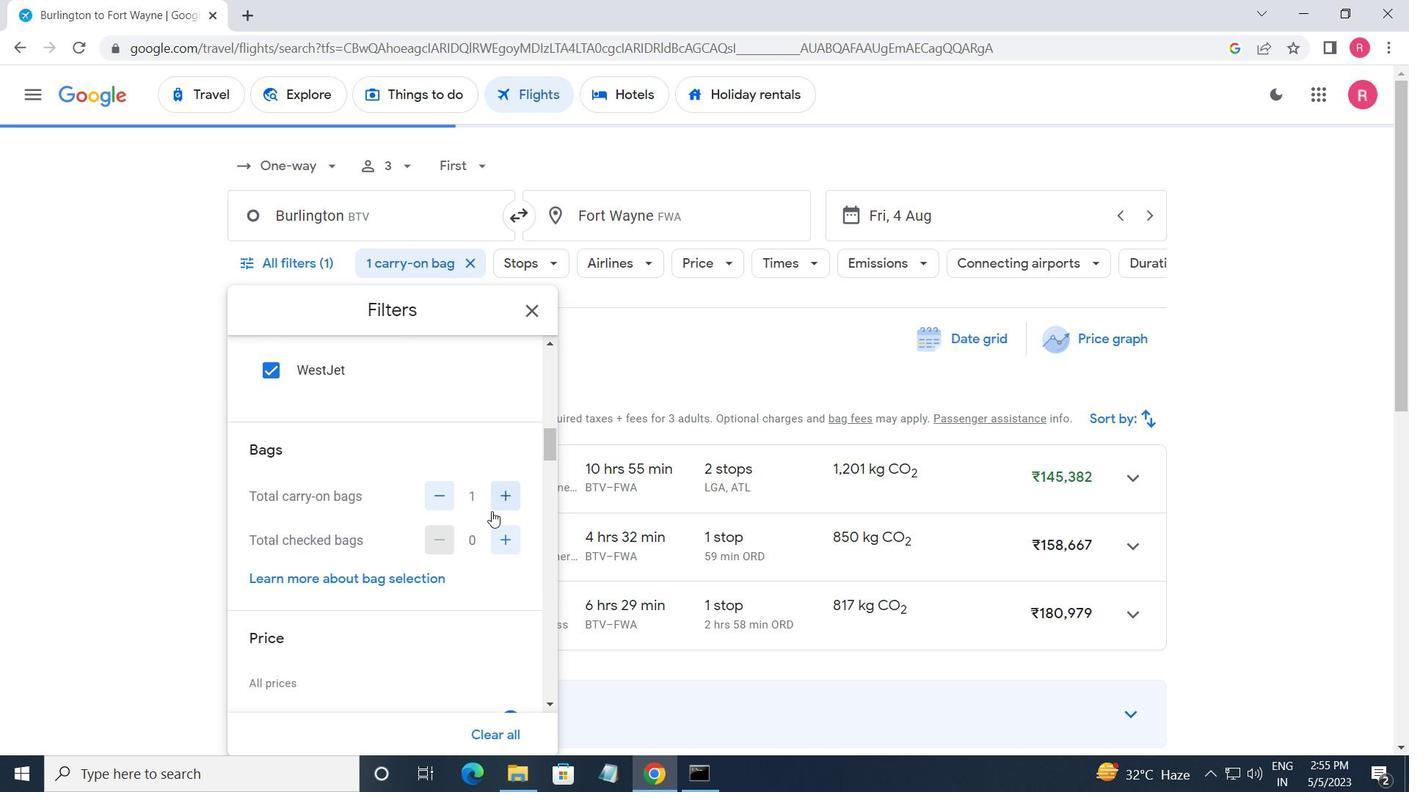 
Action: Mouse scrolled (491, 513) with delta (0, 0)
Screenshot: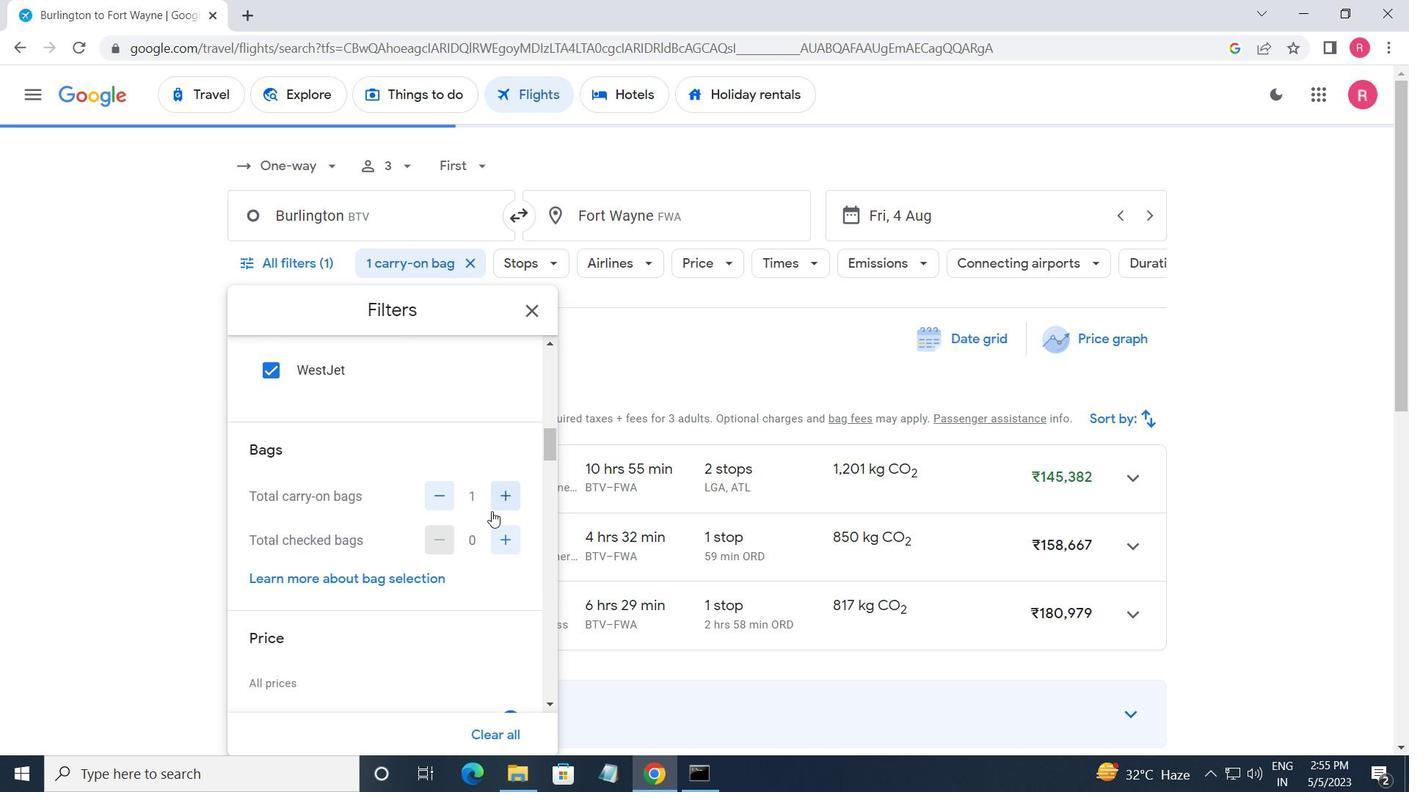 
Action: Mouse moved to (516, 540)
Screenshot: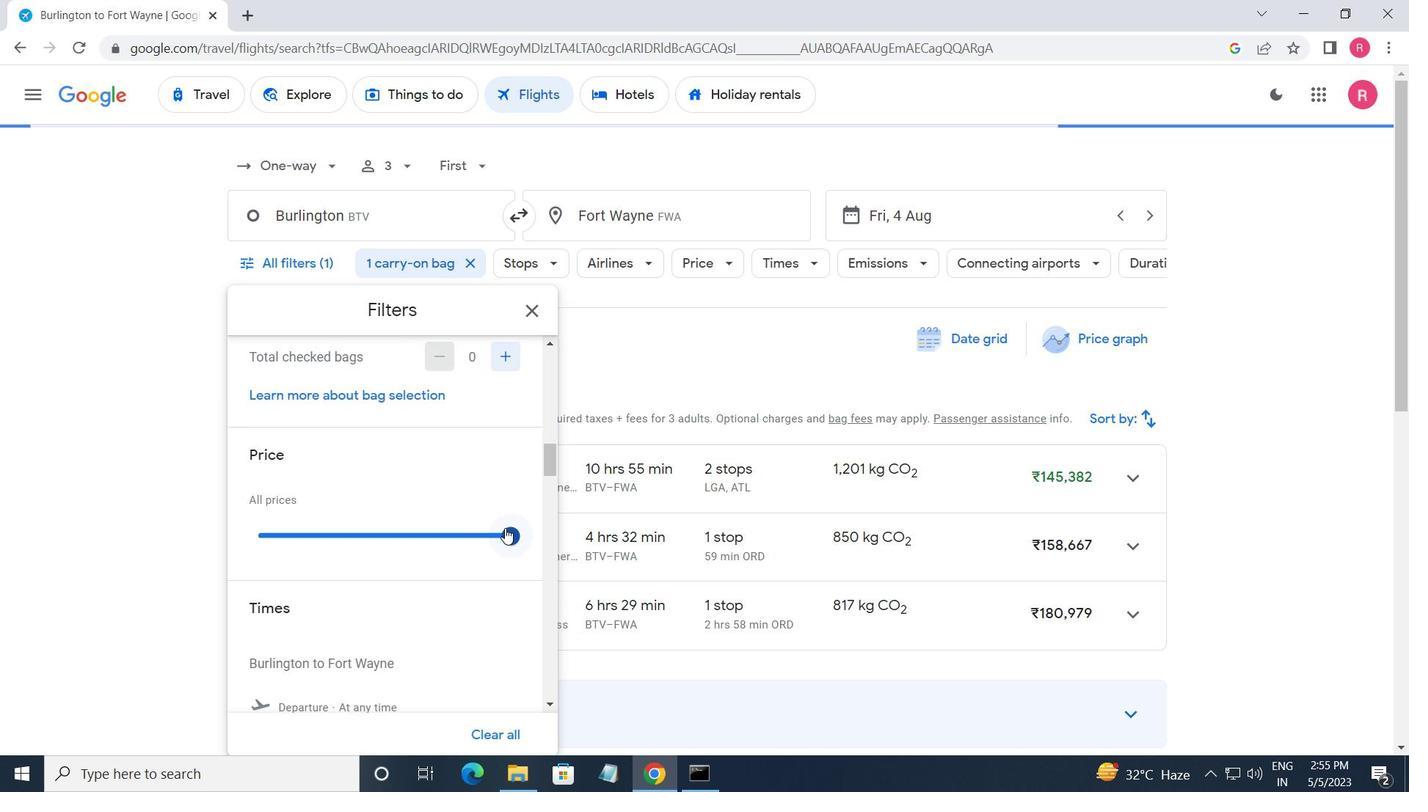 
Action: Mouse pressed left at (516, 540)
Screenshot: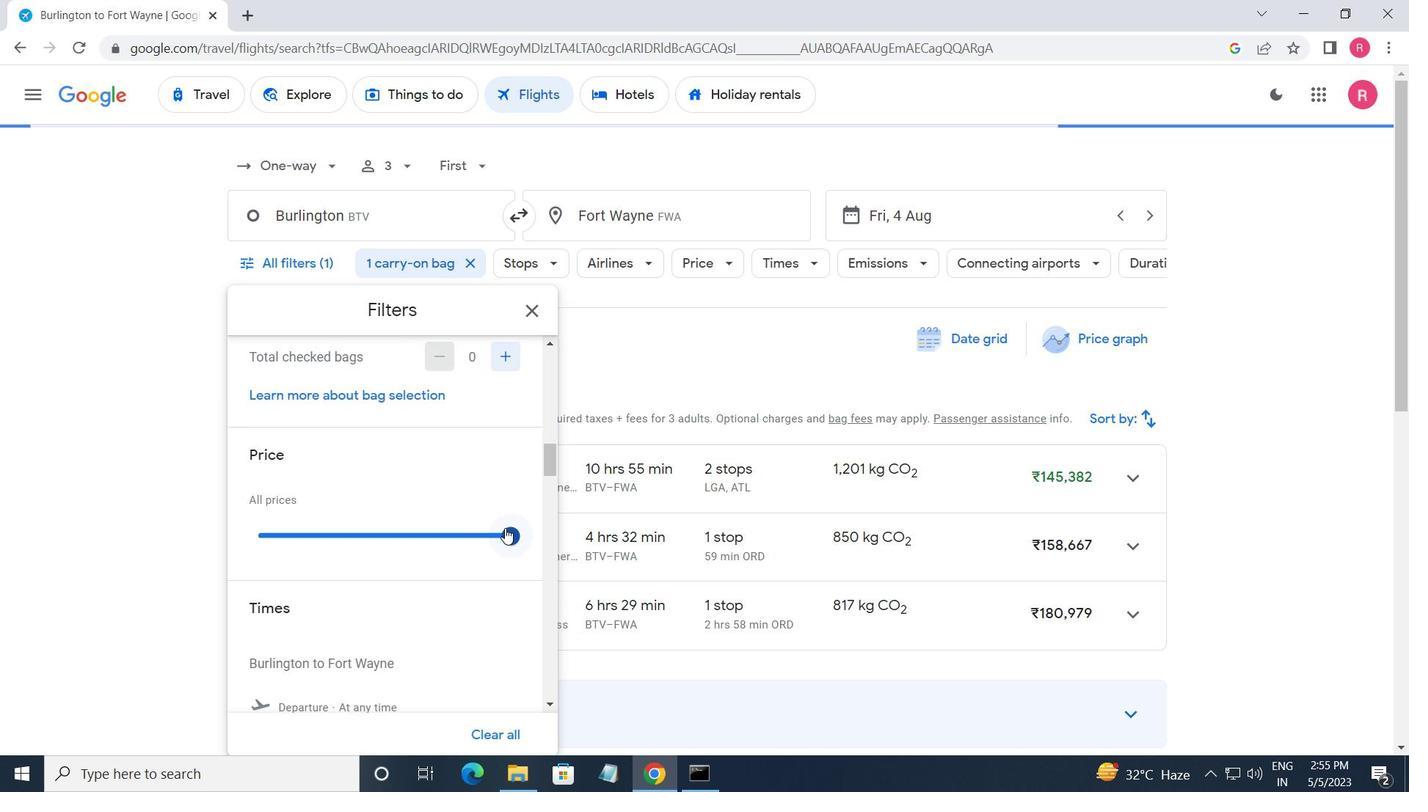
Action: Mouse moved to (327, 559)
Screenshot: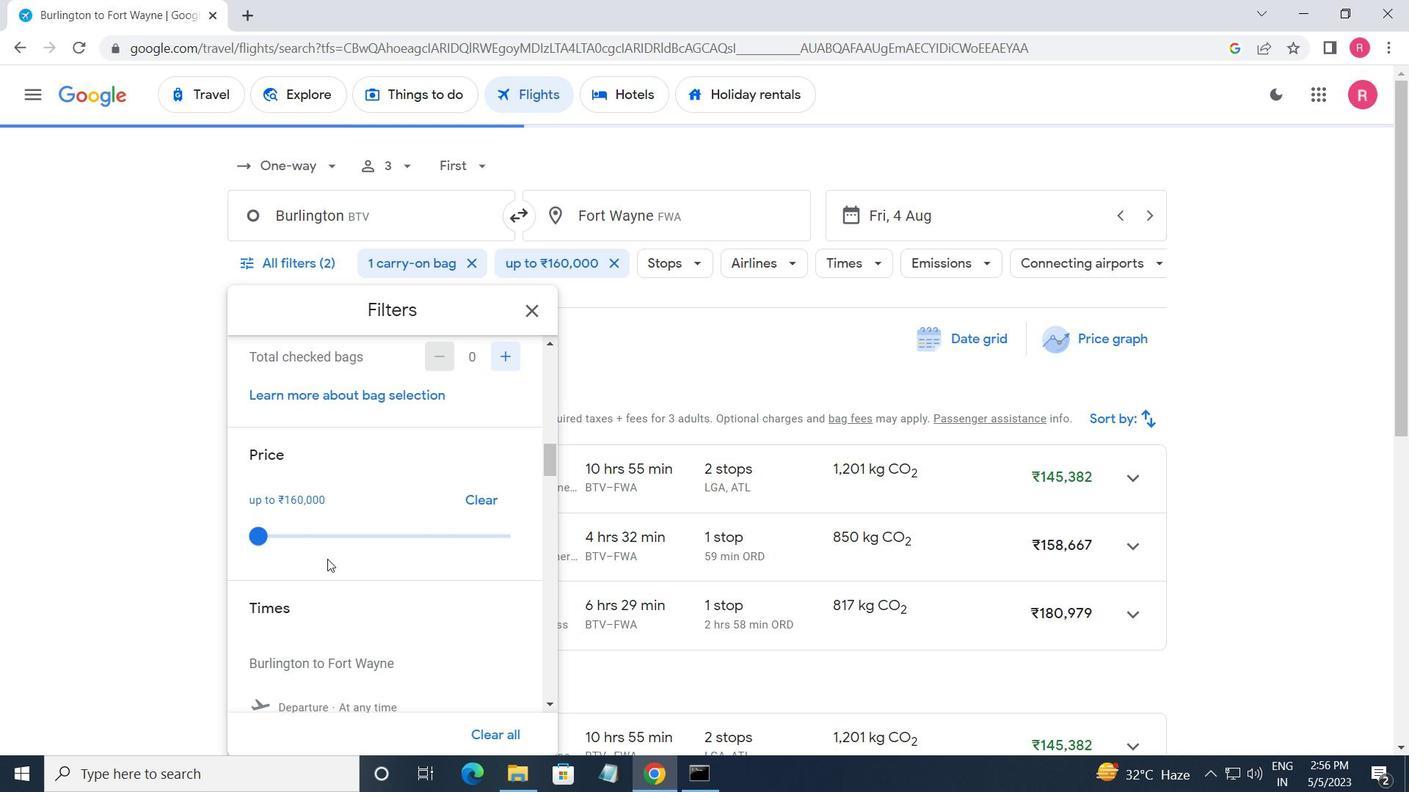 
Action: Mouse scrolled (327, 558) with delta (0, 0)
Screenshot: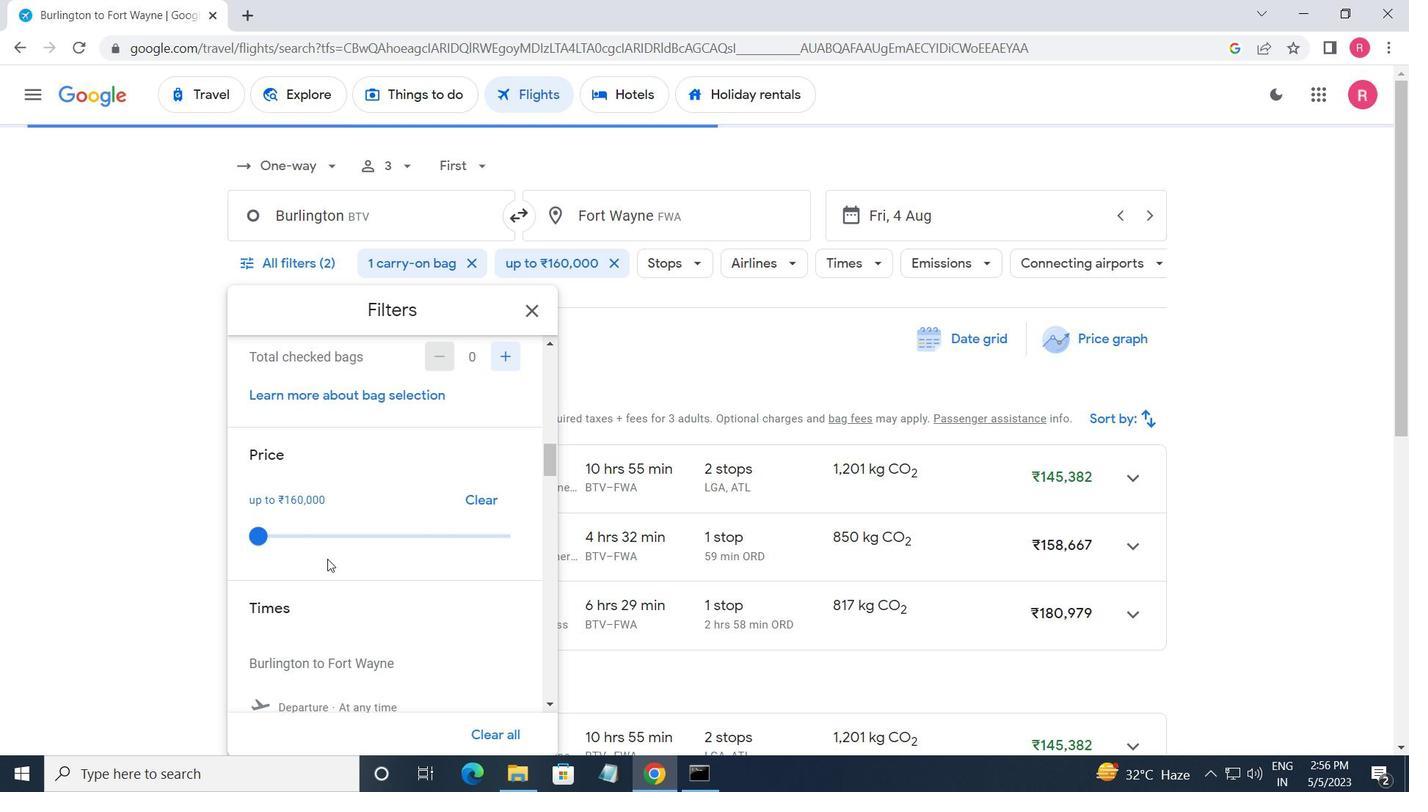 
Action: Mouse scrolled (327, 558) with delta (0, 0)
Screenshot: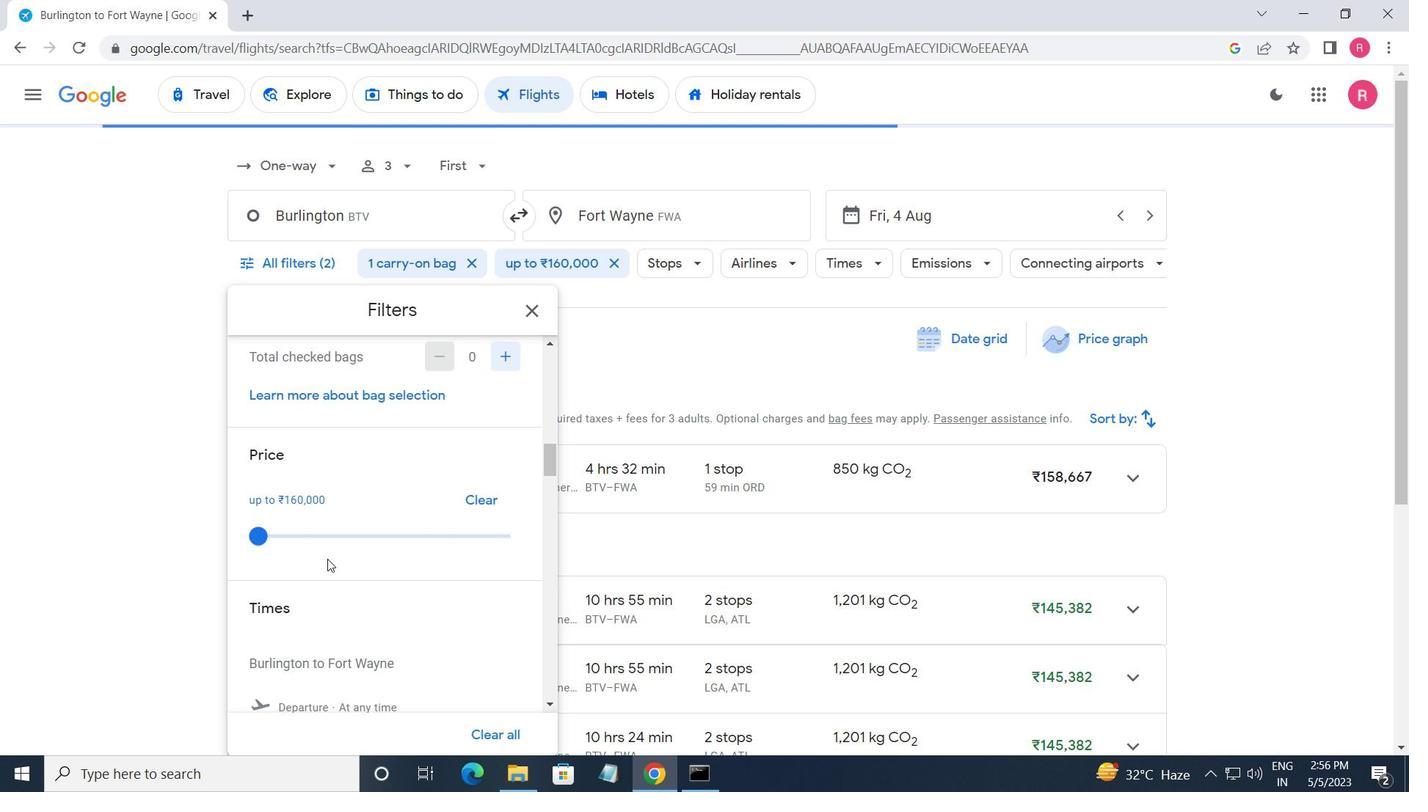 
Action: Mouse moved to (255, 559)
Screenshot: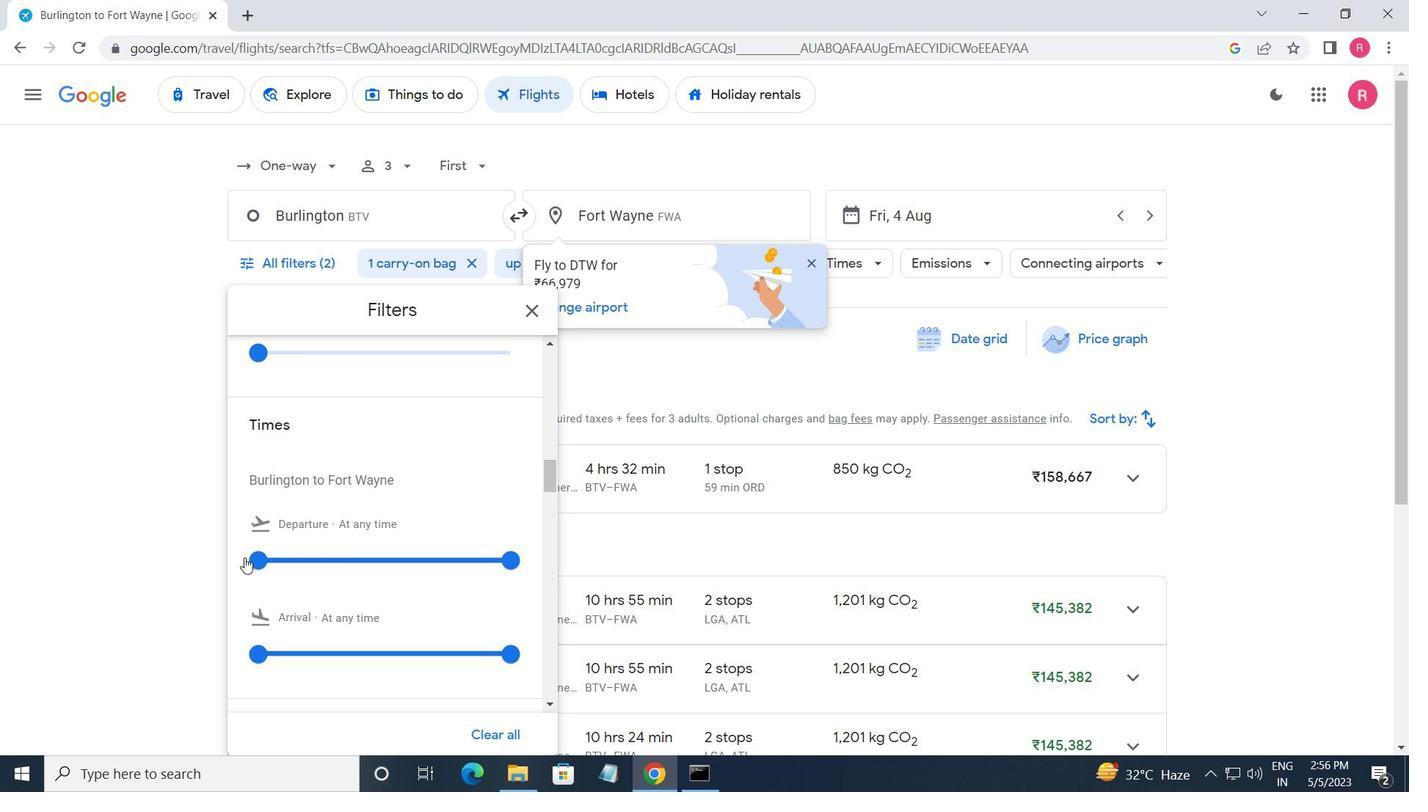 
Action: Mouse pressed left at (255, 559)
Screenshot: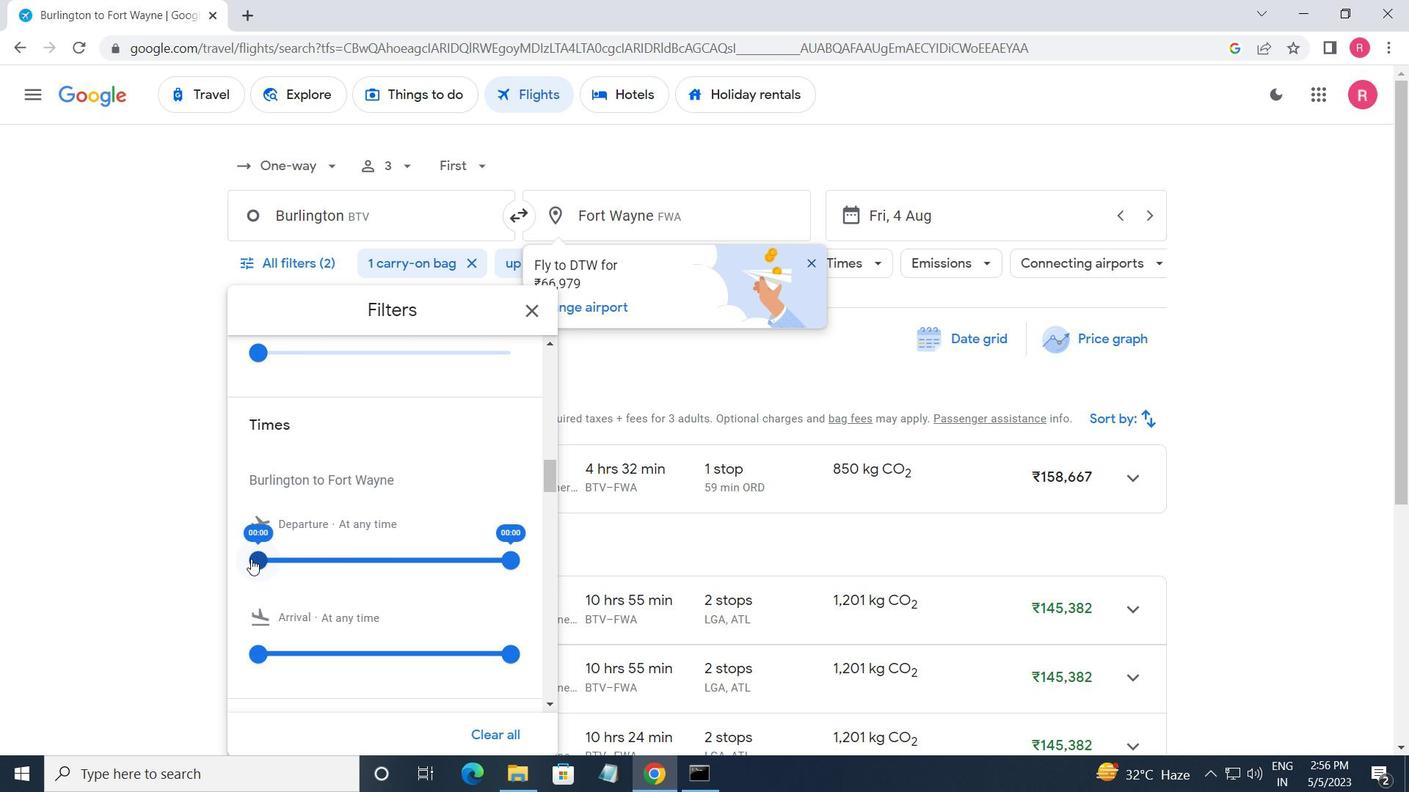 
Action: Mouse moved to (500, 561)
Screenshot: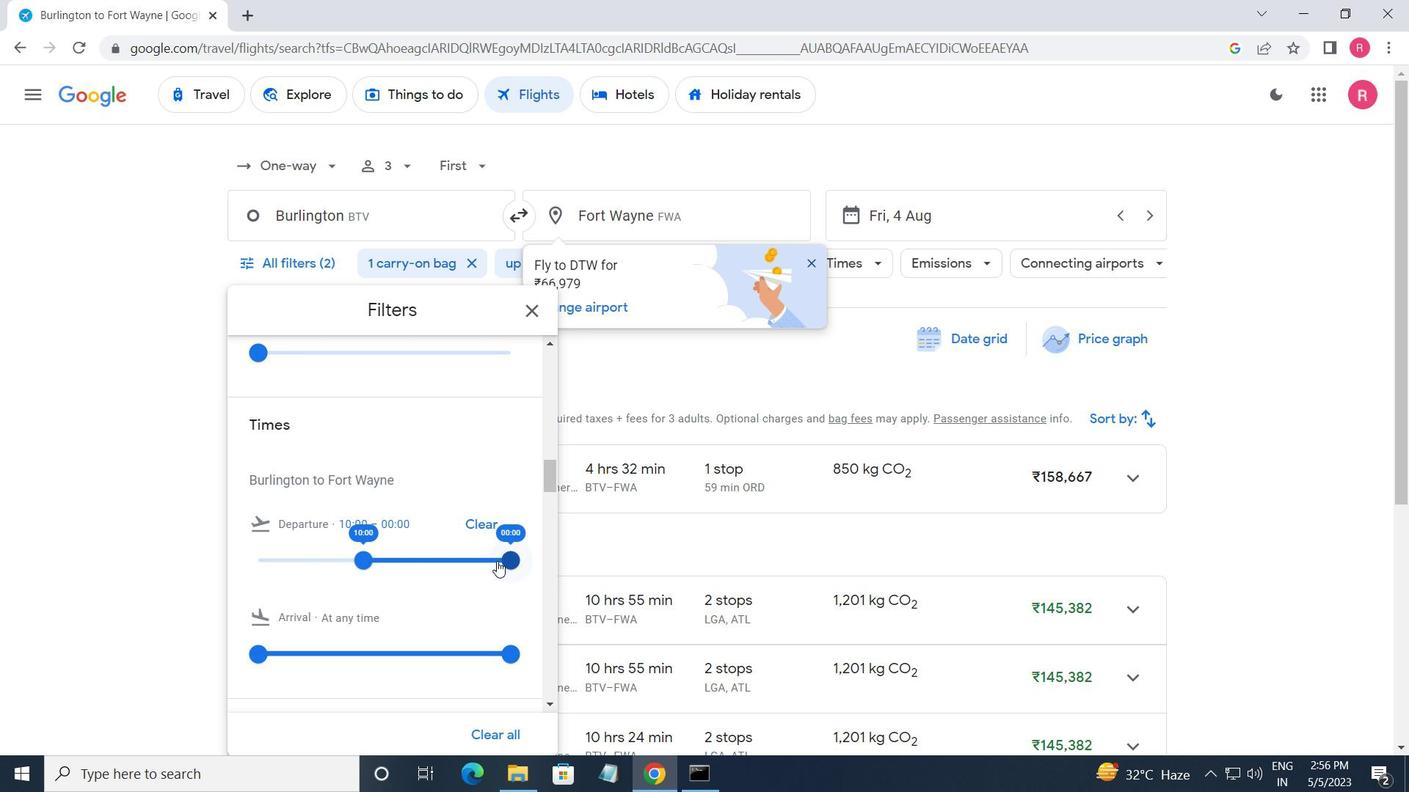 
Action: Mouse pressed left at (500, 561)
Screenshot: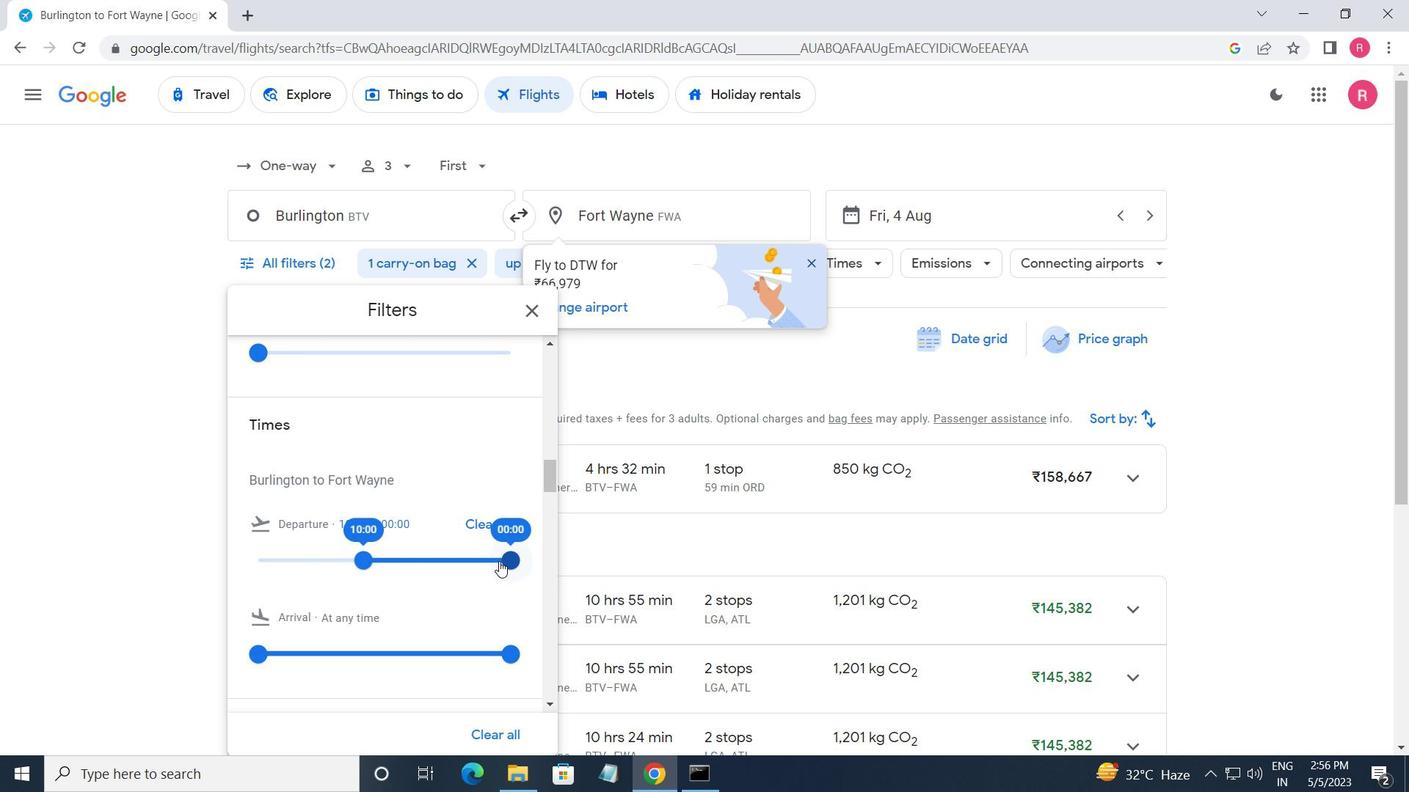 
Action: Mouse moved to (527, 309)
Screenshot: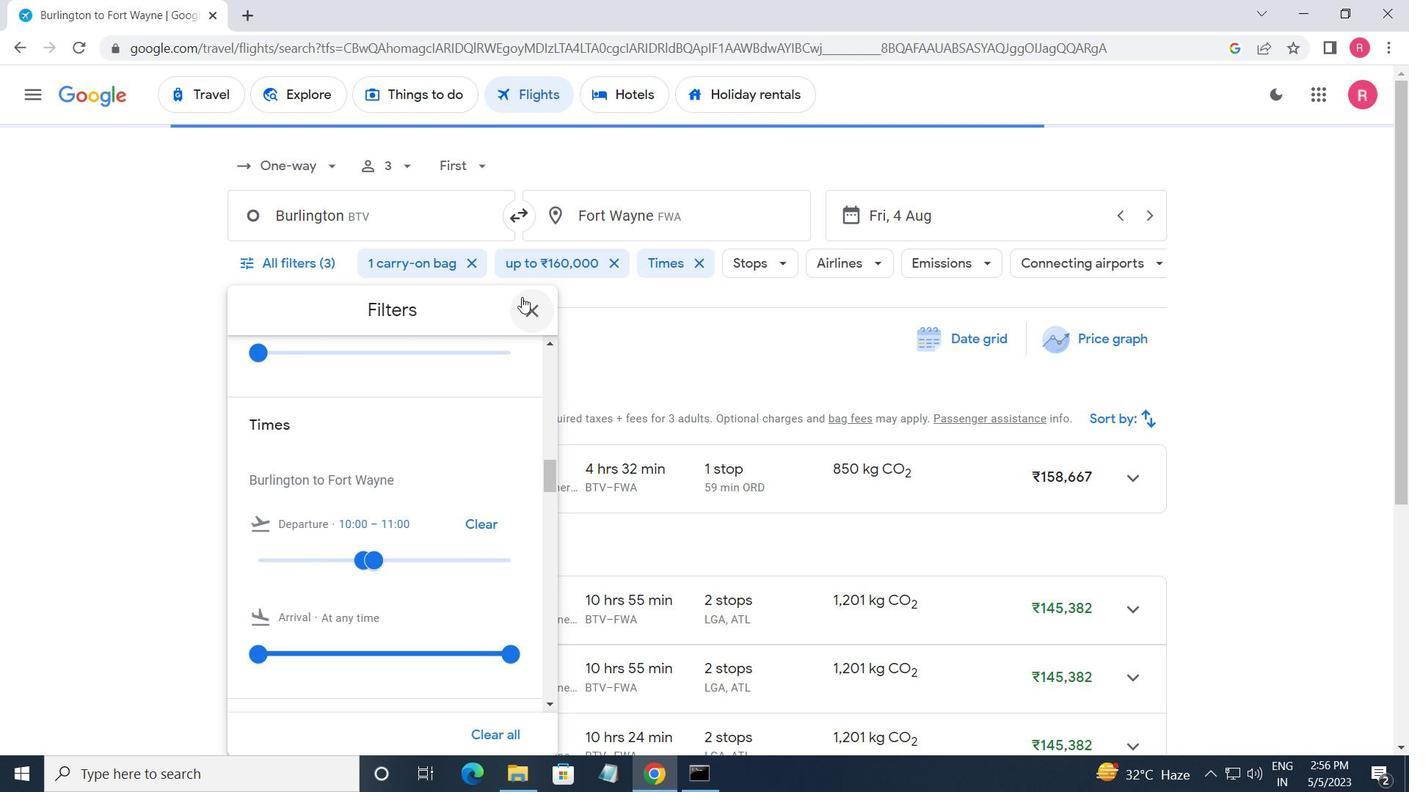 
Action: Mouse pressed left at (527, 309)
Screenshot: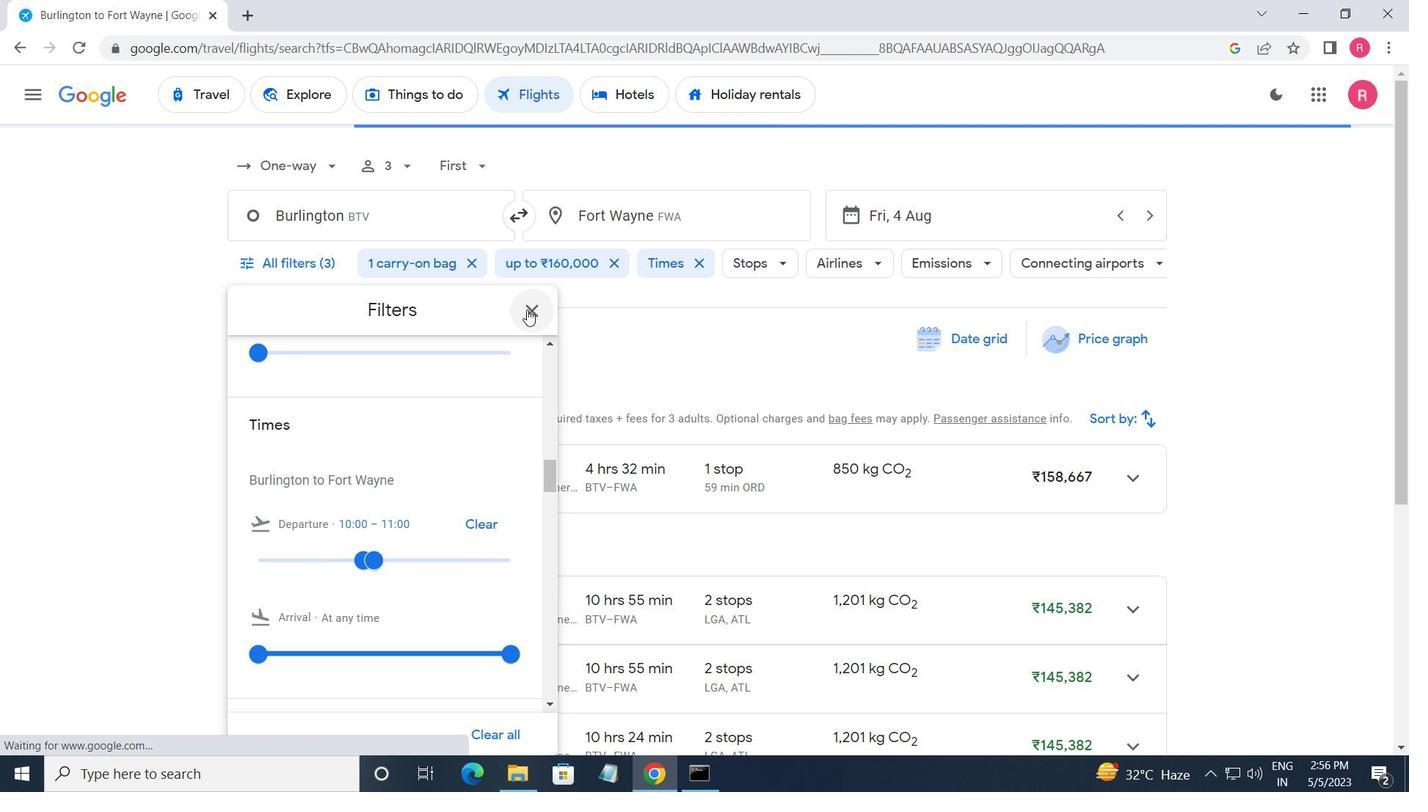 
Action: Mouse moved to (460, 332)
Screenshot: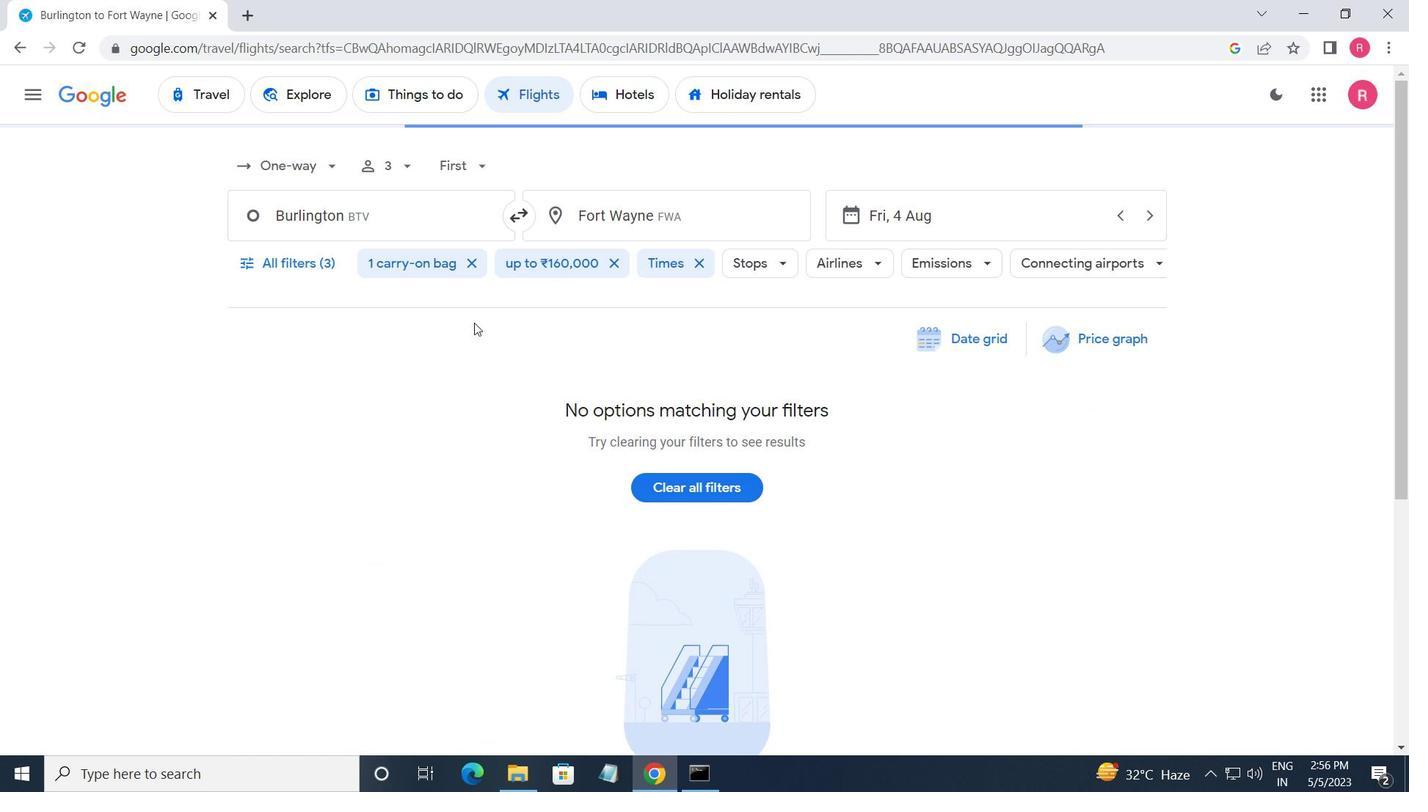 
